 Task: Explore a new Jira app from the Atlassian Marketplace.
Action: Mouse moved to (58, 73)
Screenshot: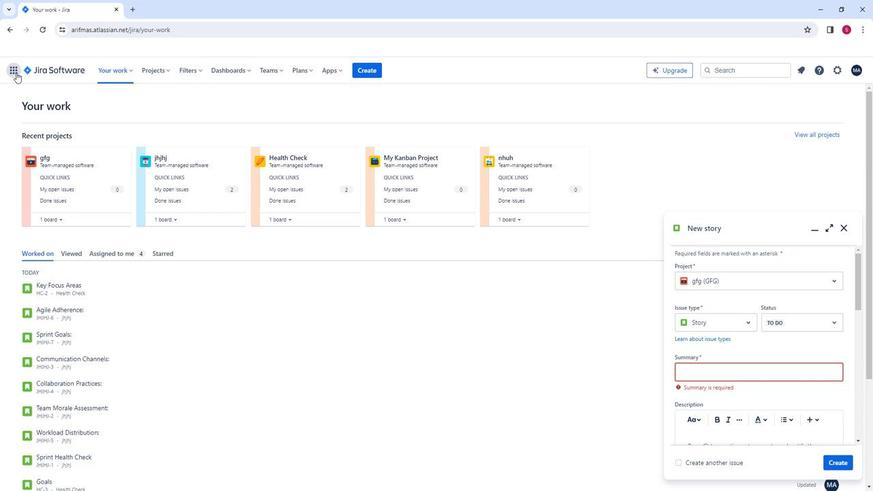 
Action: Mouse pressed left at (58, 73)
Screenshot: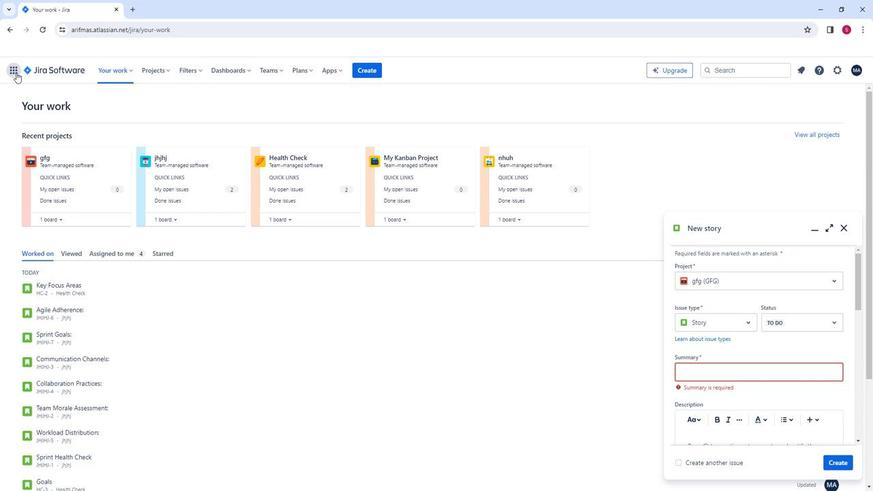 
Action: Mouse moved to (165, 97)
Screenshot: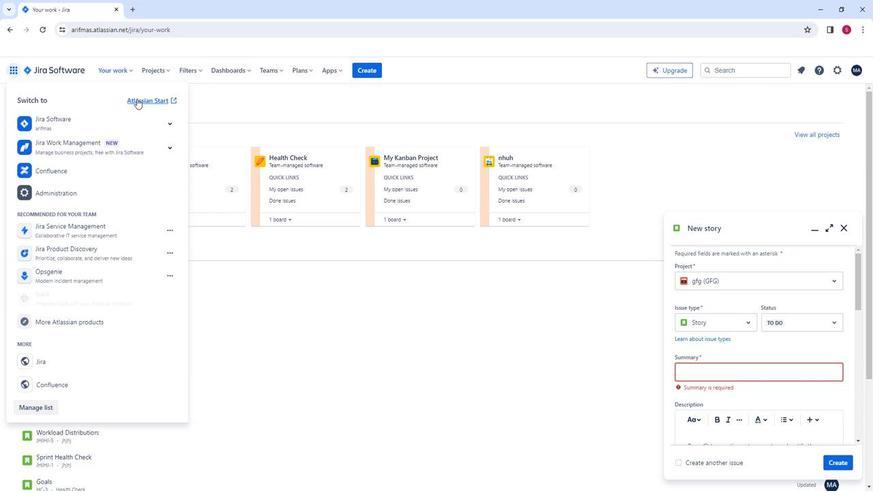 
Action: Mouse pressed left at (165, 97)
Screenshot: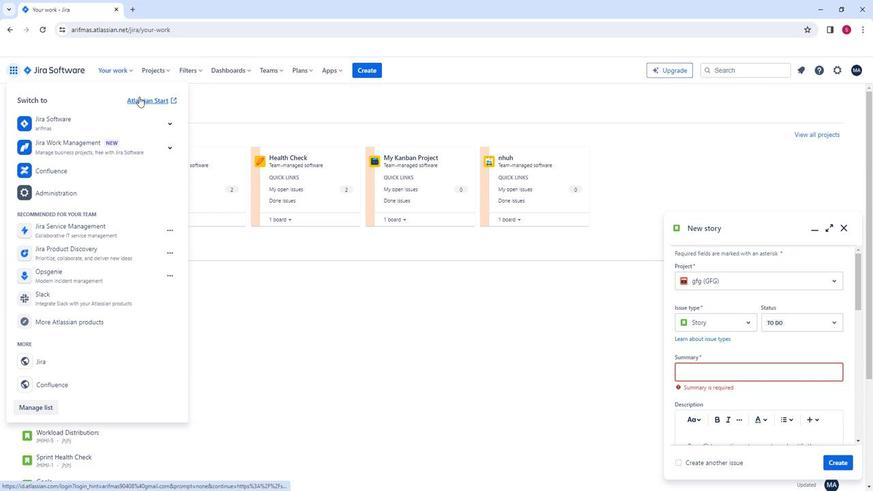 
Action: Mouse moved to (636, 117)
Screenshot: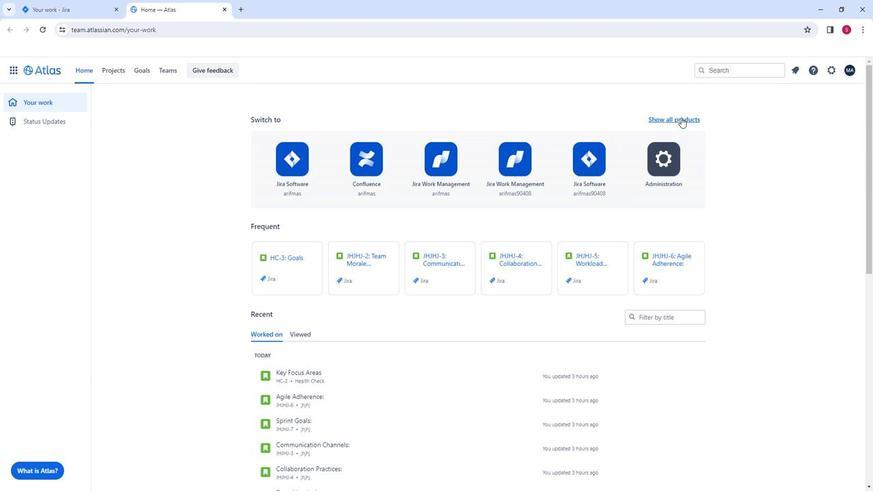 
Action: Mouse pressed left at (636, 117)
Screenshot: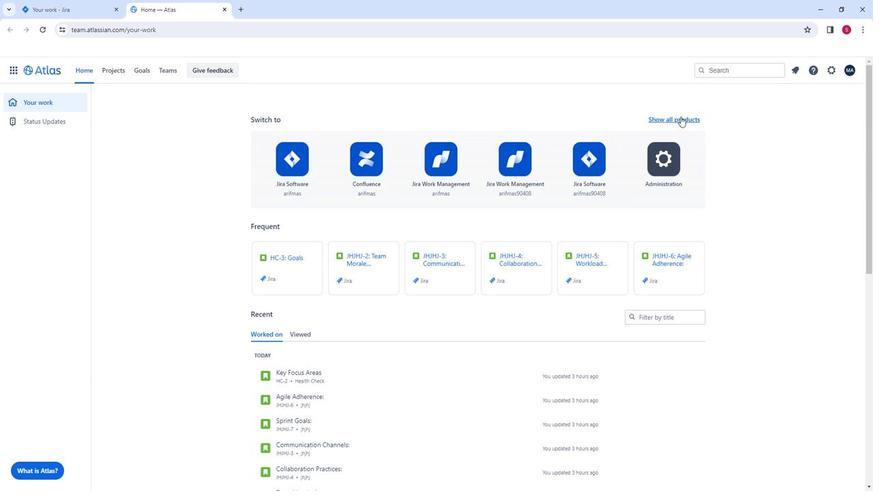 
Action: Mouse moved to (337, 229)
Screenshot: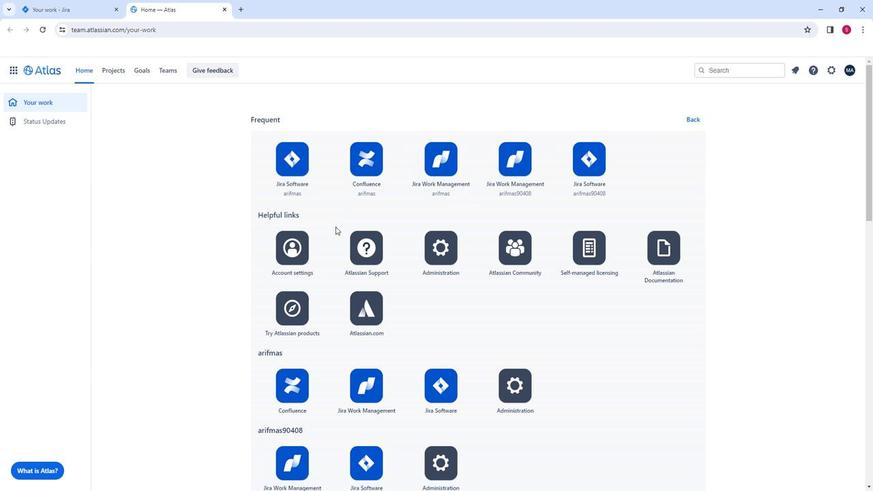 
Action: Mouse scrolled (337, 228) with delta (0, 0)
Screenshot: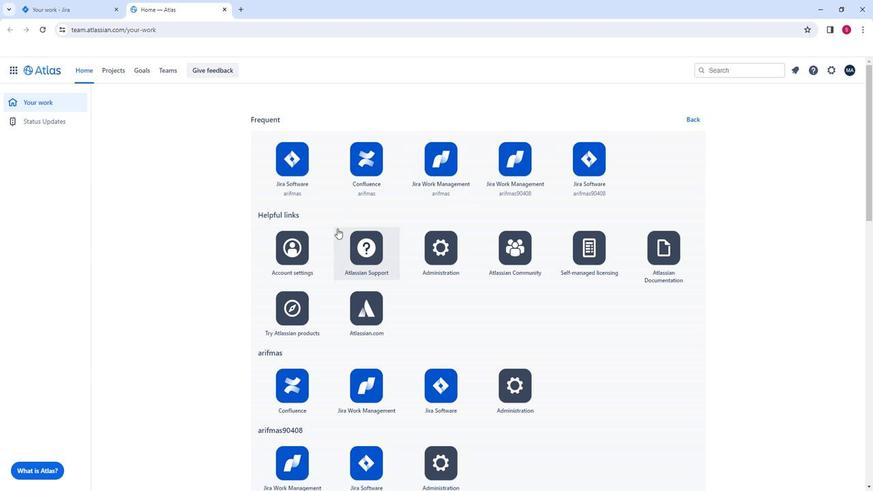 
Action: Mouse moved to (295, 272)
Screenshot: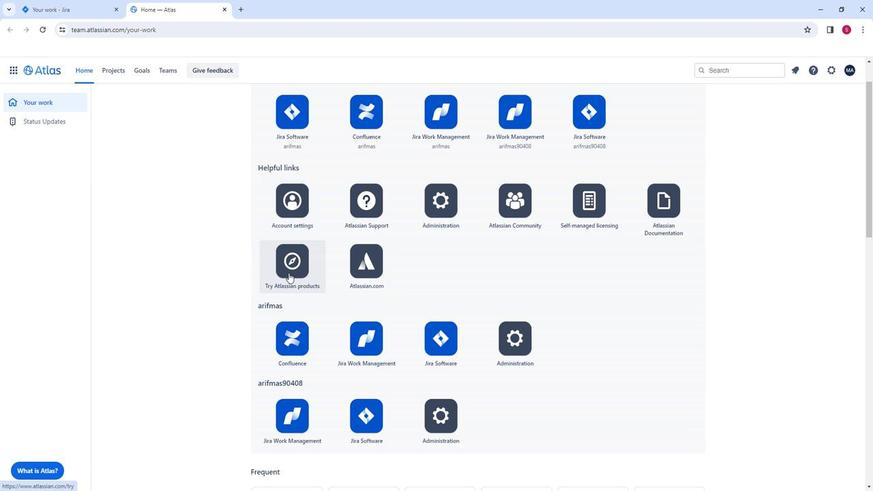 
Action: Mouse pressed left at (295, 272)
Screenshot: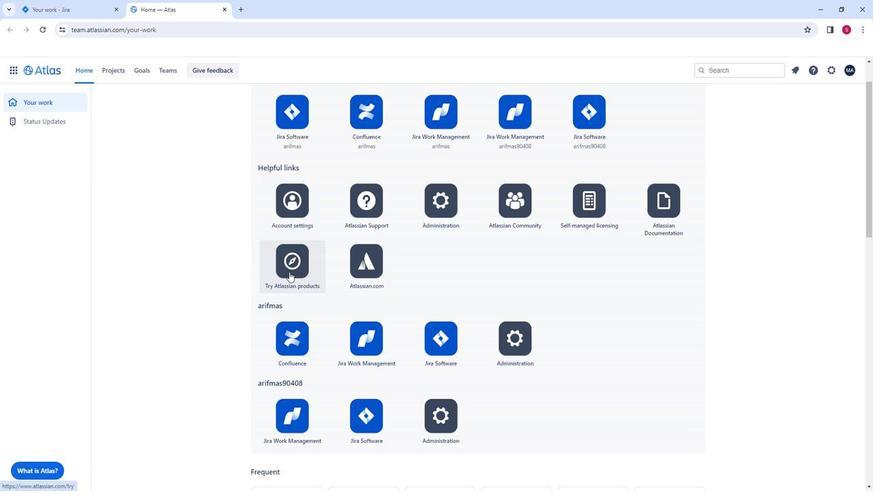 
Action: Mouse moved to (354, 261)
Screenshot: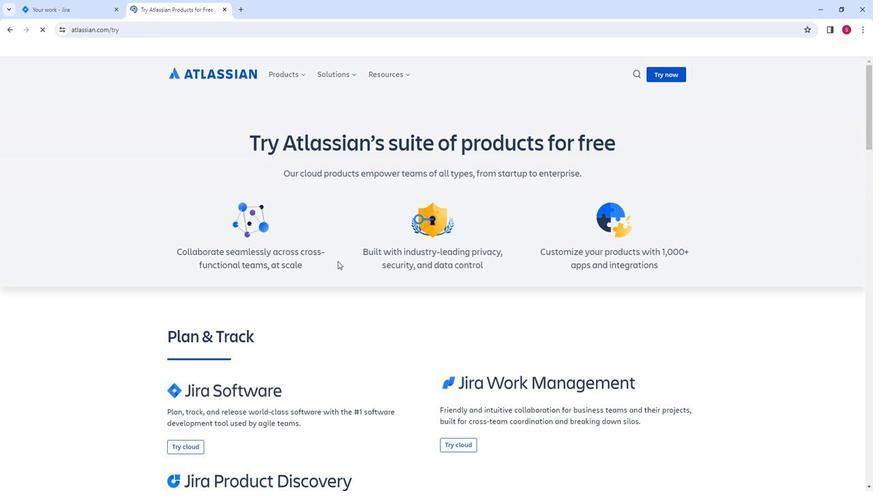 
Action: Mouse scrolled (354, 260) with delta (0, 0)
Screenshot: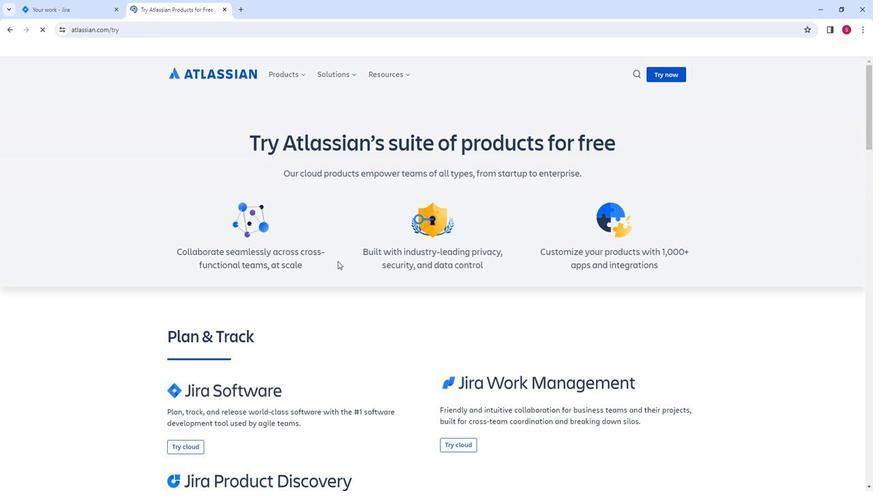 
Action: Mouse moved to (386, 264)
Screenshot: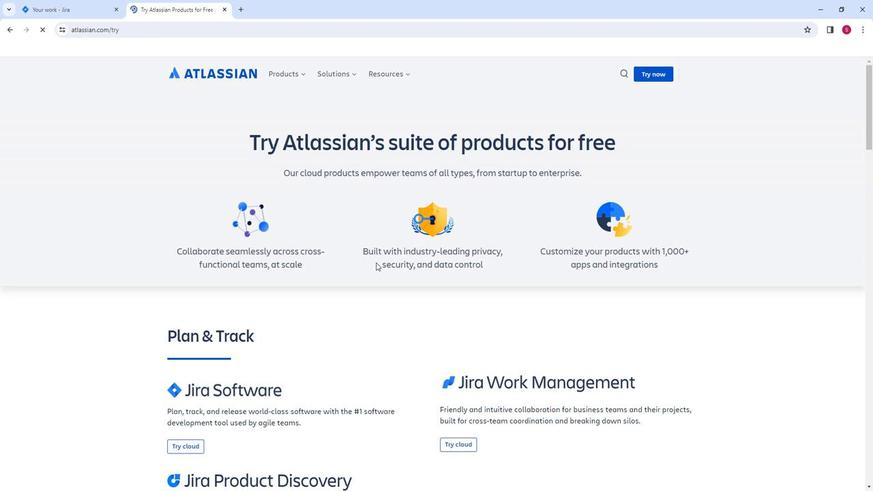 
Action: Mouse scrolled (386, 263) with delta (0, 0)
Screenshot: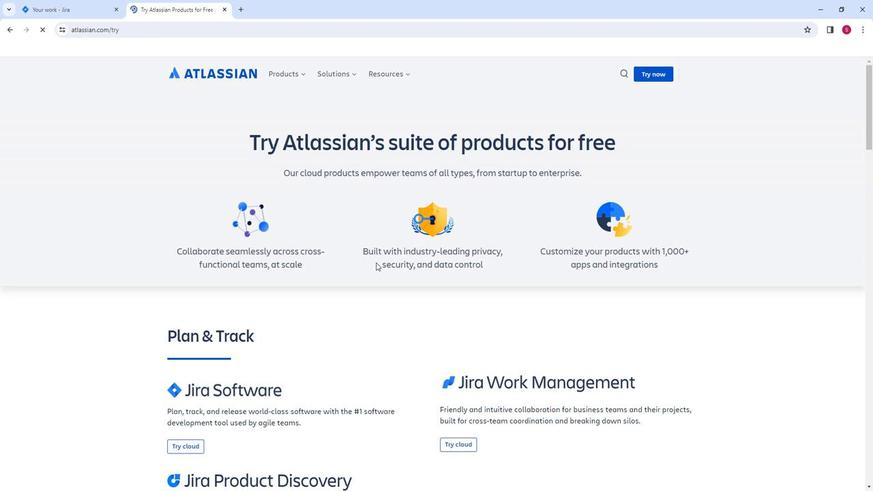 
Action: Mouse moved to (404, 266)
Screenshot: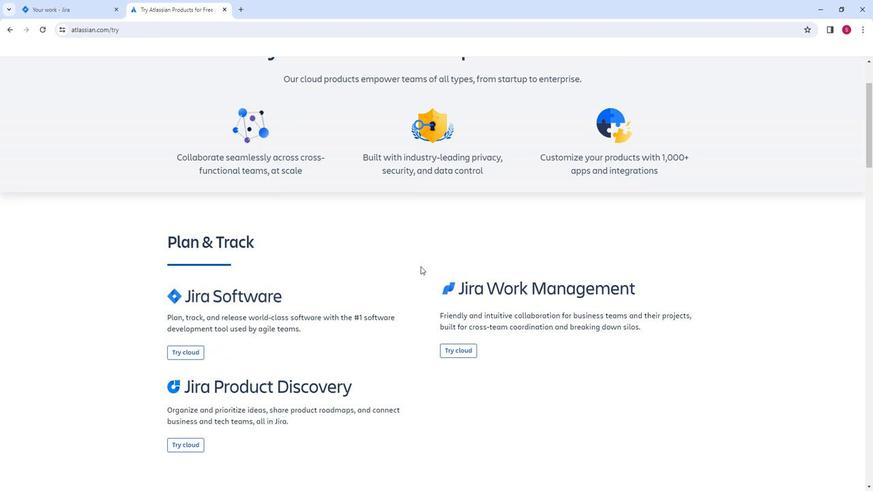 
Action: Mouse scrolled (404, 266) with delta (0, 0)
Screenshot: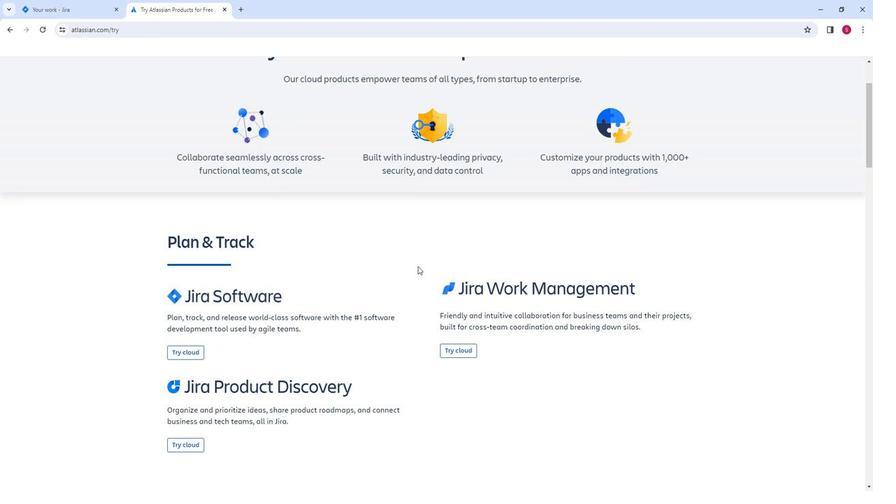 
Action: Mouse moved to (395, 266)
Screenshot: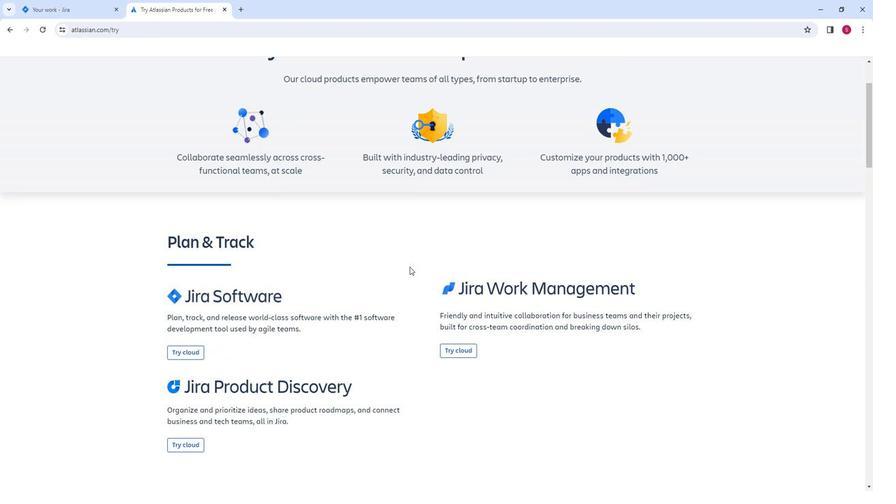 
Action: Mouse scrolled (395, 265) with delta (0, 0)
Screenshot: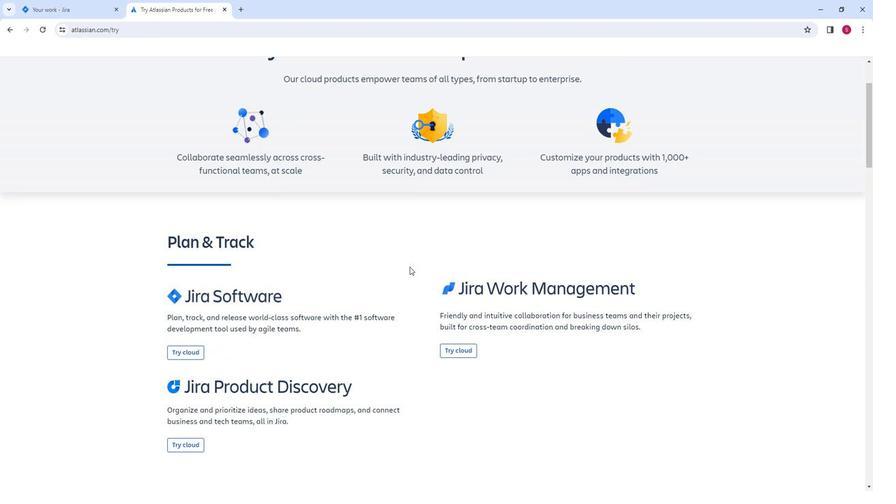 
Action: Mouse moved to (378, 257)
Screenshot: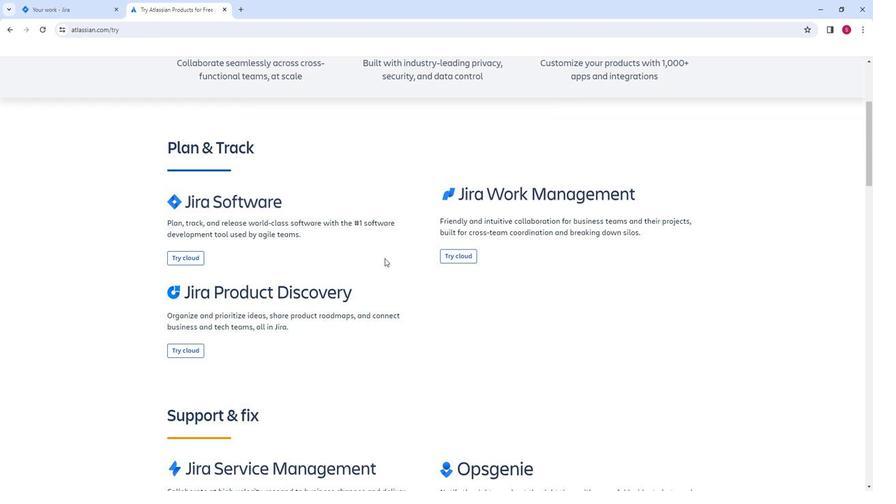 
Action: Mouse scrolled (378, 257) with delta (0, 0)
Screenshot: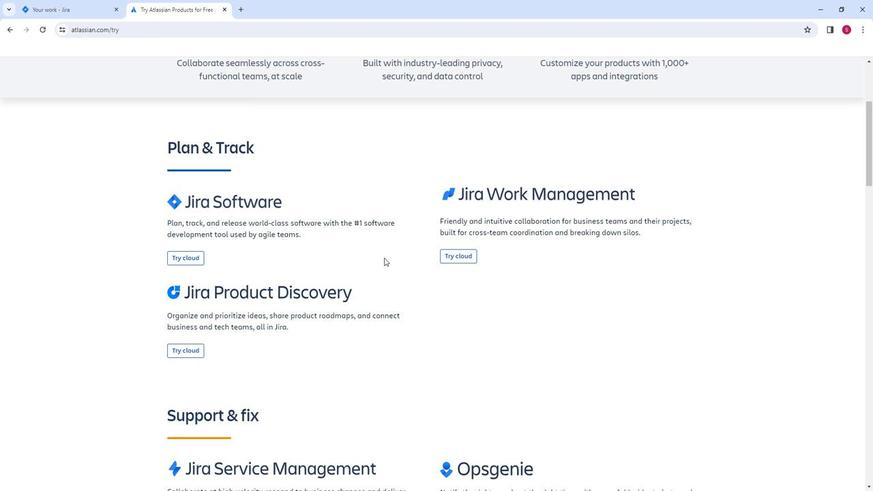 
Action: Mouse moved to (377, 259)
Screenshot: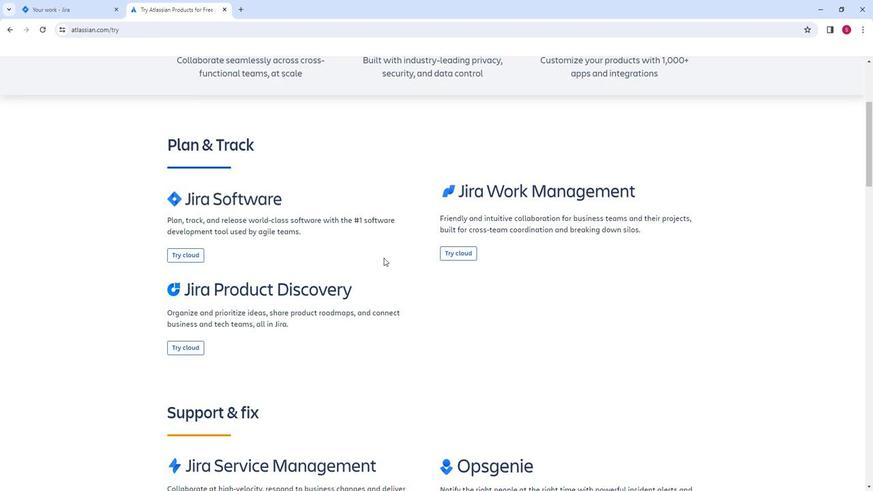 
Action: Mouse scrolled (377, 258) with delta (0, 0)
Screenshot: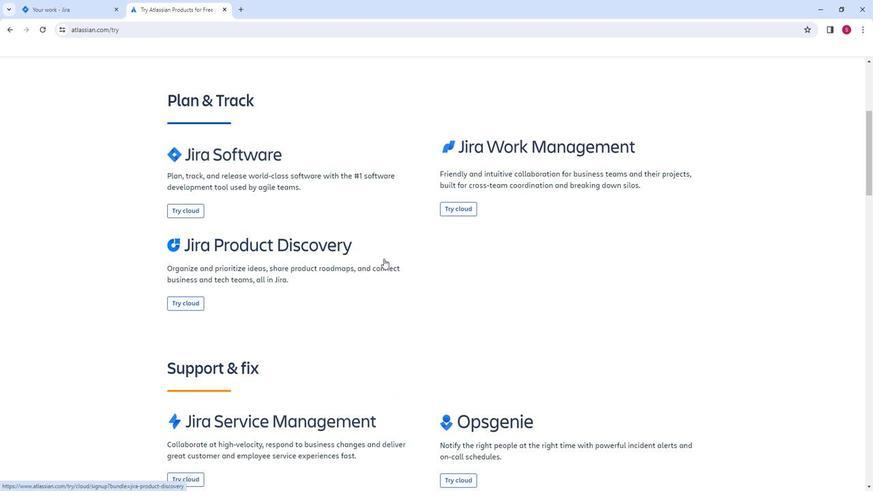 
Action: Mouse moved to (236, 186)
Screenshot: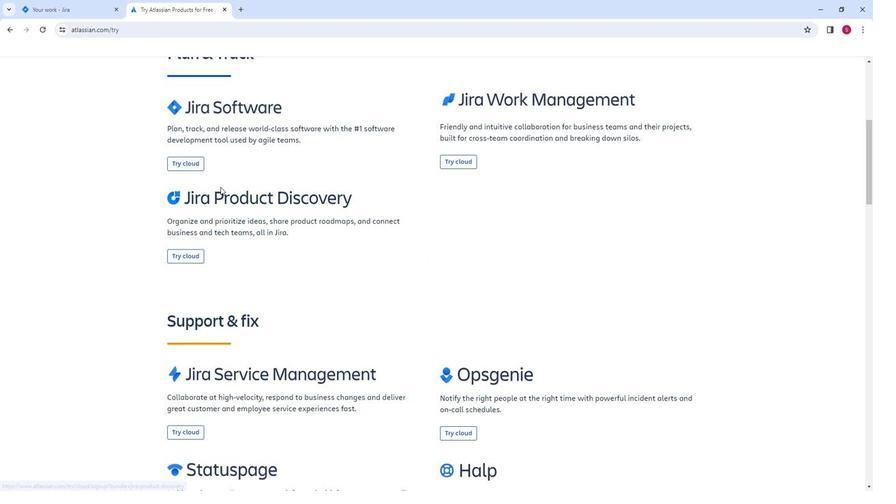 
Action: Mouse scrolled (236, 186) with delta (0, 0)
Screenshot: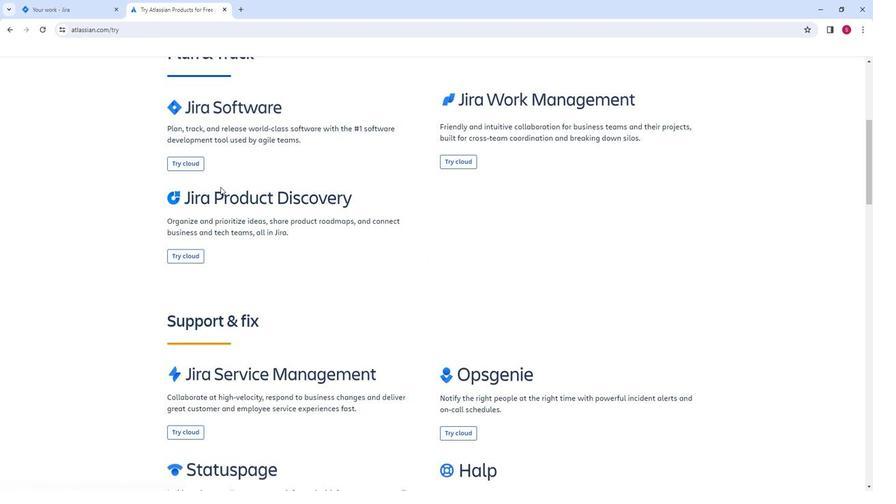 
Action: Mouse moved to (240, 185)
Screenshot: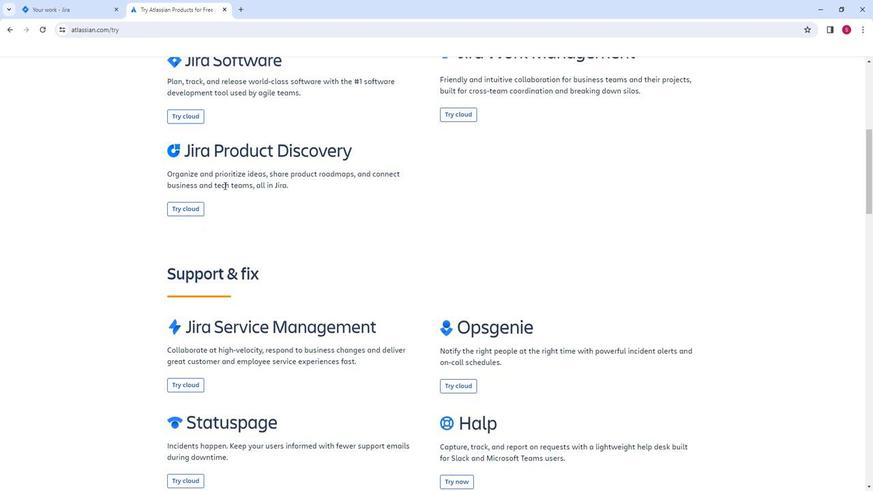 
Action: Mouse scrolled (240, 185) with delta (0, 0)
Screenshot: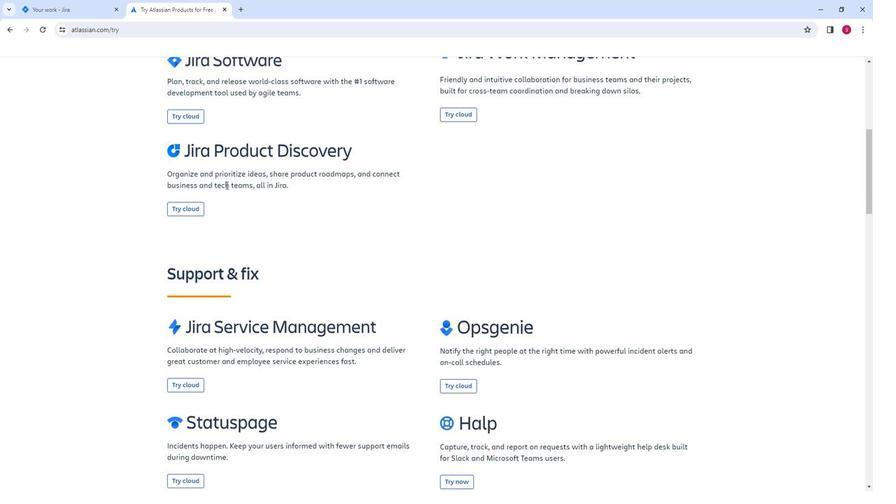 
Action: Mouse scrolled (240, 185) with delta (0, 0)
Screenshot: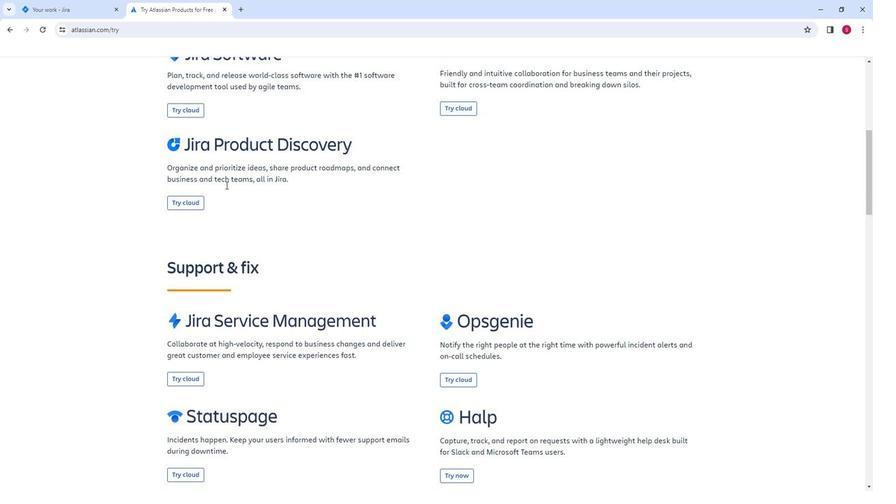 
Action: Mouse moved to (248, 199)
Screenshot: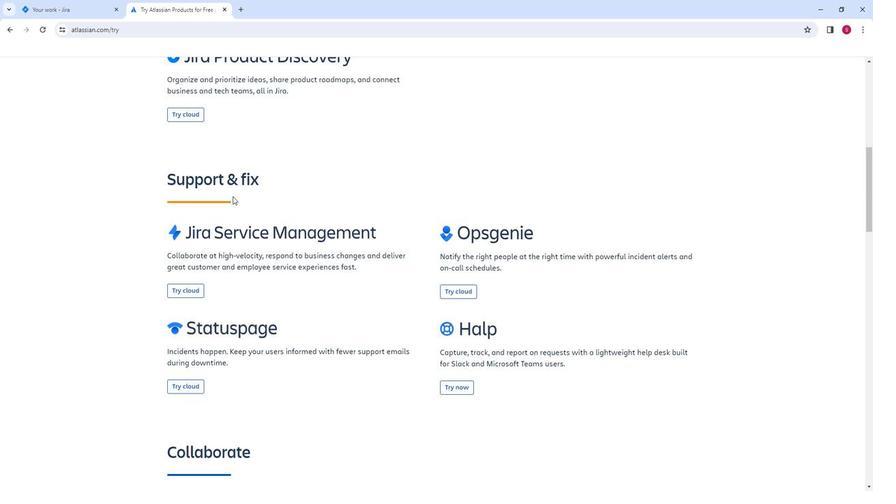 
Action: Mouse scrolled (248, 199) with delta (0, 0)
Screenshot: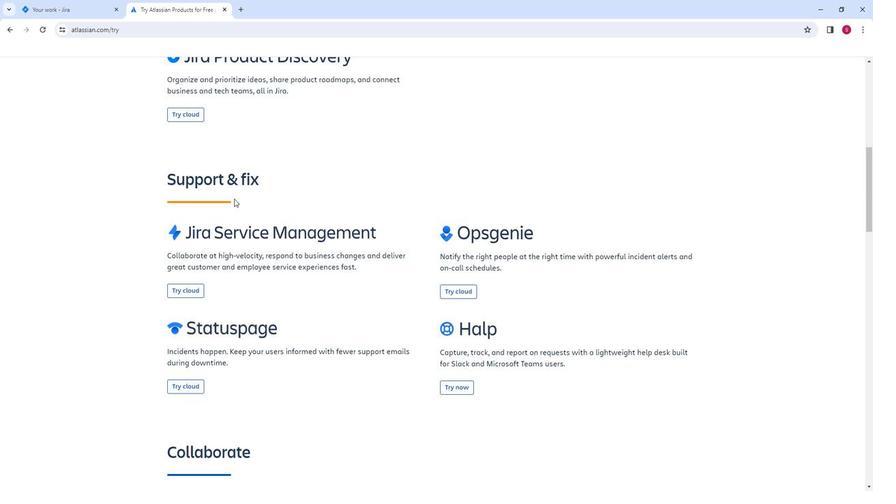 
Action: Mouse moved to (280, 281)
Screenshot: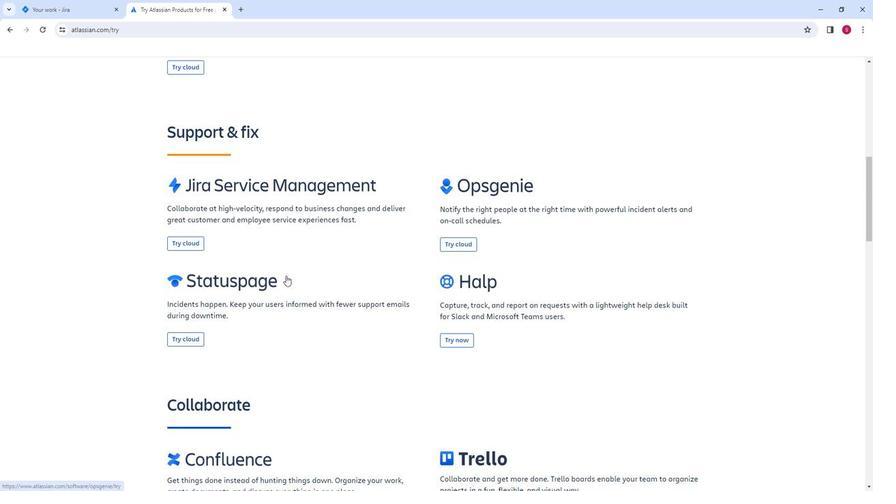 
Action: Mouse scrolled (280, 280) with delta (0, 0)
Screenshot: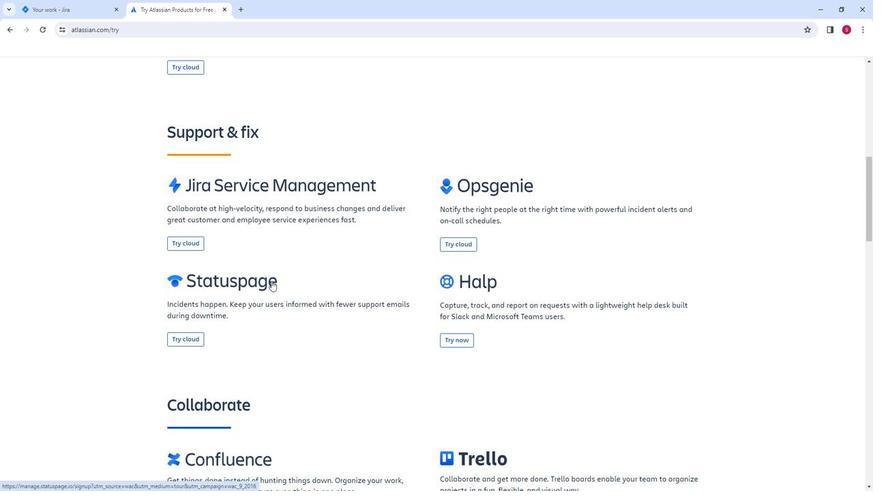 
Action: Mouse moved to (285, 268)
Screenshot: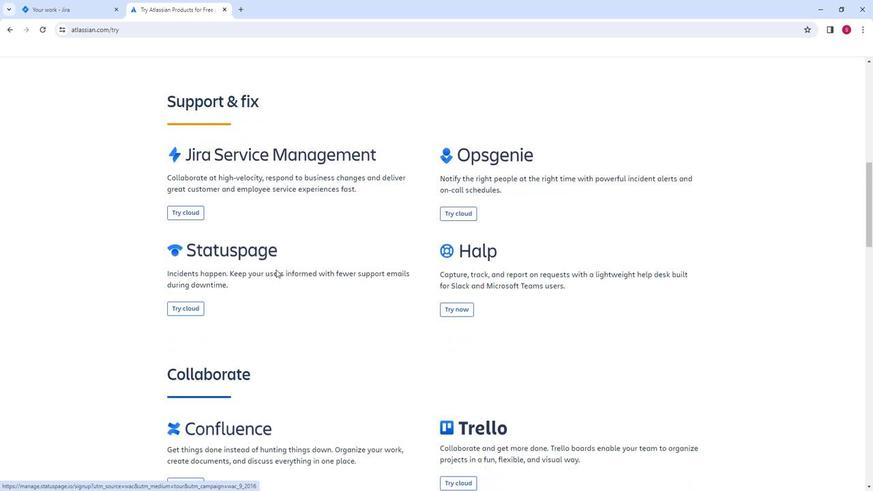 
Action: Mouse scrolled (285, 268) with delta (0, 0)
Screenshot: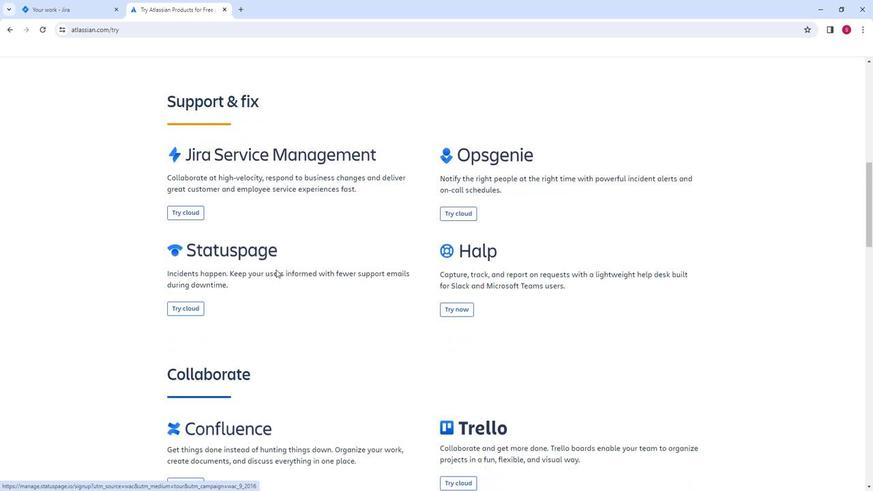 
Action: Mouse moved to (292, 264)
Screenshot: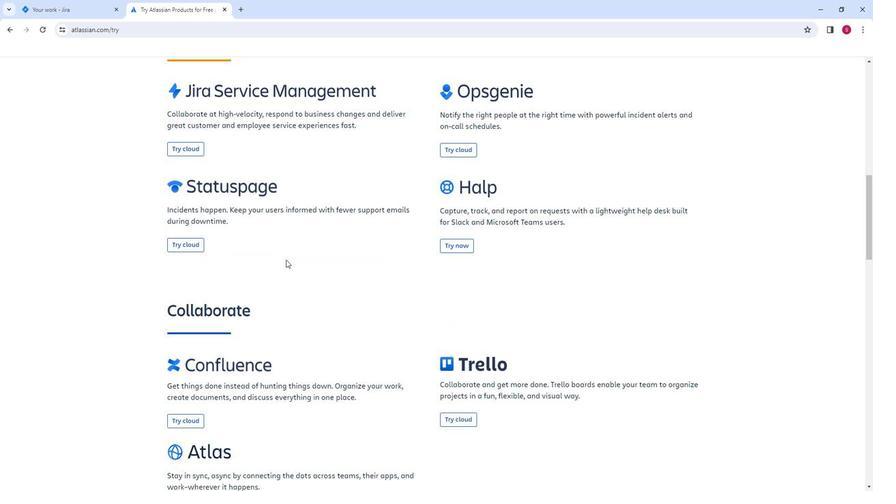 
Action: Mouse scrolled (292, 264) with delta (0, 0)
Screenshot: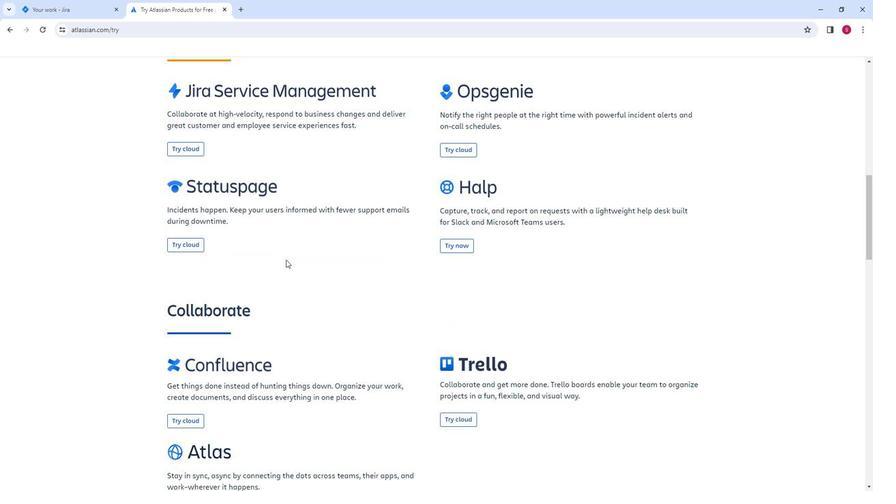 
Action: Mouse moved to (294, 266)
Screenshot: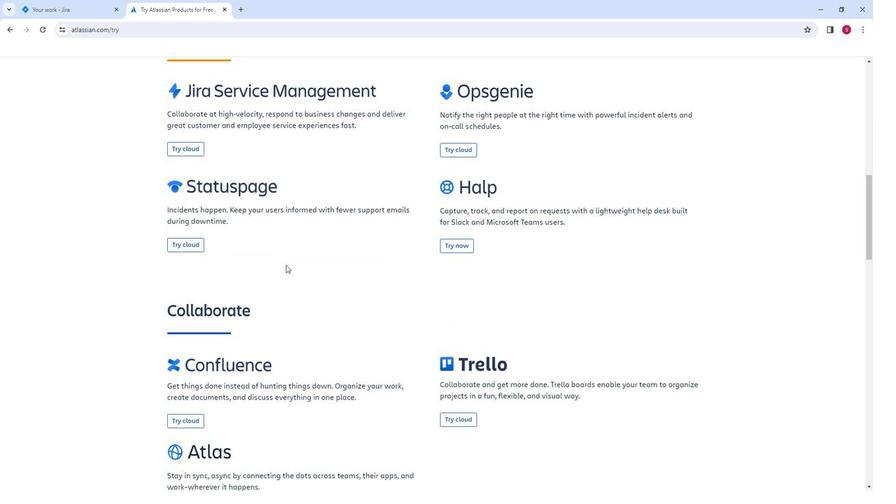 
Action: Mouse scrolled (294, 266) with delta (0, 0)
Screenshot: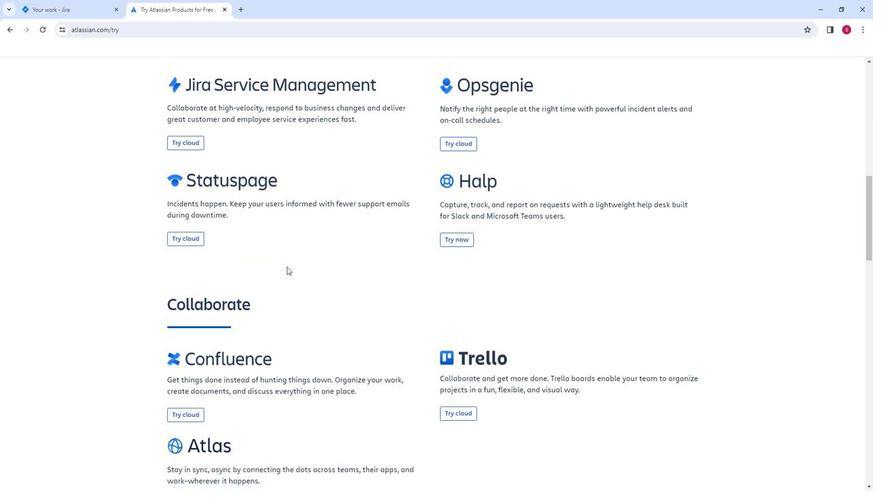 
Action: Mouse scrolled (294, 266) with delta (0, 0)
Screenshot: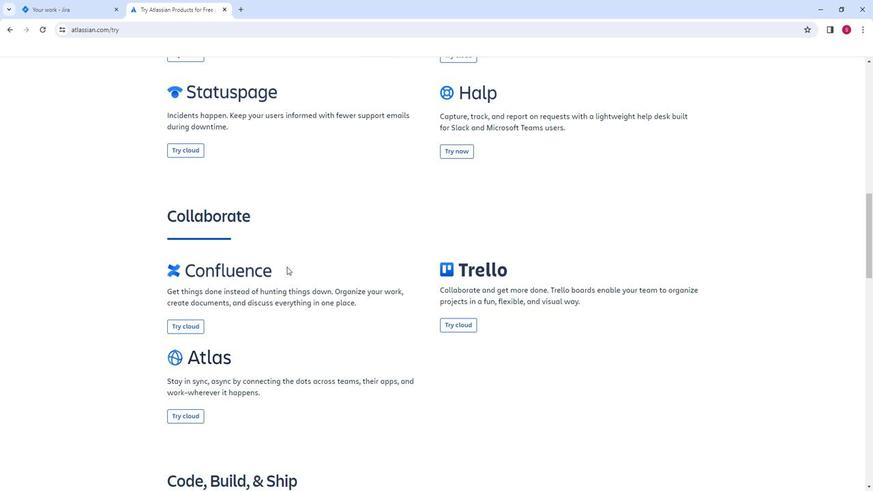 
Action: Mouse moved to (300, 271)
Screenshot: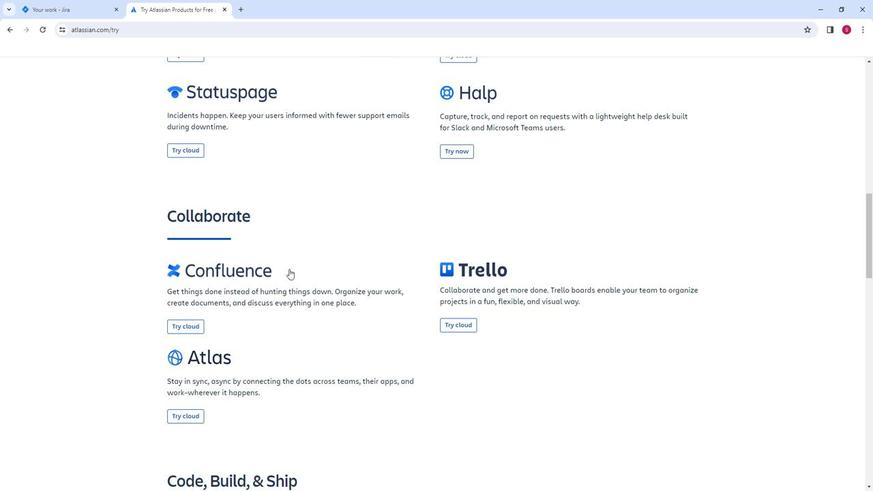 
Action: Mouse scrolled (300, 271) with delta (0, 0)
Screenshot: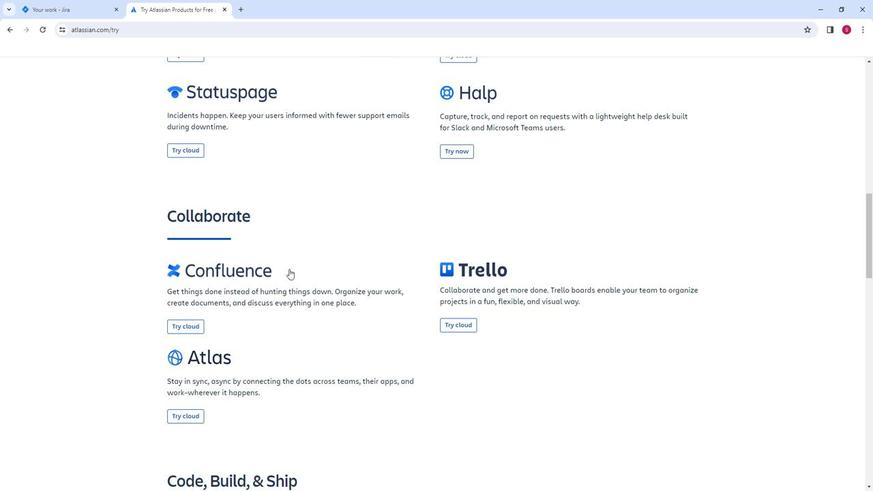 
Action: Mouse moved to (266, 281)
Screenshot: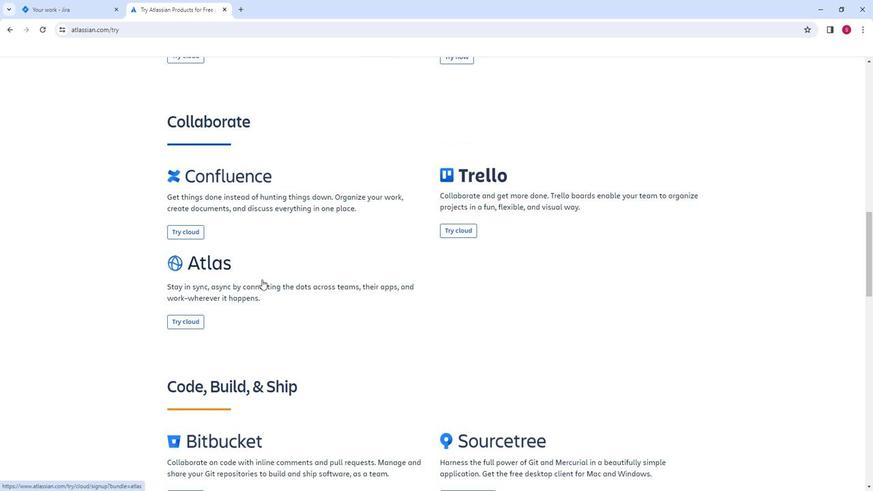 
Action: Mouse scrolled (266, 281) with delta (0, 0)
Screenshot: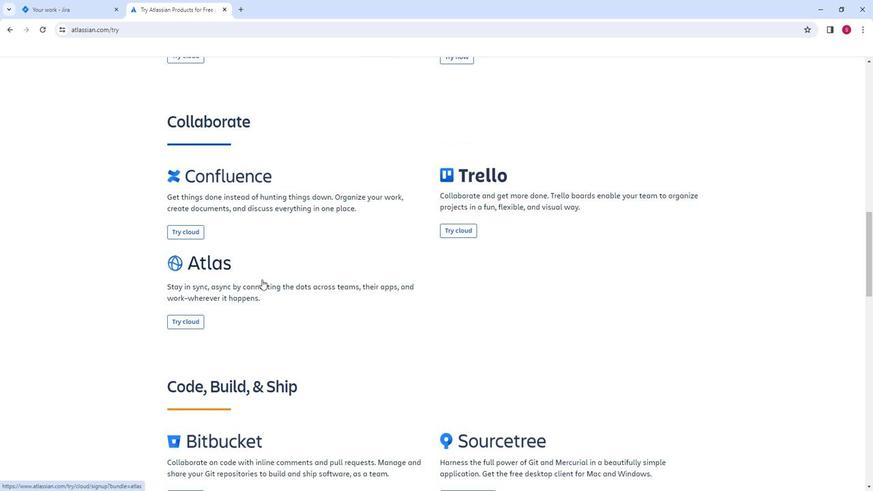 
Action: Mouse moved to (235, 227)
Screenshot: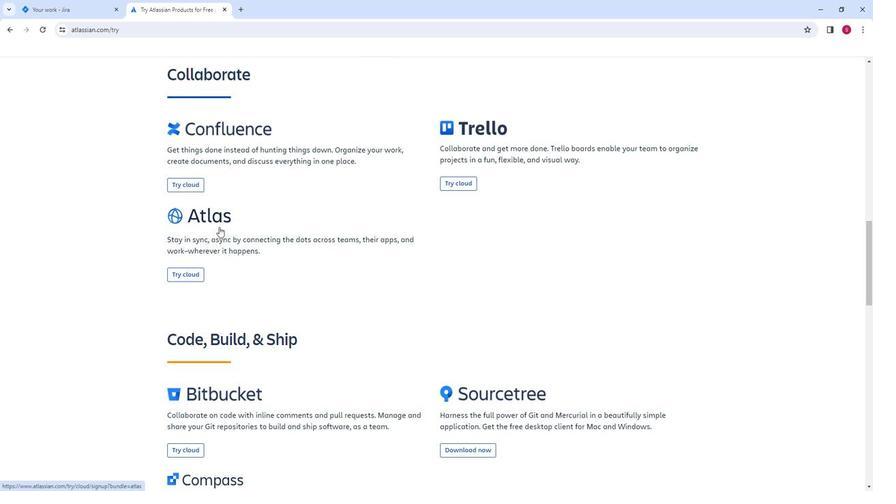 
Action: Mouse scrolled (235, 227) with delta (0, 0)
Screenshot: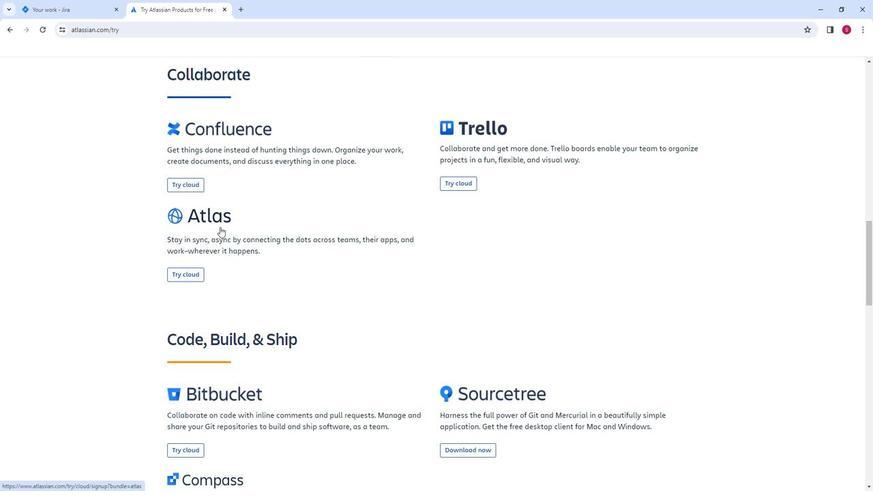 
Action: Mouse moved to (236, 228)
Screenshot: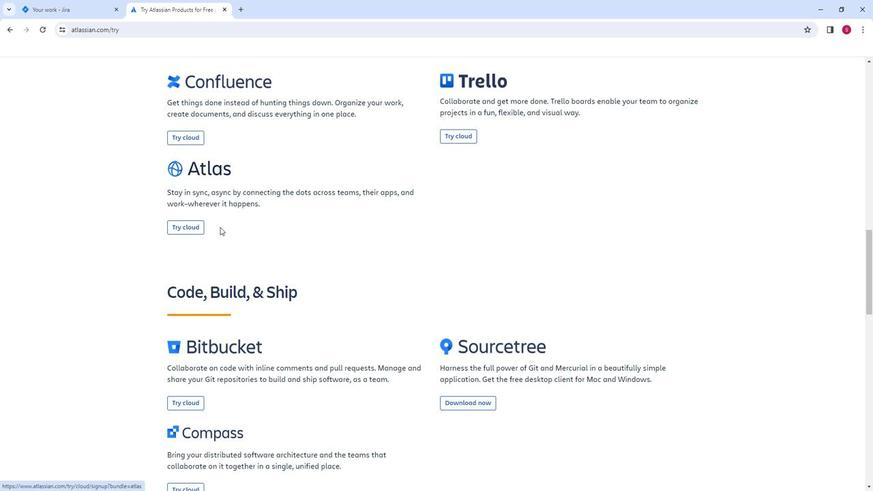 
Action: Mouse scrolled (236, 227) with delta (0, 0)
Screenshot: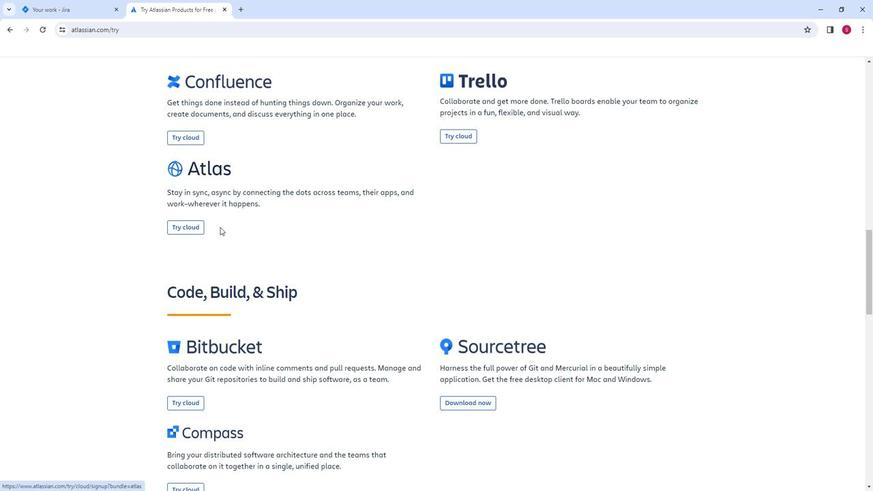
Action: Mouse moved to (238, 231)
Screenshot: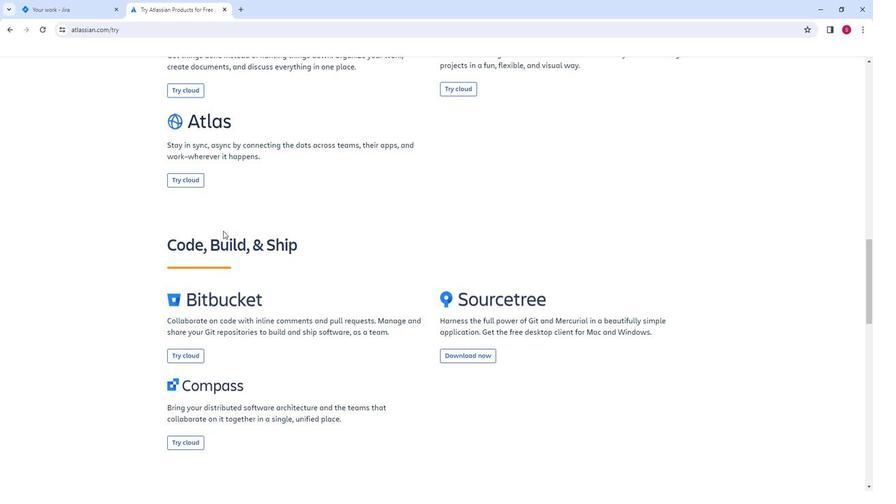 
Action: Mouse scrolled (238, 231) with delta (0, 0)
Screenshot: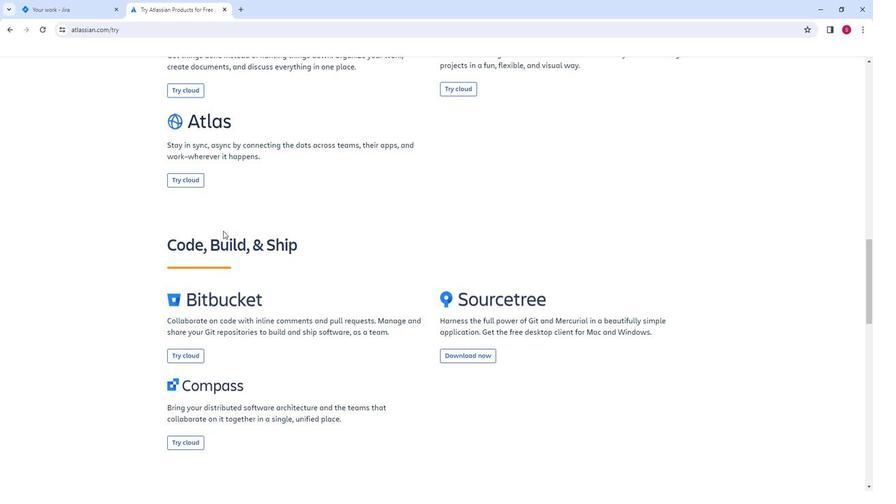 
Action: Mouse moved to (242, 234)
Screenshot: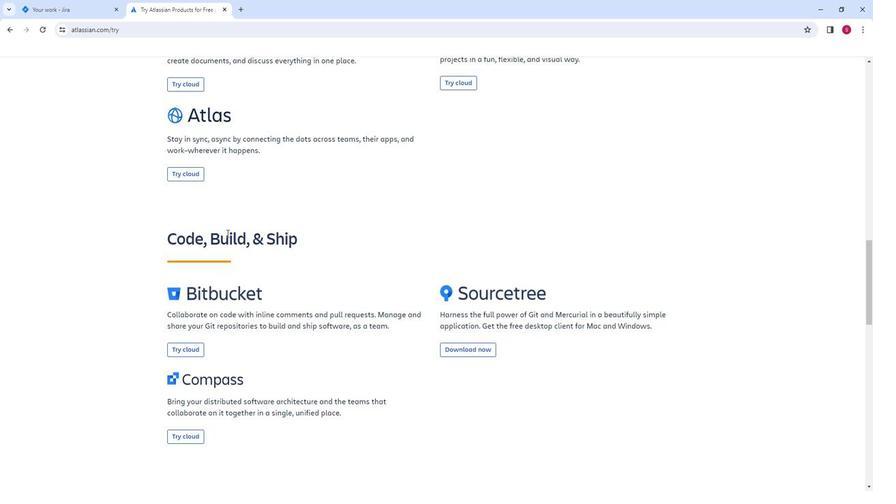 
Action: Mouse scrolled (242, 234) with delta (0, 0)
Screenshot: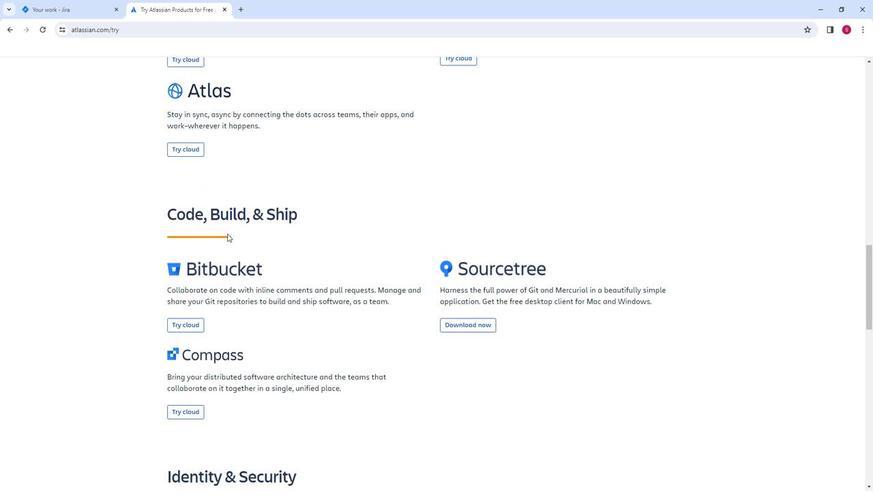 
Action: Mouse moved to (244, 236)
Screenshot: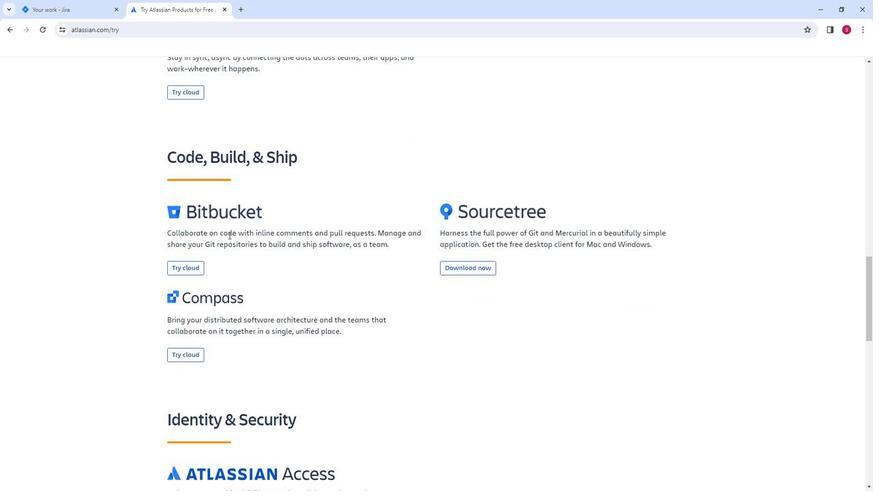 
Action: Mouse scrolled (244, 236) with delta (0, 0)
Screenshot: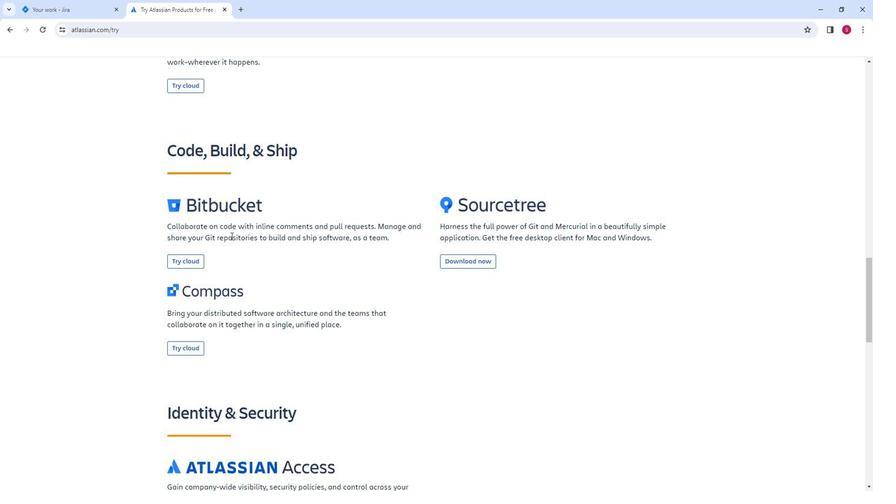 
Action: Mouse moved to (246, 238)
Screenshot: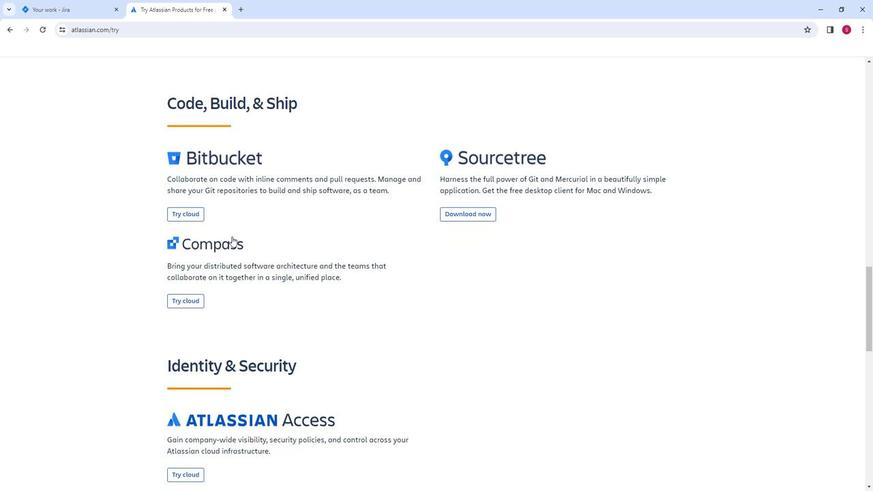 
Action: Mouse scrolled (246, 237) with delta (0, 0)
Screenshot: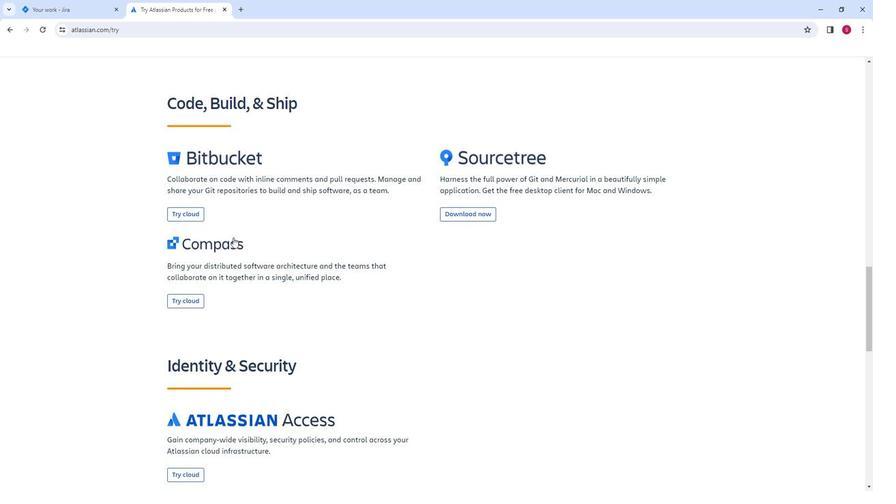 
Action: Mouse moved to (247, 241)
Screenshot: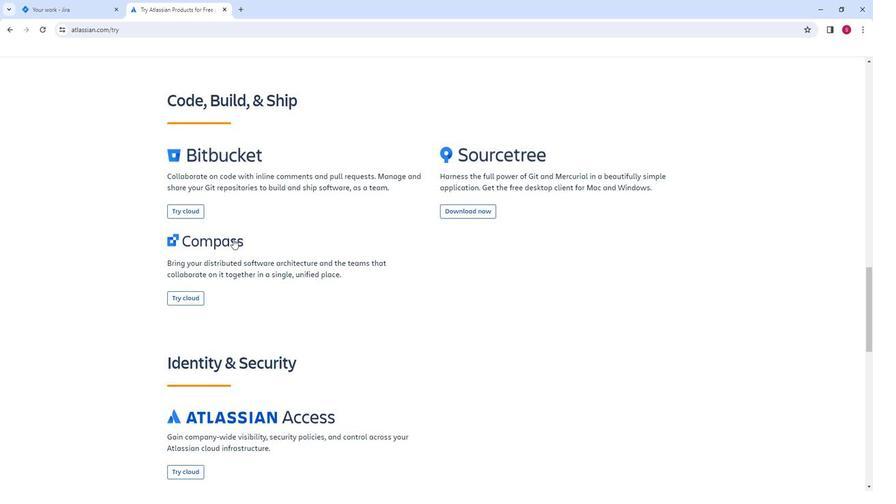 
Action: Mouse scrolled (247, 240) with delta (0, 0)
Screenshot: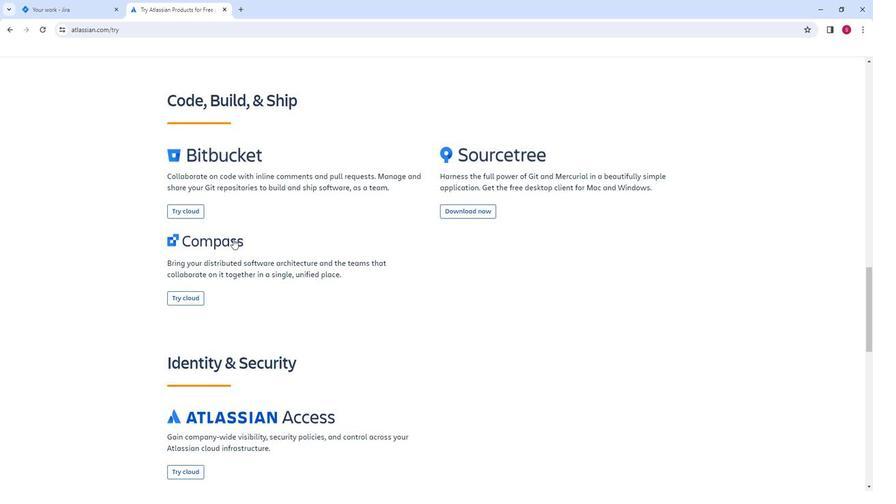 
Action: Mouse moved to (248, 241)
Screenshot: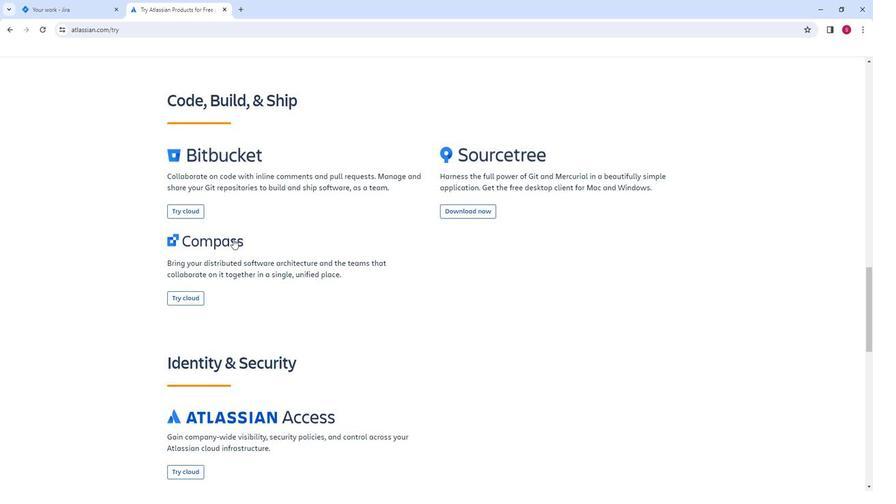 
Action: Mouse scrolled (248, 241) with delta (0, 0)
Screenshot: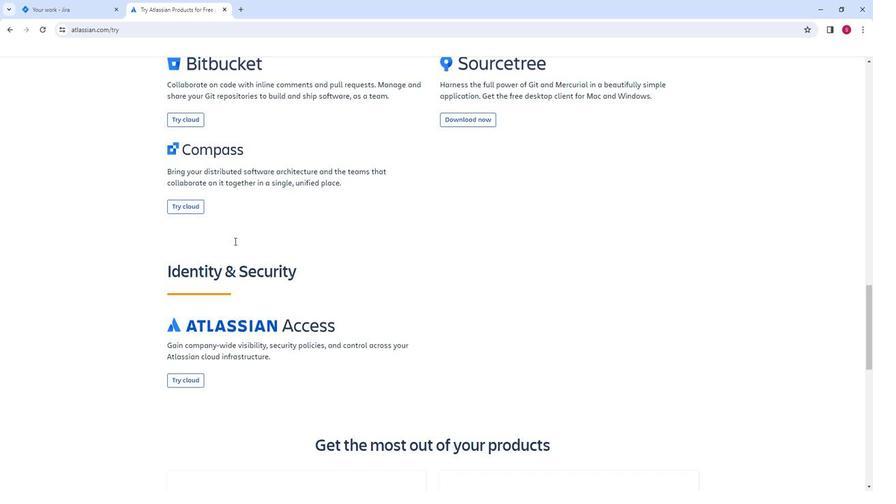 
Action: Mouse moved to (248, 242)
Screenshot: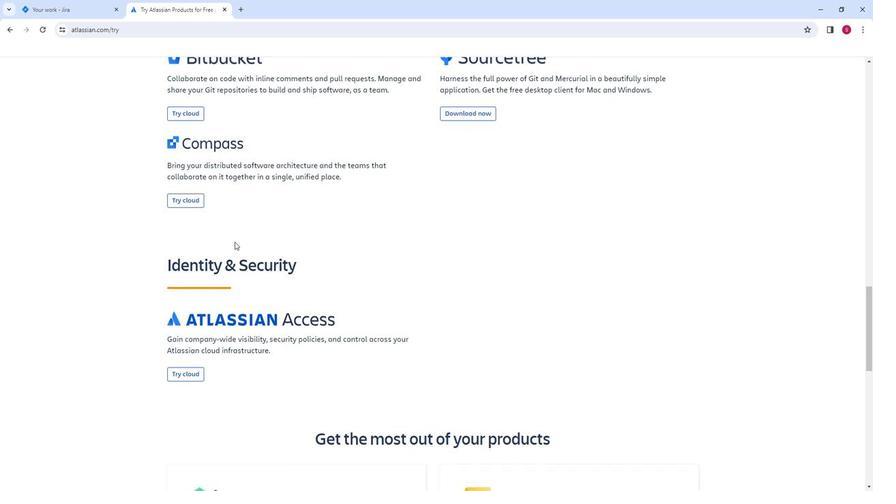 
Action: Mouse scrolled (248, 242) with delta (0, 0)
Screenshot: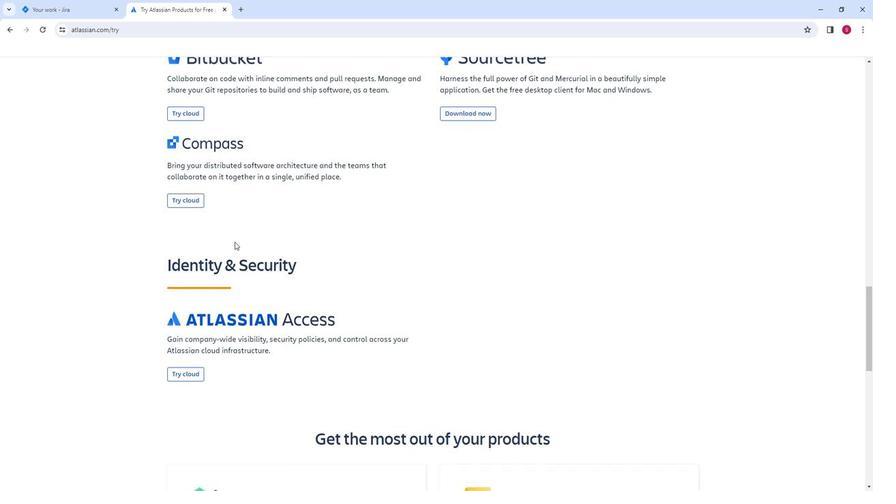 
Action: Mouse moved to (249, 244)
Screenshot: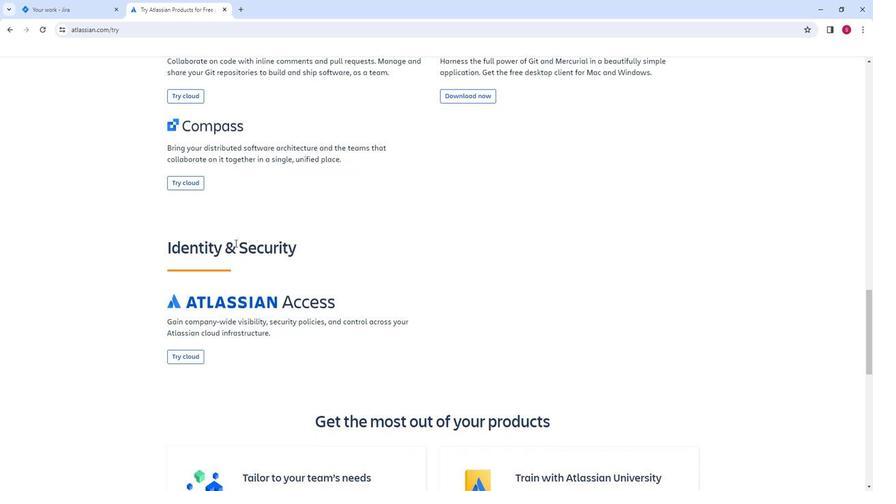 
Action: Mouse scrolled (249, 244) with delta (0, 0)
Screenshot: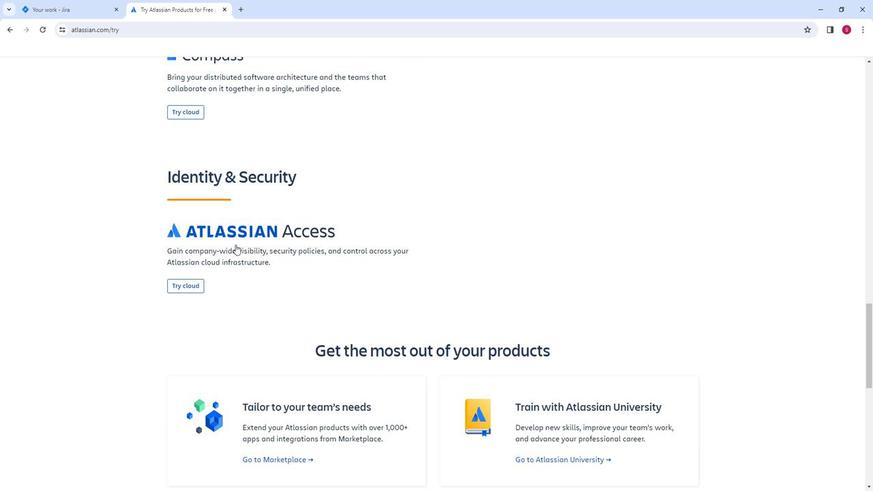 
Action: Mouse moved to (239, 260)
Screenshot: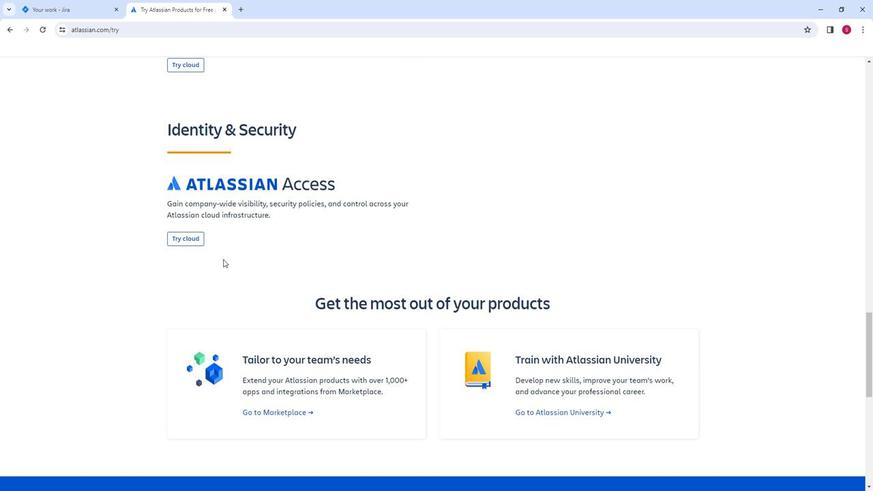 
Action: Mouse scrolled (239, 259) with delta (0, 0)
Screenshot: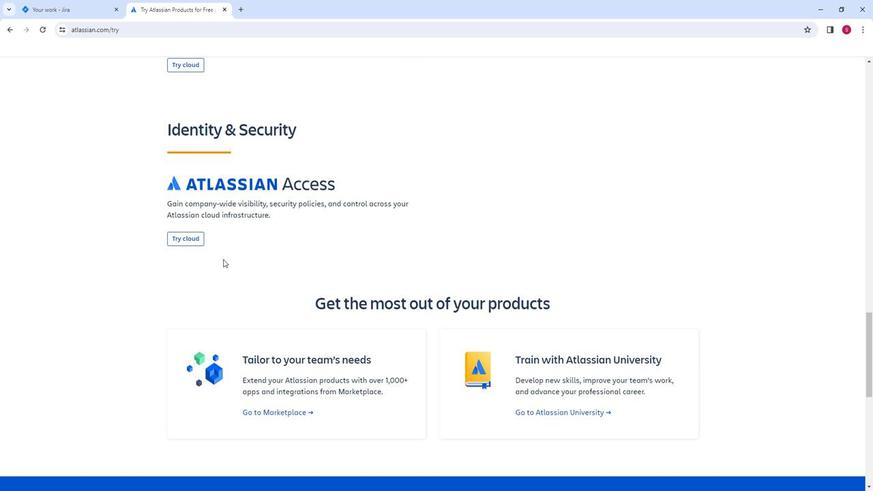 
Action: Mouse moved to (242, 262)
Screenshot: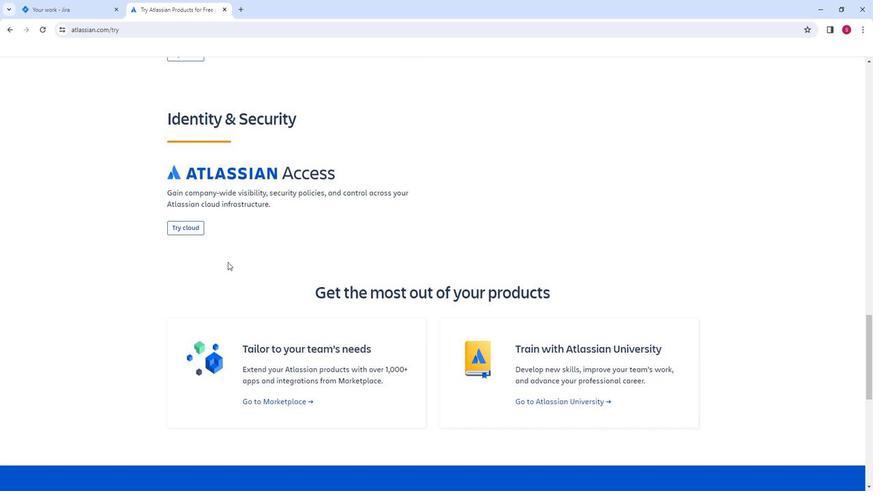 
Action: Mouse scrolled (242, 261) with delta (0, 0)
Screenshot: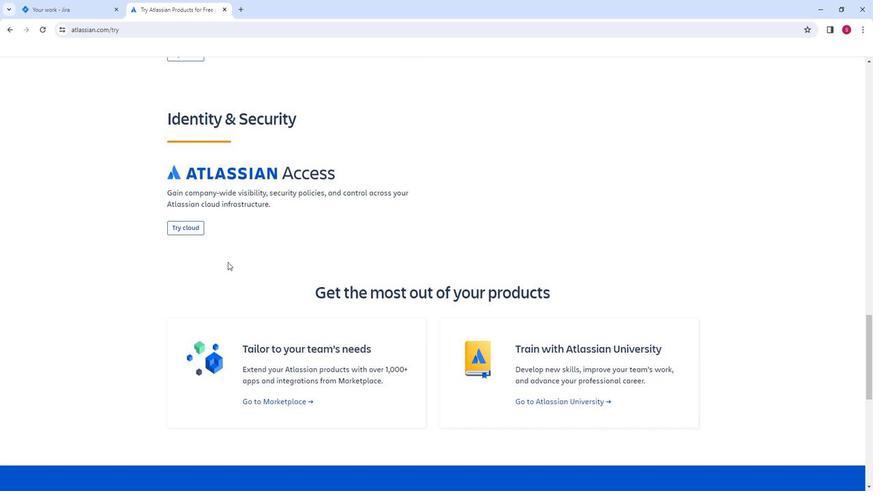 
Action: Mouse moved to (346, 357)
Screenshot: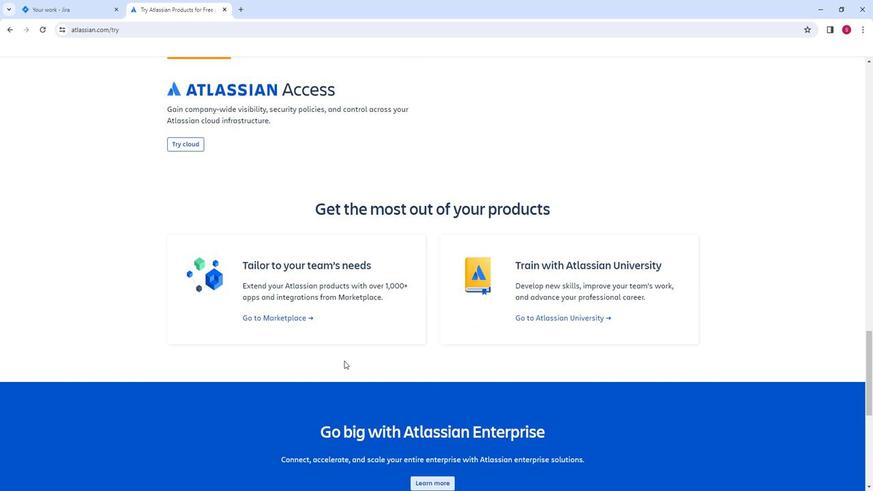 
Action: Mouse scrolled (346, 357) with delta (0, 0)
Screenshot: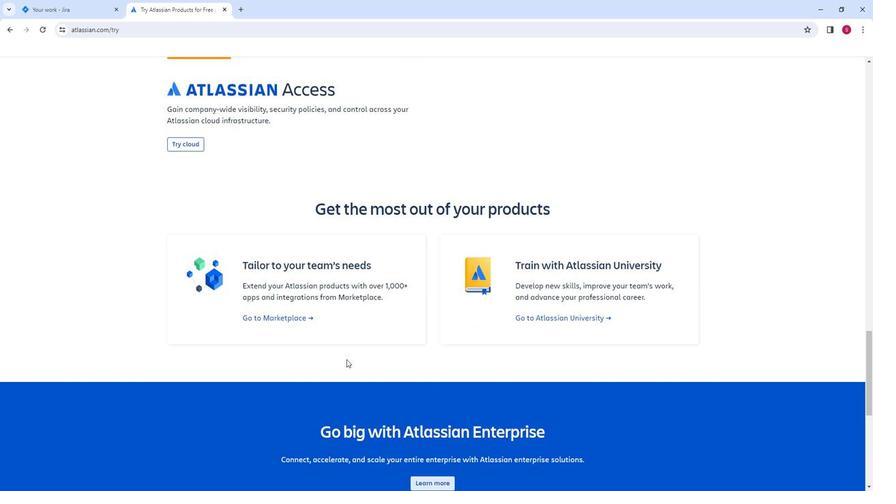 
Action: Mouse moved to (298, 270)
Screenshot: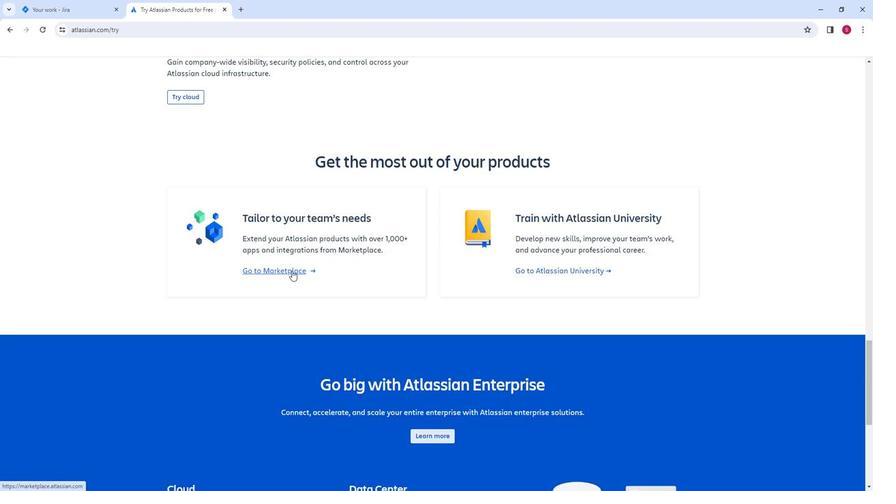 
Action: Mouse pressed left at (298, 270)
Screenshot: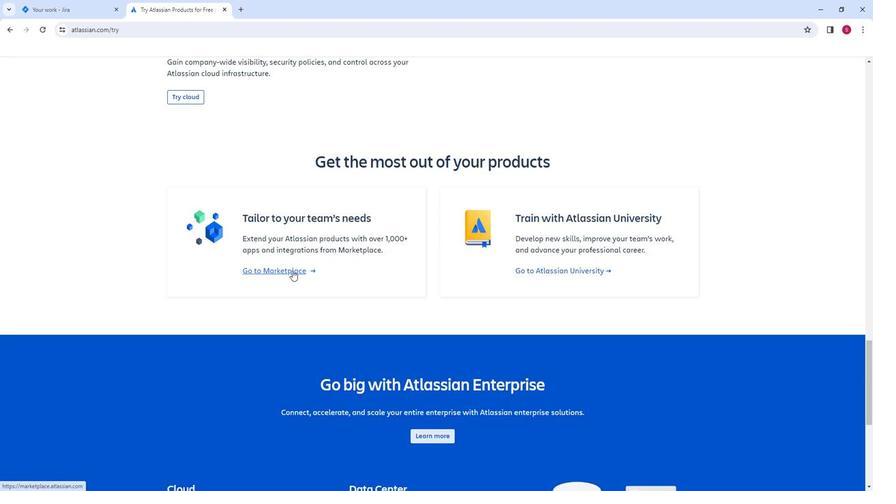 
Action: Mouse moved to (251, 338)
Screenshot: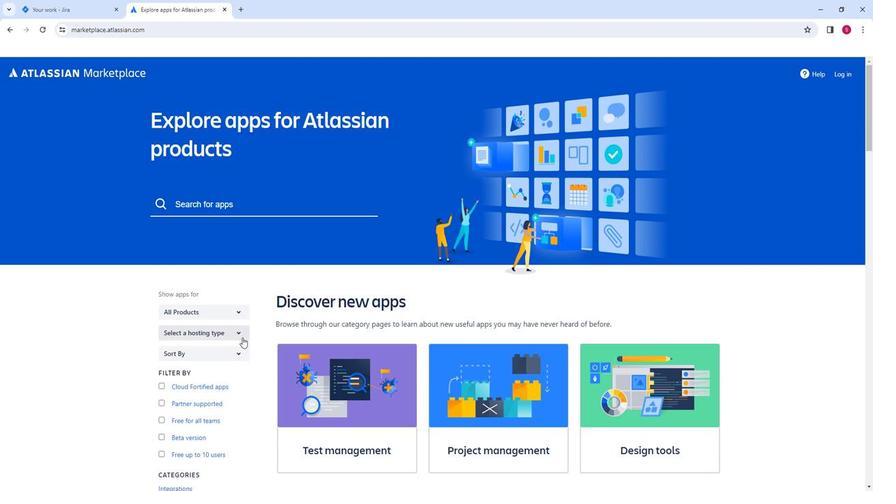 
Action: Mouse scrolled (251, 337) with delta (0, 0)
Screenshot: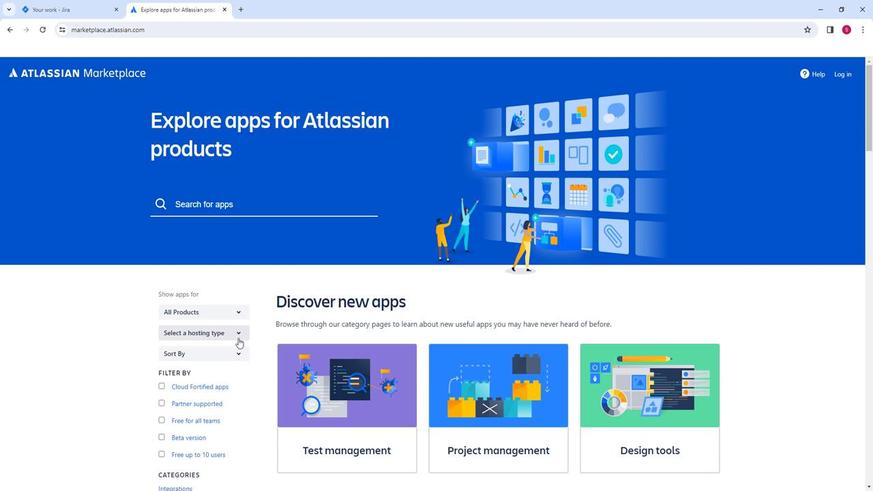 
Action: Mouse moved to (380, 375)
Screenshot: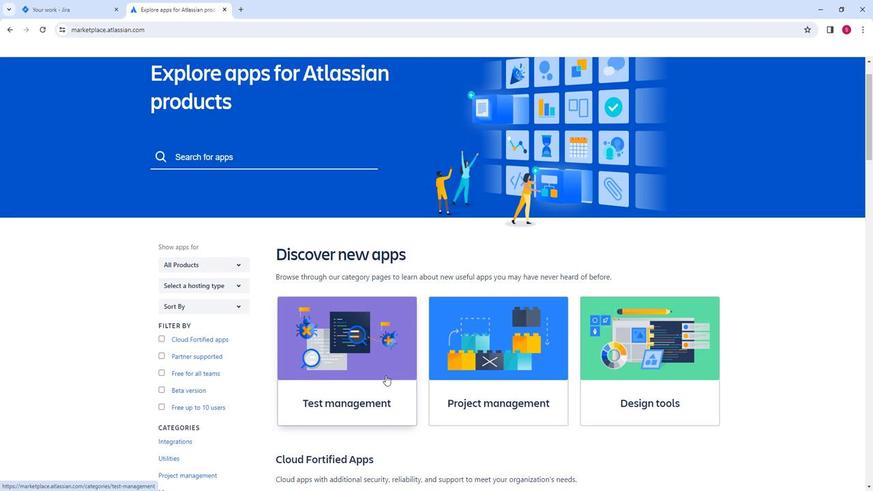 
Action: Mouse scrolled (380, 374) with delta (0, 0)
Screenshot: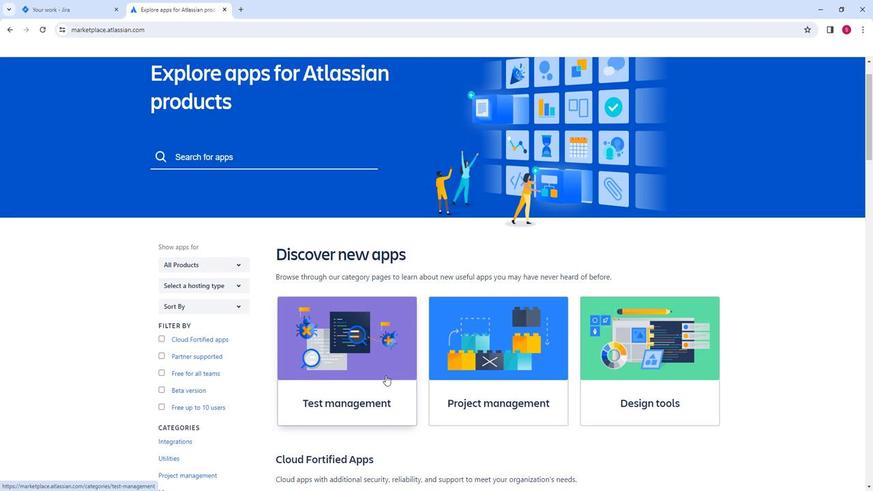 
Action: Mouse moved to (464, 365)
Screenshot: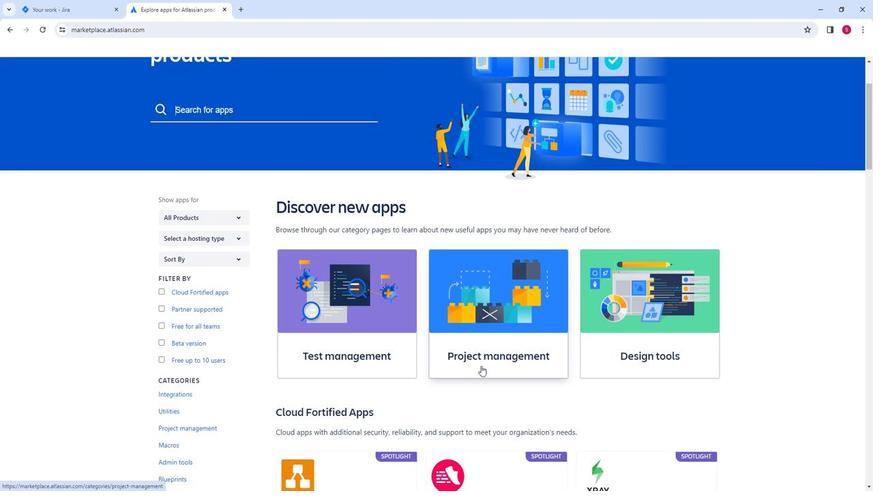 
Action: Mouse scrolled (464, 365) with delta (0, 0)
Screenshot: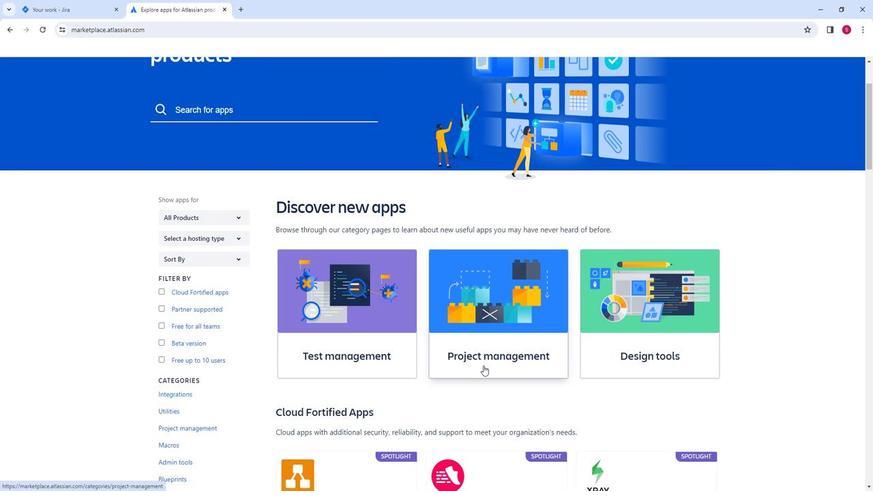 
Action: Mouse moved to (492, 324)
Screenshot: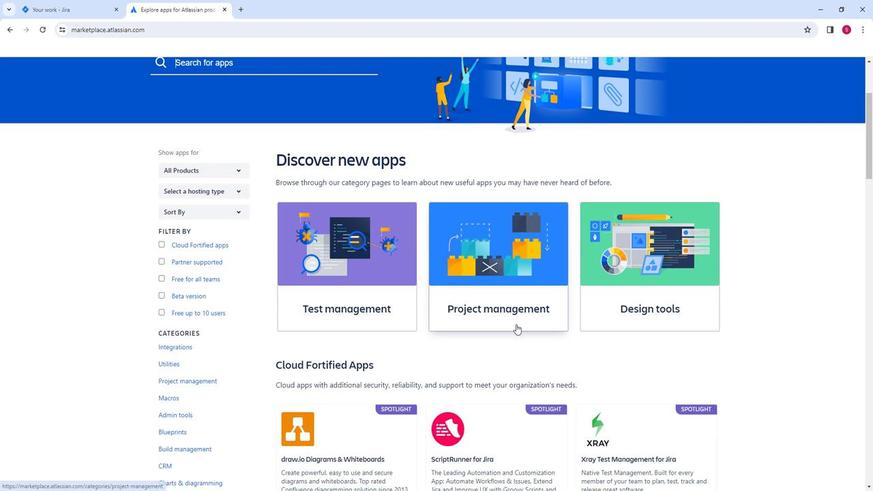 
Action: Mouse scrolled (492, 324) with delta (0, 0)
Screenshot: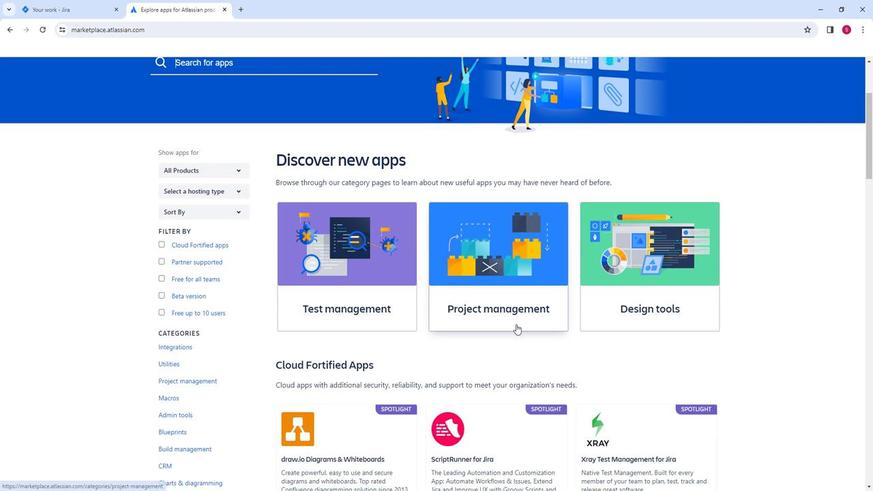 
Action: Mouse moved to (486, 290)
Screenshot: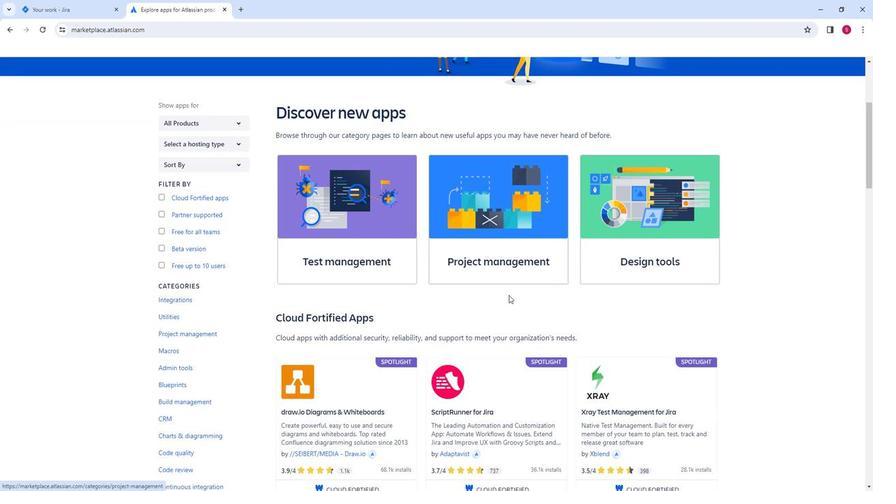
Action: Mouse scrolled (486, 289) with delta (0, 0)
Screenshot: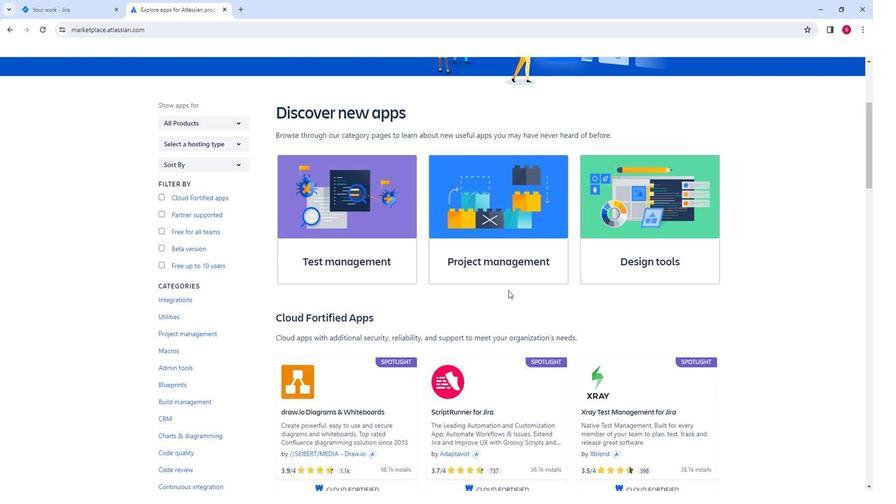
Action: Mouse moved to (330, 240)
Screenshot: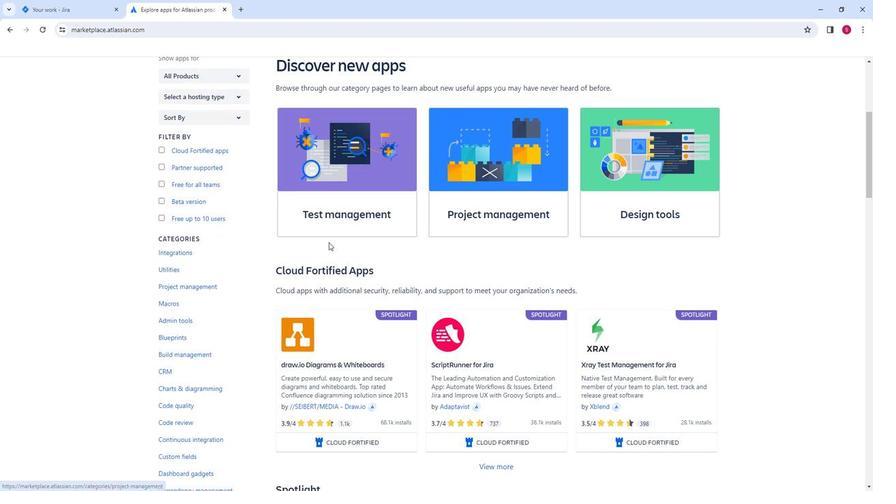 
Action: Mouse scrolled (330, 241) with delta (0, 0)
Screenshot: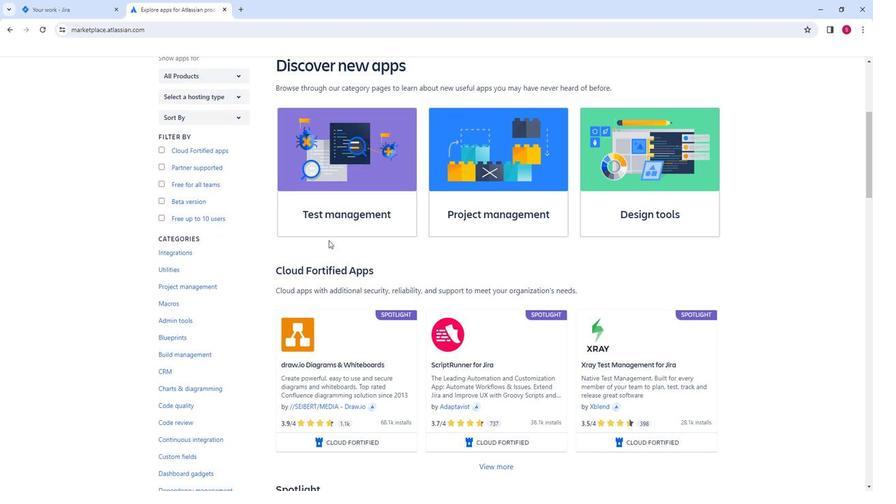 
Action: Mouse scrolled (330, 241) with delta (0, 0)
Screenshot: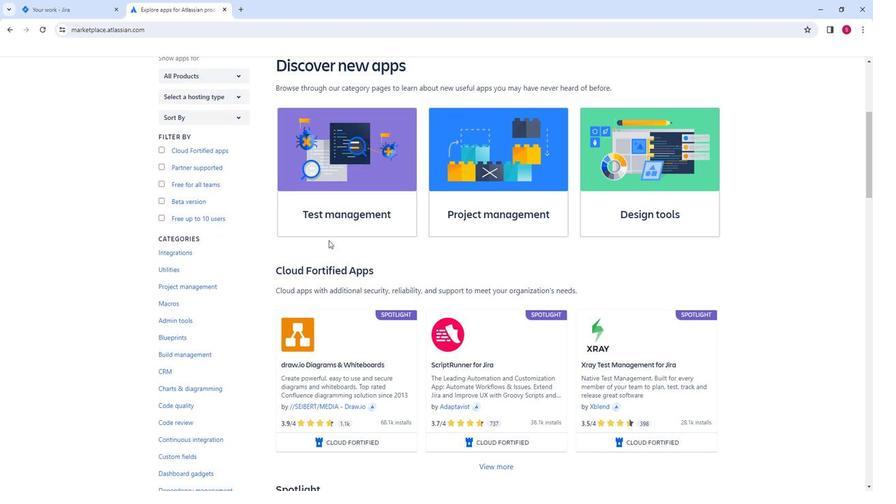 
Action: Mouse scrolled (330, 241) with delta (0, 0)
Screenshot: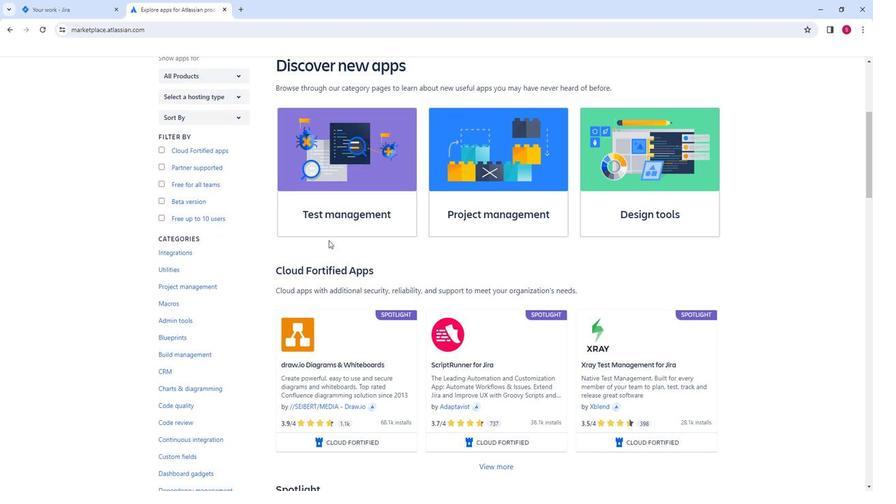 
Action: Mouse moved to (349, 247)
Screenshot: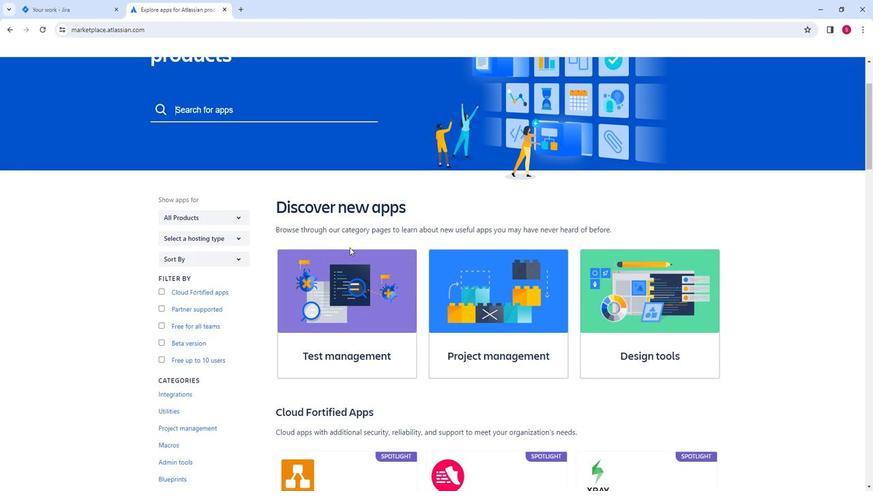 
Action: Mouse scrolled (349, 248) with delta (0, 0)
Screenshot: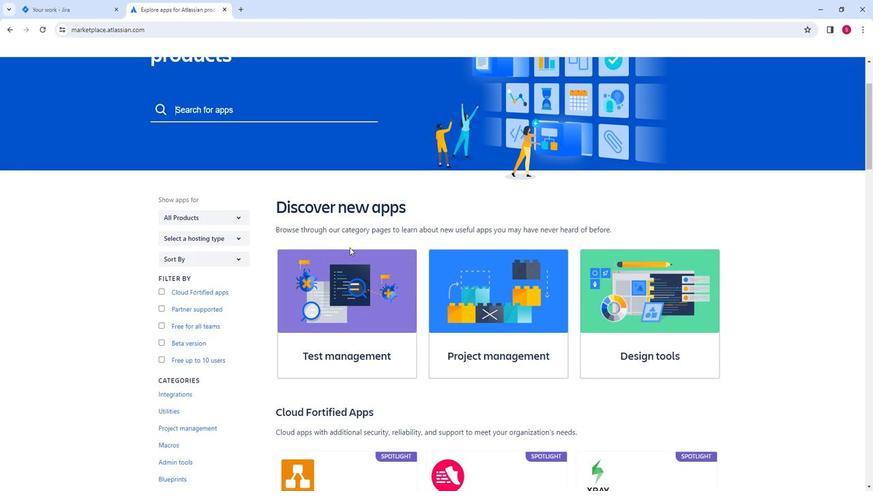 
Action: Mouse moved to (352, 249)
Screenshot: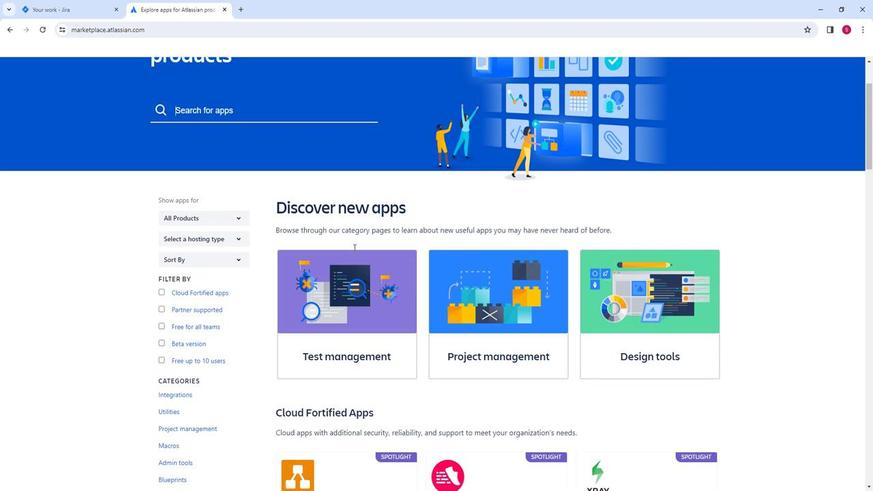 
Action: Mouse scrolled (352, 249) with delta (0, 0)
Screenshot: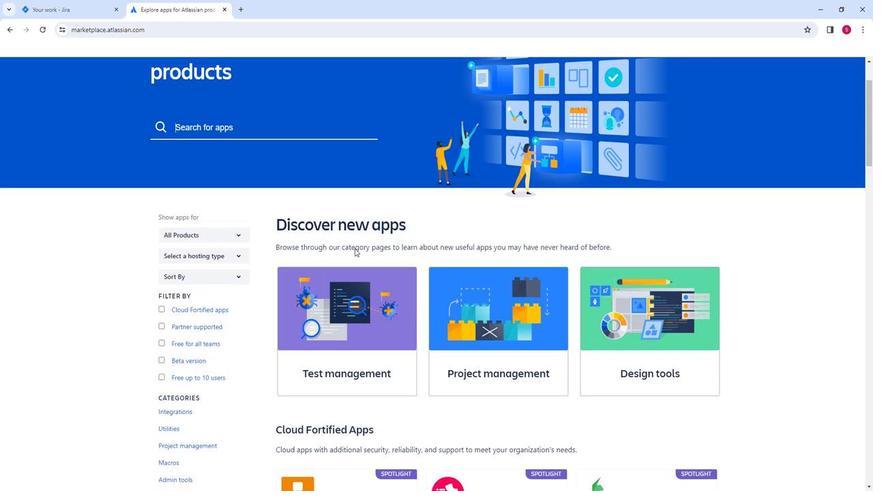 
Action: Mouse moved to (353, 249)
Screenshot: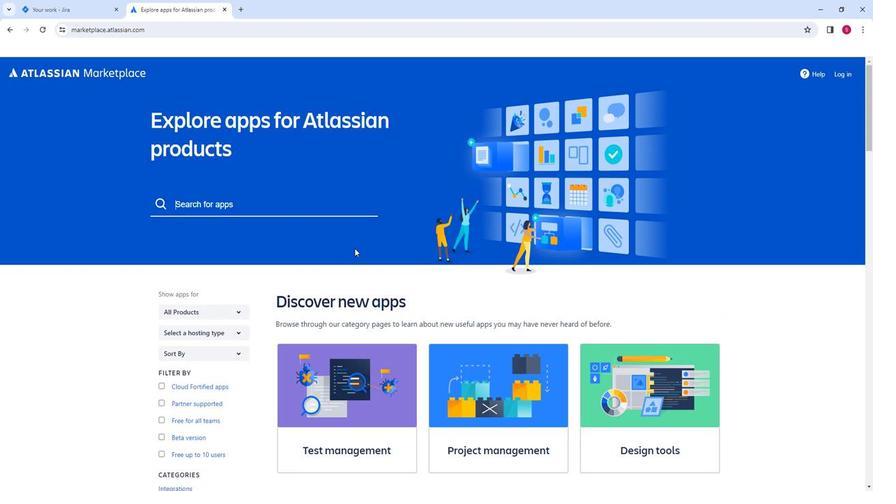 
Action: Mouse scrolled (353, 248) with delta (0, 0)
Screenshot: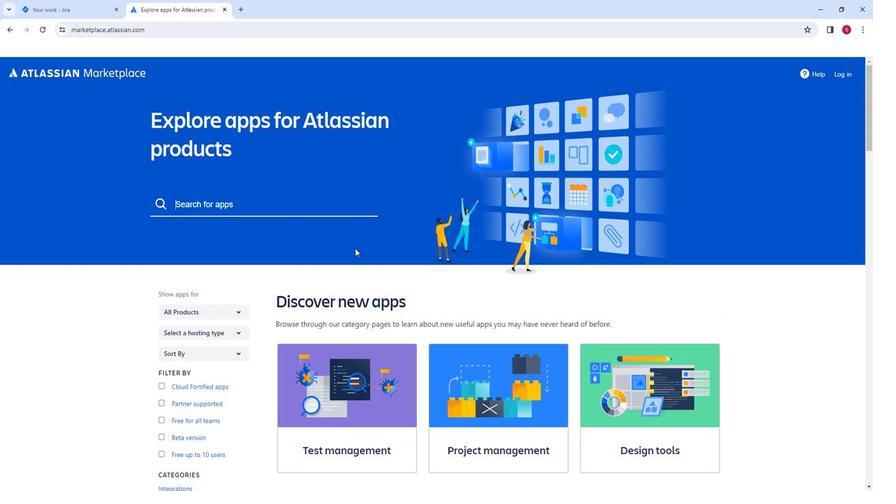 
Action: Mouse moved to (353, 250)
Screenshot: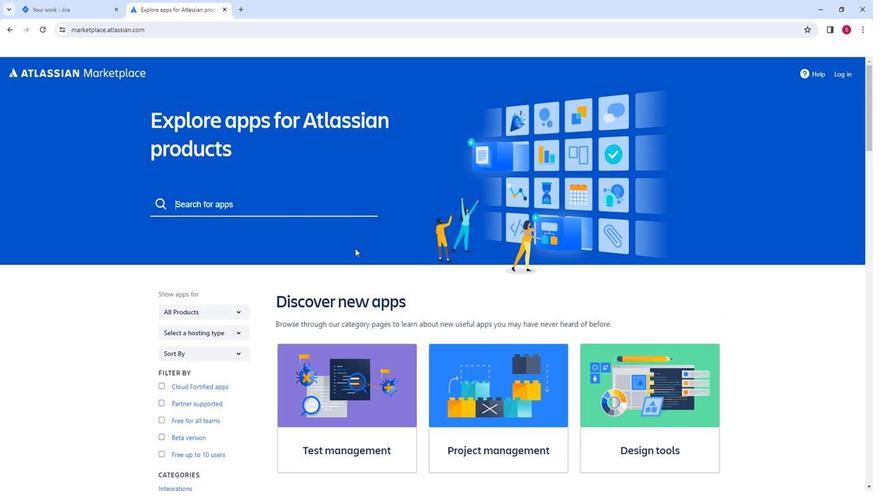 
Action: Mouse scrolled (353, 249) with delta (0, 0)
Screenshot: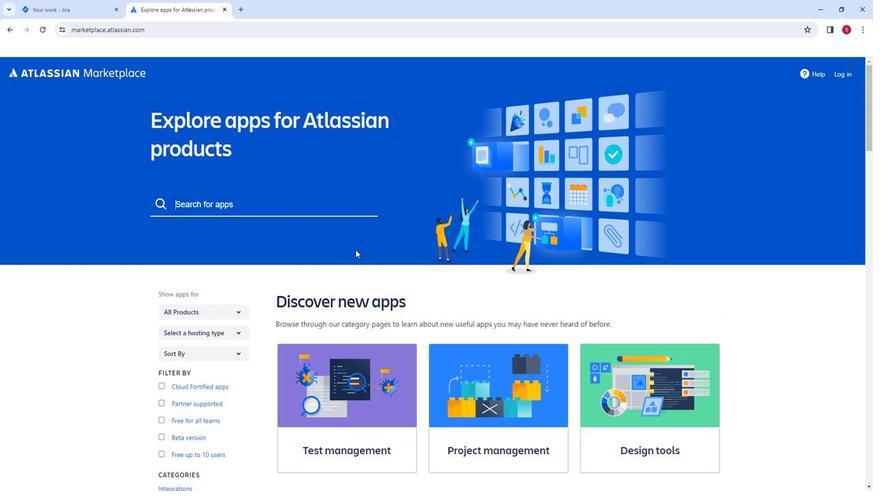 
Action: Mouse moved to (353, 250)
Screenshot: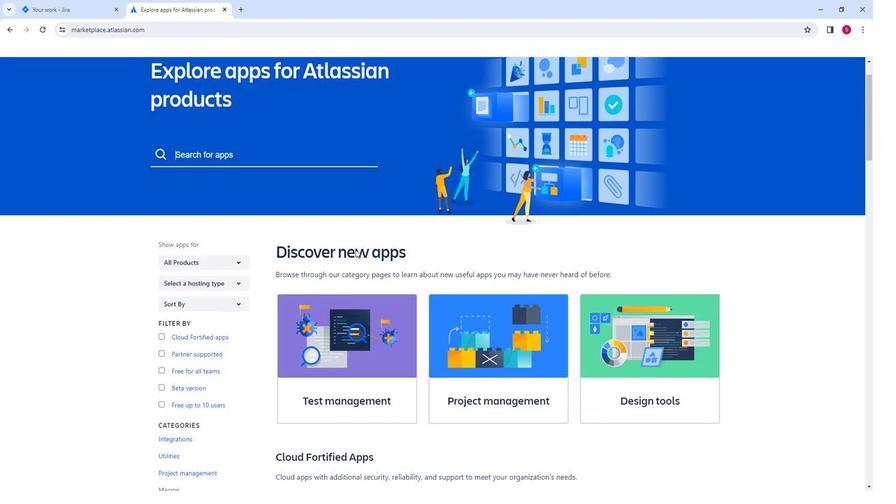 
Action: Mouse scrolled (353, 249) with delta (0, 0)
Screenshot: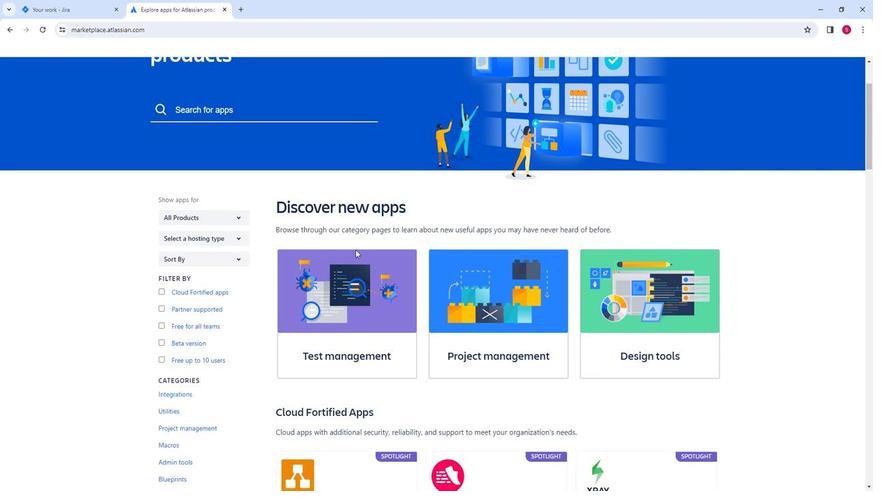 
Action: Mouse moved to (352, 271)
Screenshot: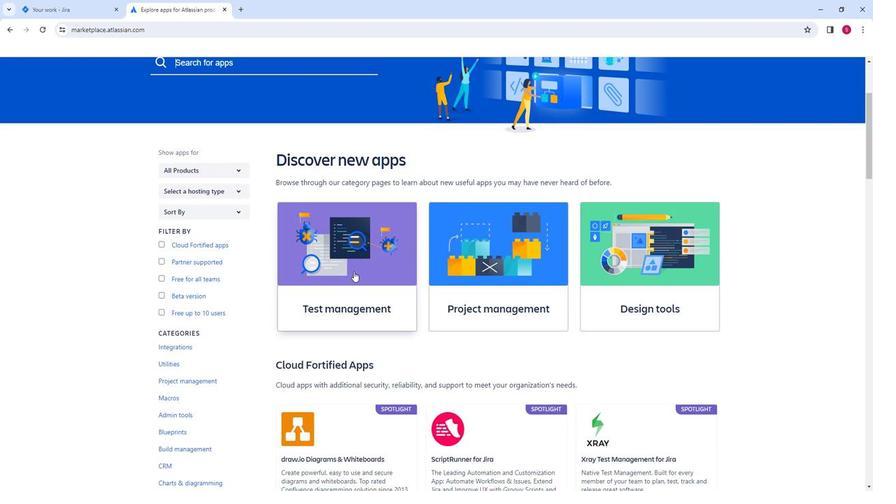 
Action: Mouse pressed left at (352, 271)
Screenshot: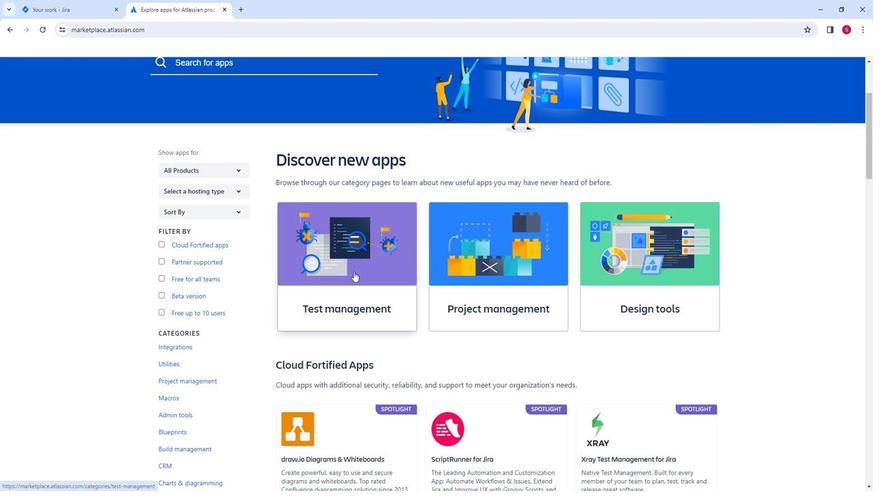 
Action: Mouse moved to (410, 299)
Screenshot: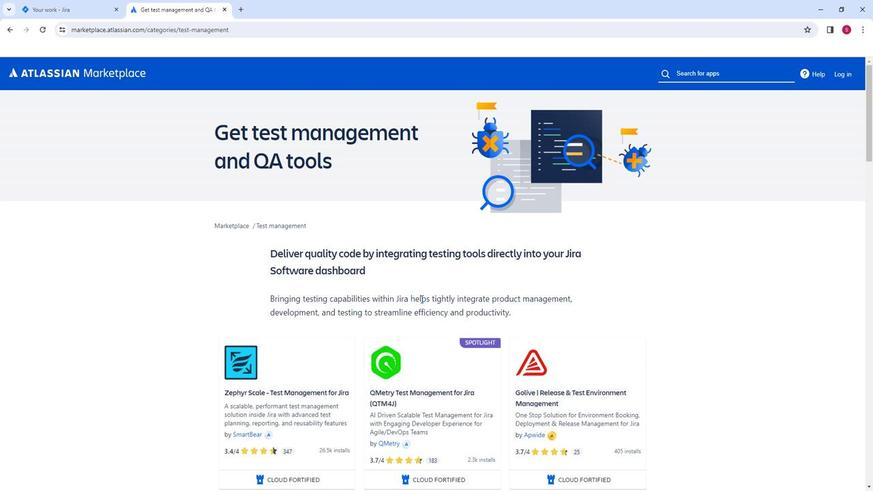 
Action: Mouse scrolled (410, 298) with delta (0, 0)
Screenshot: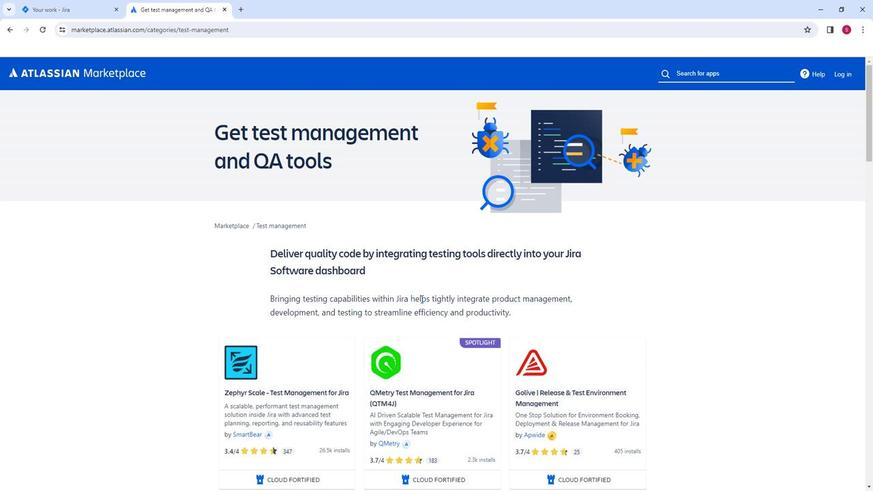 
Action: Mouse moved to (410, 300)
Screenshot: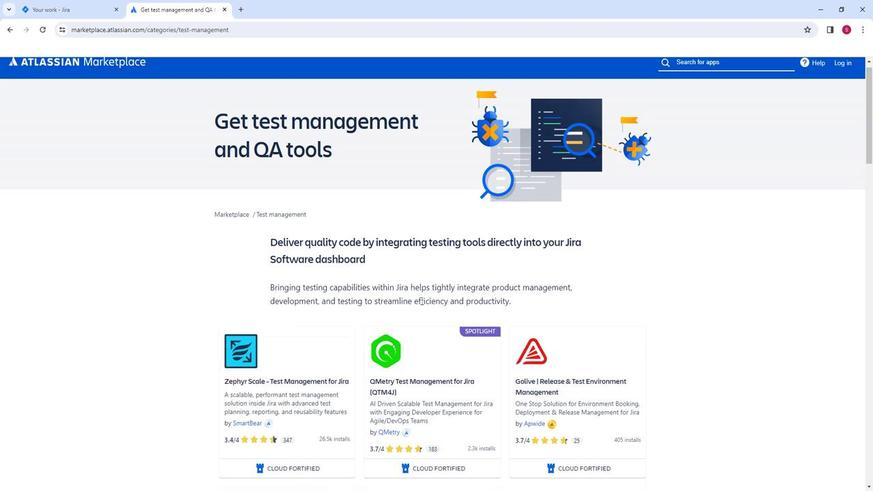 
Action: Mouse scrolled (410, 300) with delta (0, 0)
Screenshot: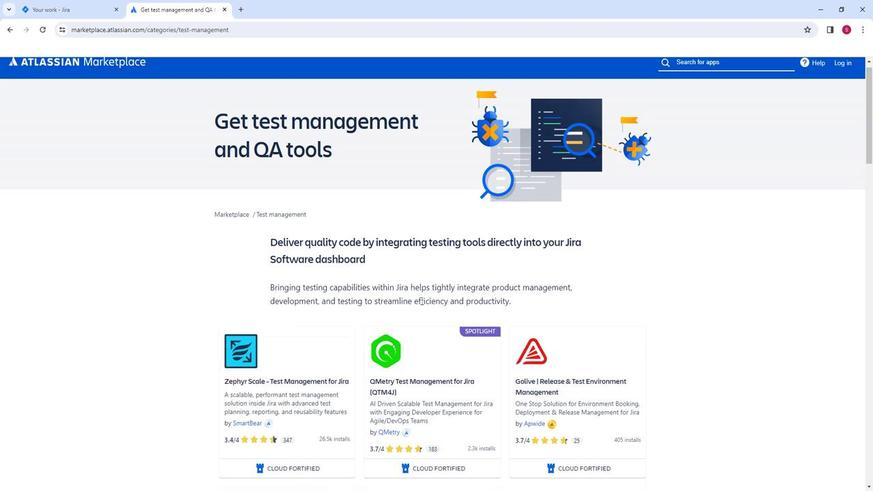 
Action: Mouse moved to (393, 301)
Screenshot: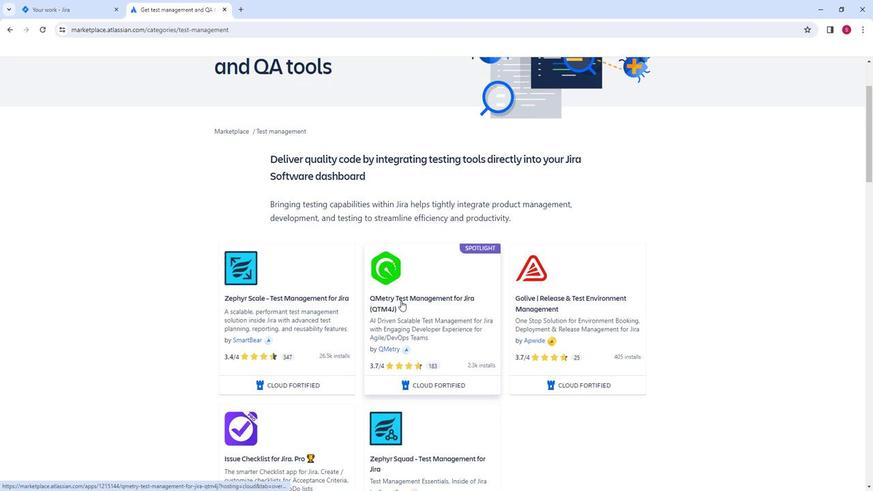 
Action: Mouse scrolled (393, 300) with delta (0, 0)
Screenshot: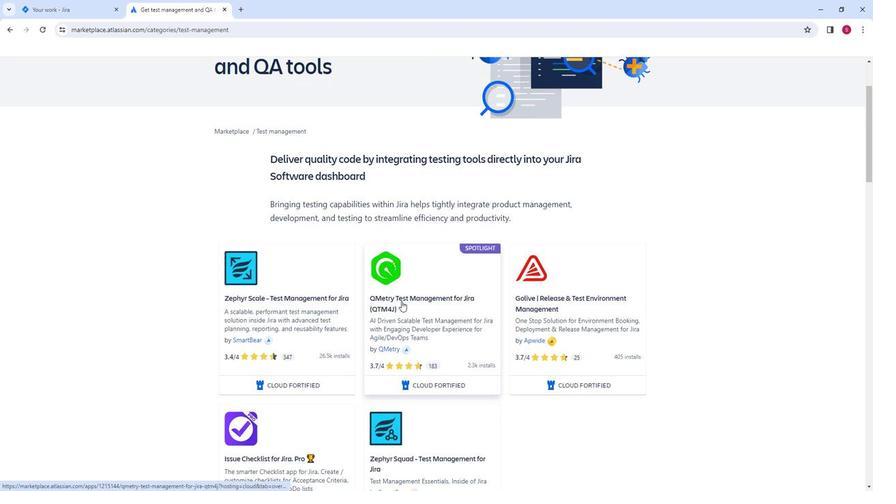 
Action: Mouse moved to (289, 221)
Screenshot: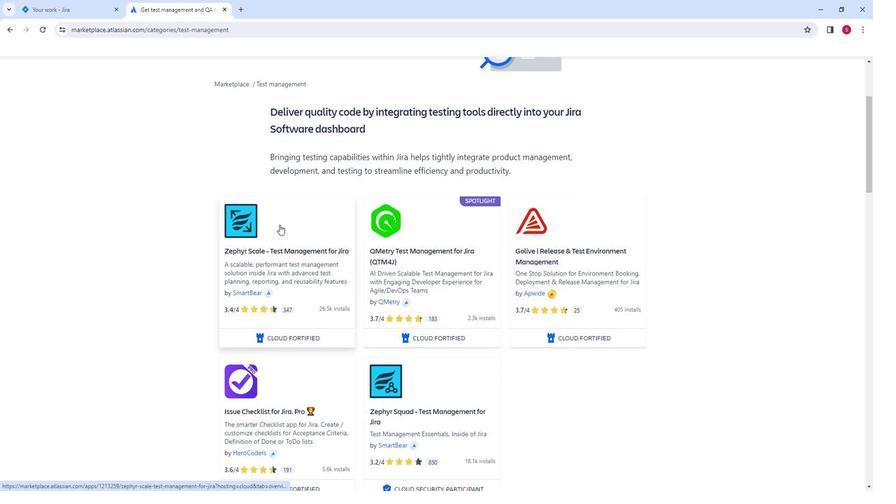 
Action: Mouse pressed left at (289, 221)
Screenshot: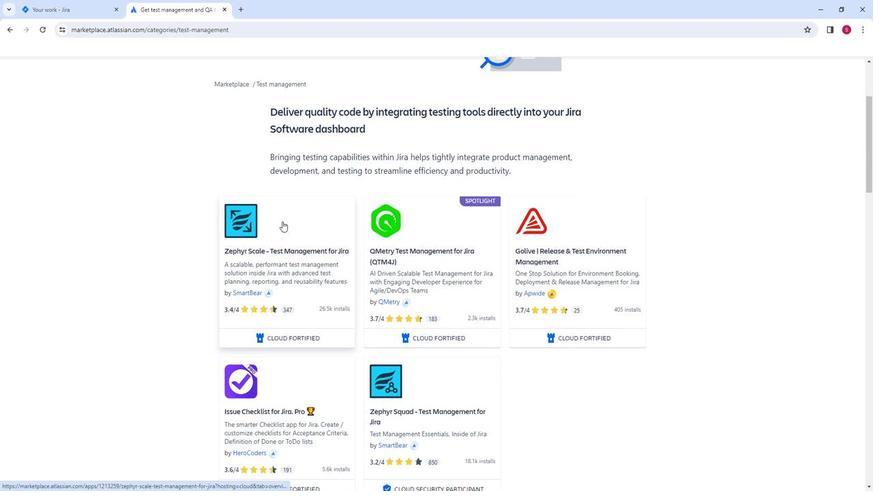 
Action: Mouse moved to (384, 291)
Screenshot: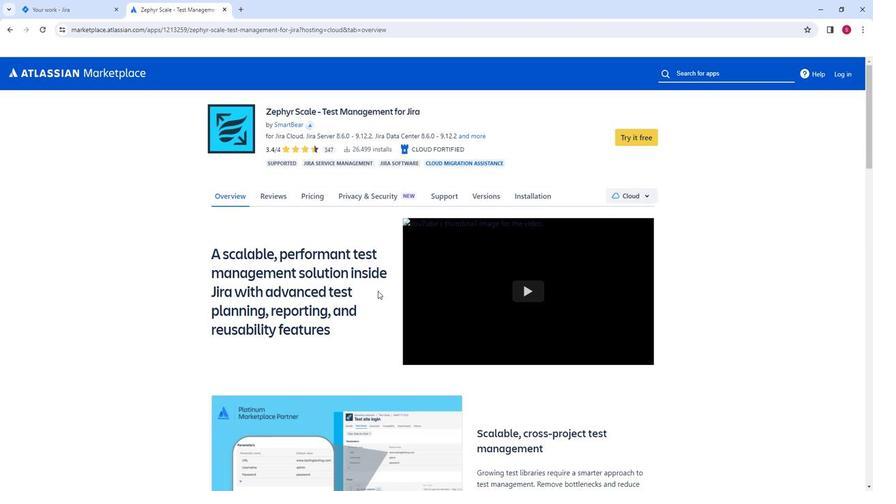 
Action: Mouse scrolled (384, 290) with delta (0, 0)
Screenshot: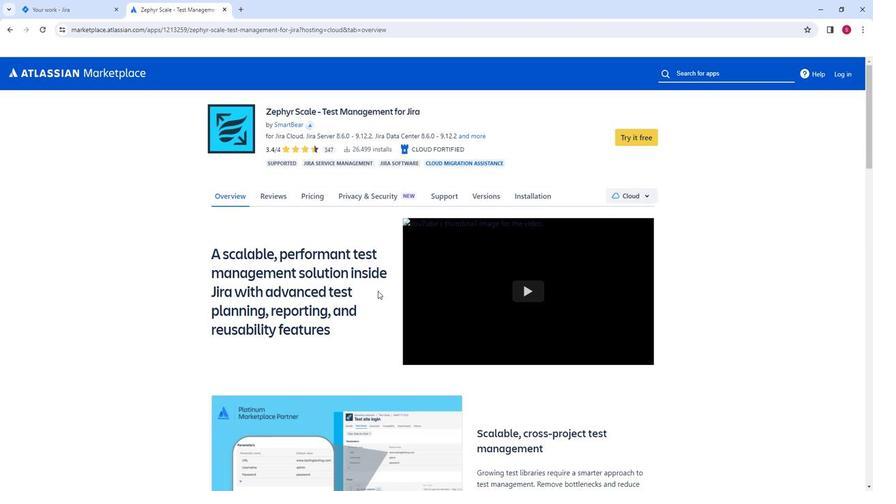 
Action: Mouse moved to (408, 291)
Screenshot: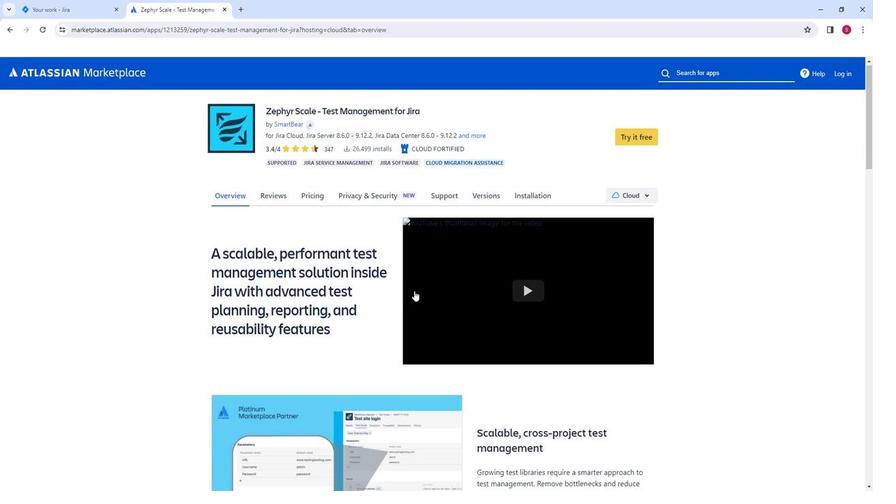 
Action: Mouse scrolled (408, 290) with delta (0, 0)
Screenshot: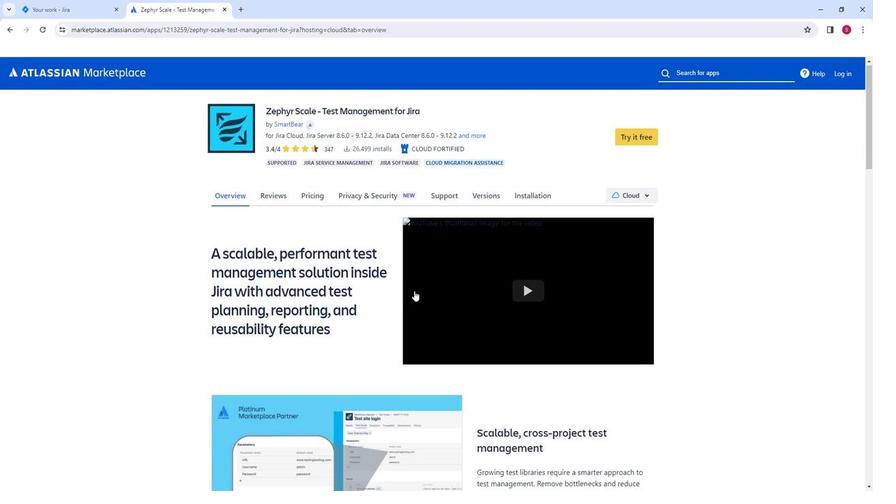 
Action: Mouse moved to (457, 282)
Screenshot: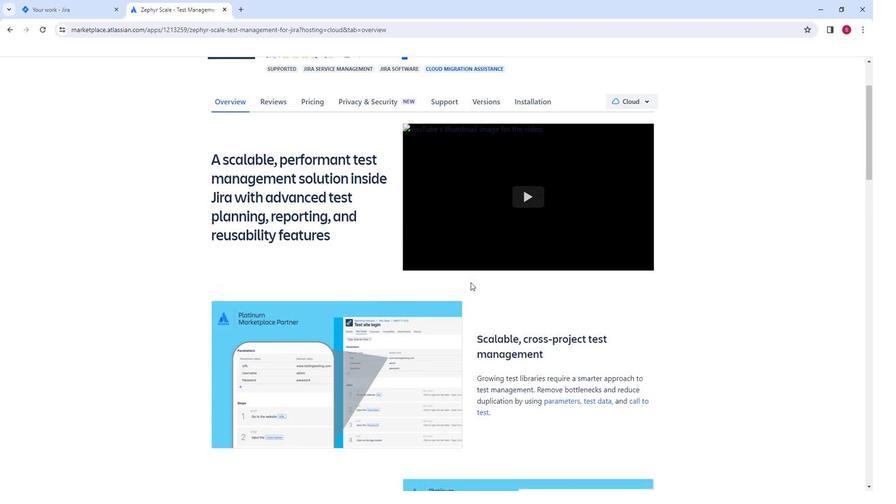 
Action: Mouse scrolled (457, 282) with delta (0, 0)
Screenshot: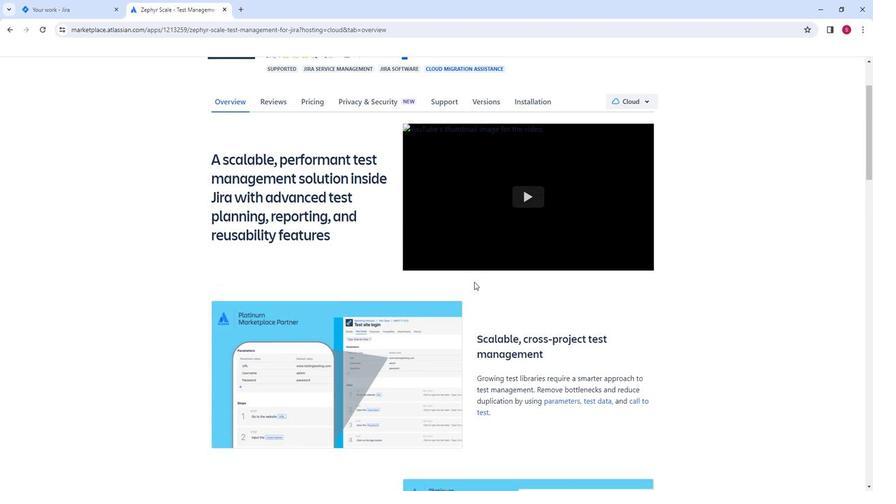 
Action: Mouse scrolled (457, 282) with delta (0, 0)
Screenshot: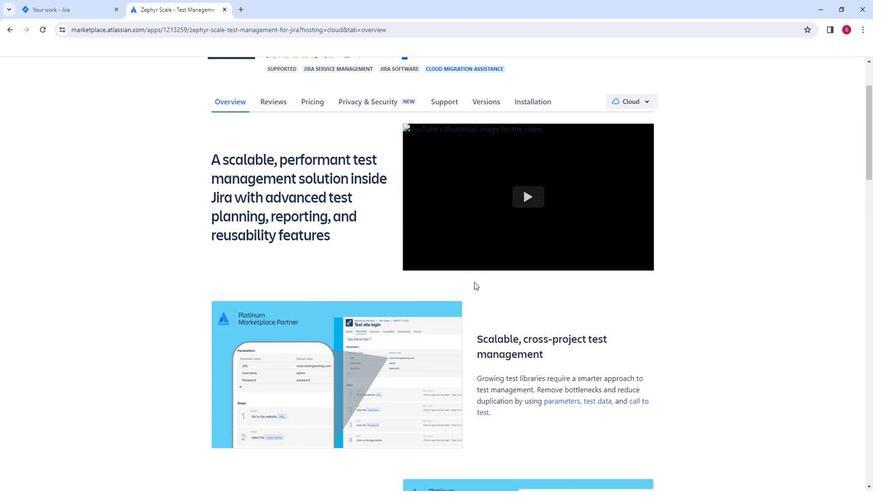 
Action: Mouse scrolled (457, 282) with delta (0, 0)
Screenshot: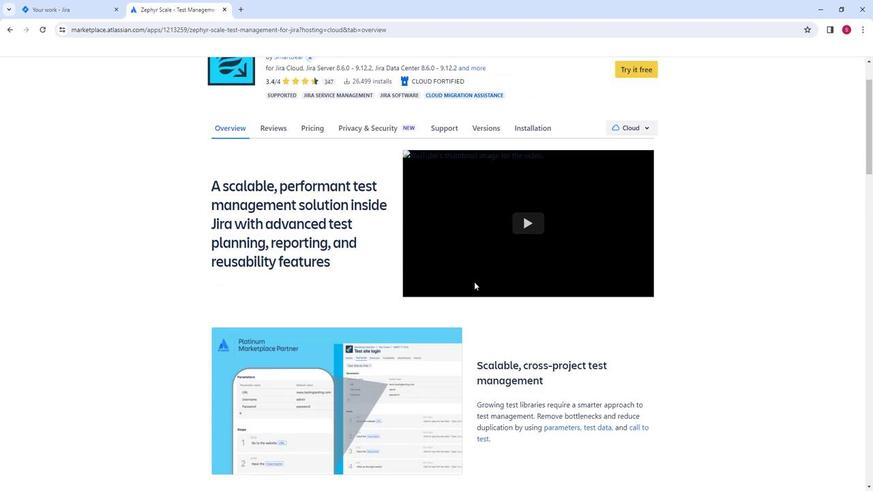 
Action: Mouse moved to (369, 271)
Screenshot: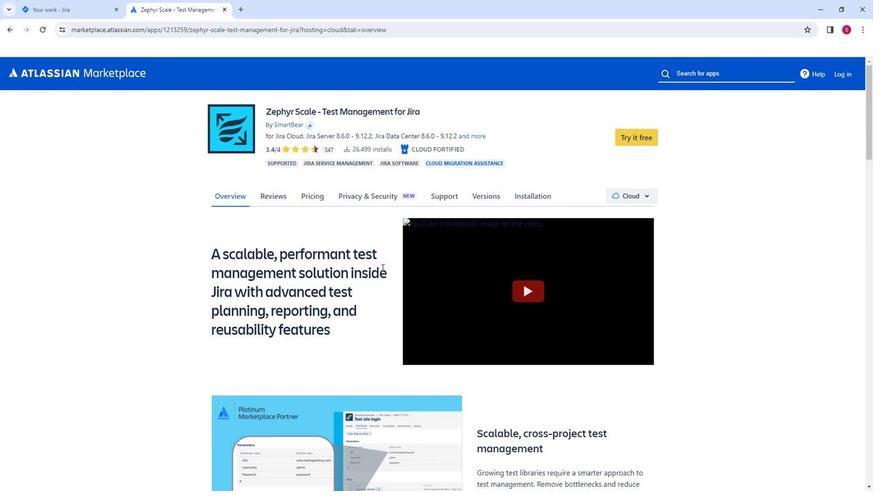 
Action: Mouse scrolled (369, 270) with delta (0, 0)
Screenshot: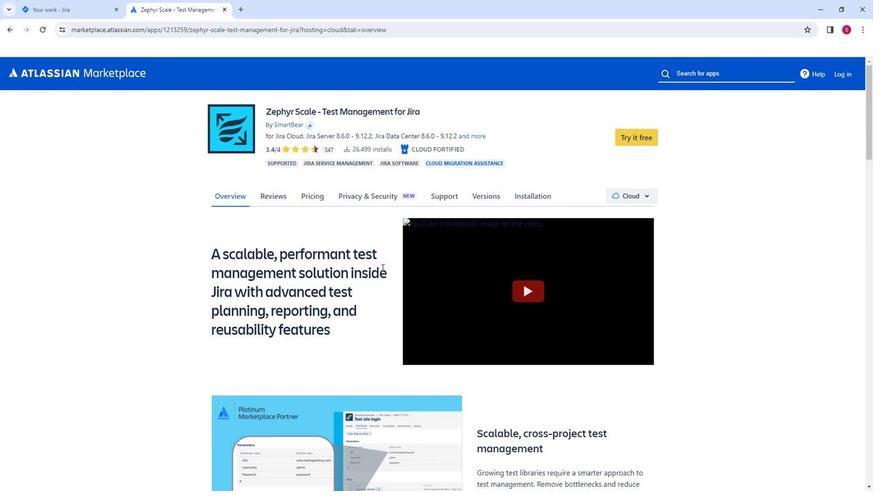 
Action: Mouse moved to (364, 273)
Screenshot: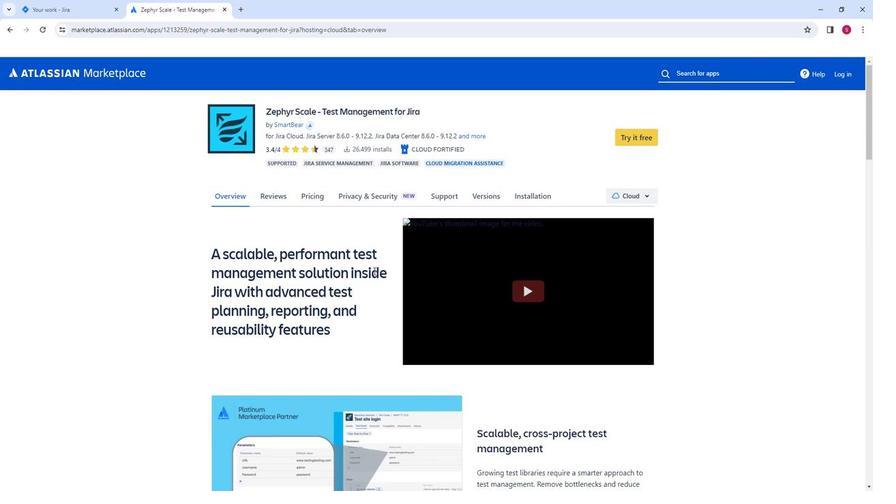 
Action: Mouse scrolled (364, 272) with delta (0, 0)
Screenshot: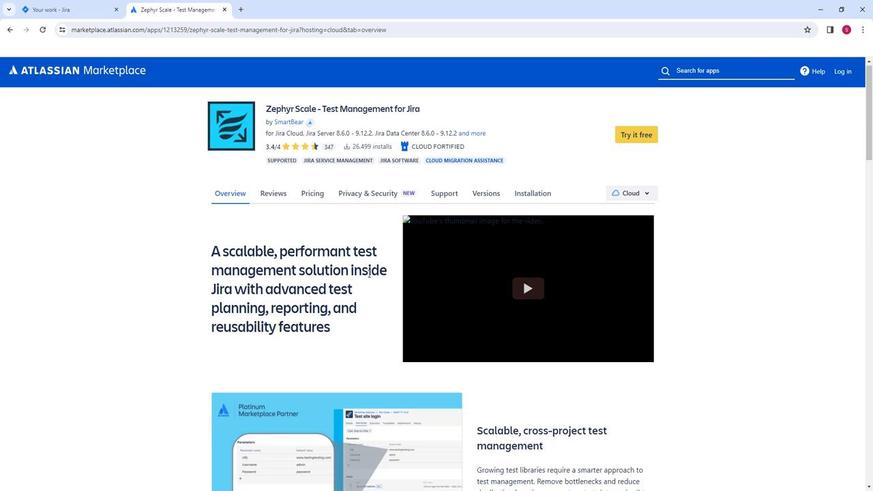 
Action: Mouse moved to (357, 283)
Screenshot: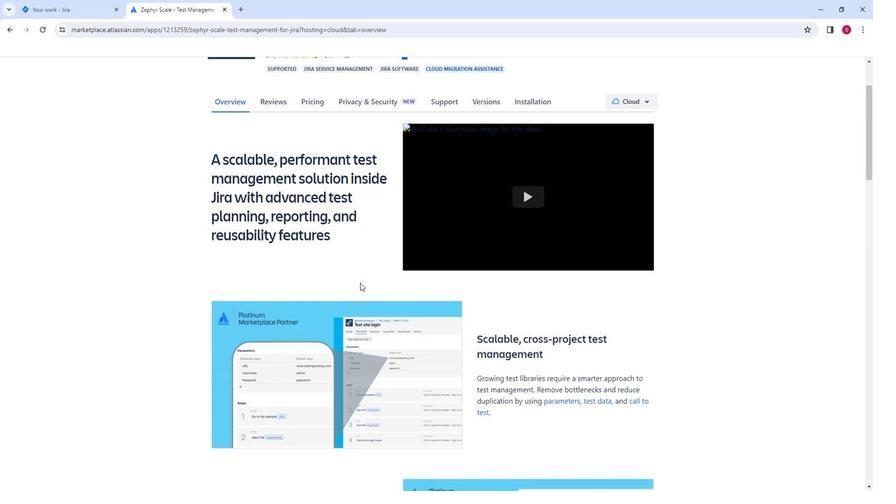 
Action: Mouse scrolled (357, 283) with delta (0, 0)
Screenshot: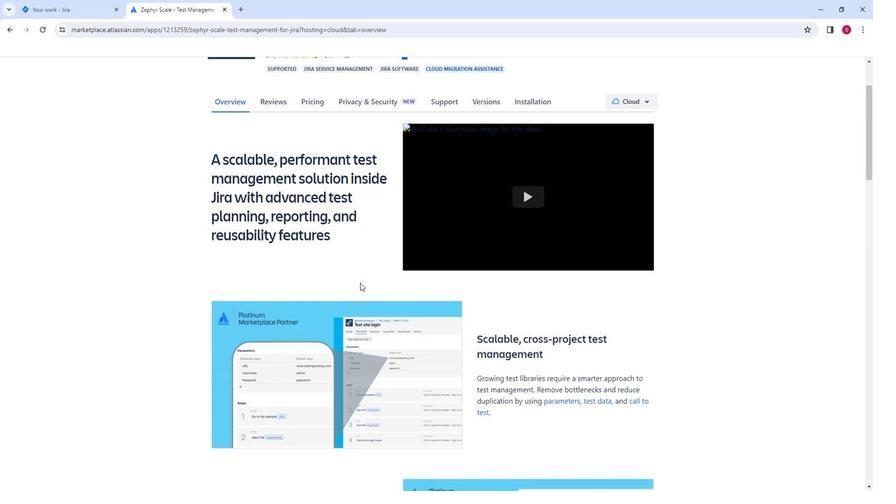 
Action: Mouse moved to (356, 284)
Screenshot: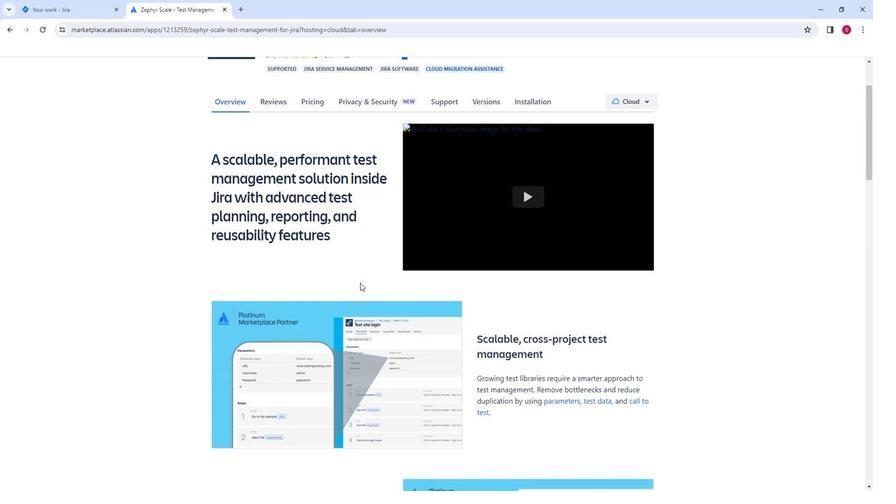 
Action: Mouse scrolled (356, 283) with delta (0, 0)
Screenshot: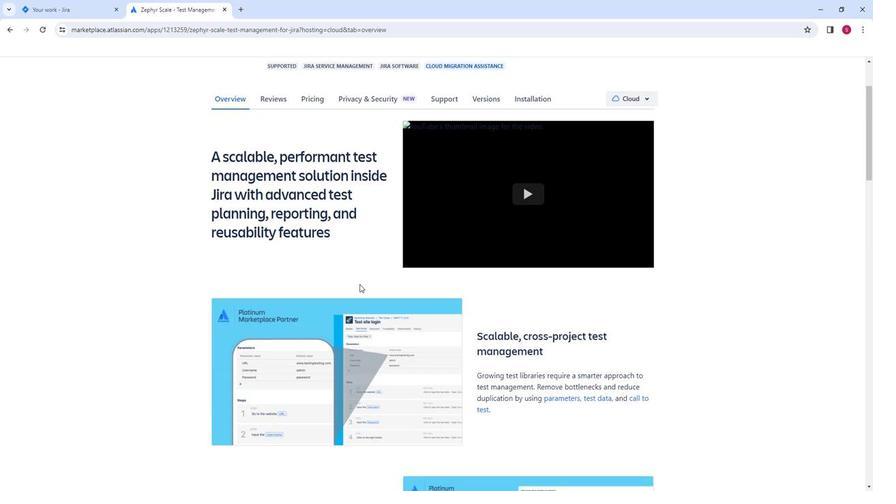 
Action: Mouse scrolled (356, 283) with delta (0, 0)
Screenshot: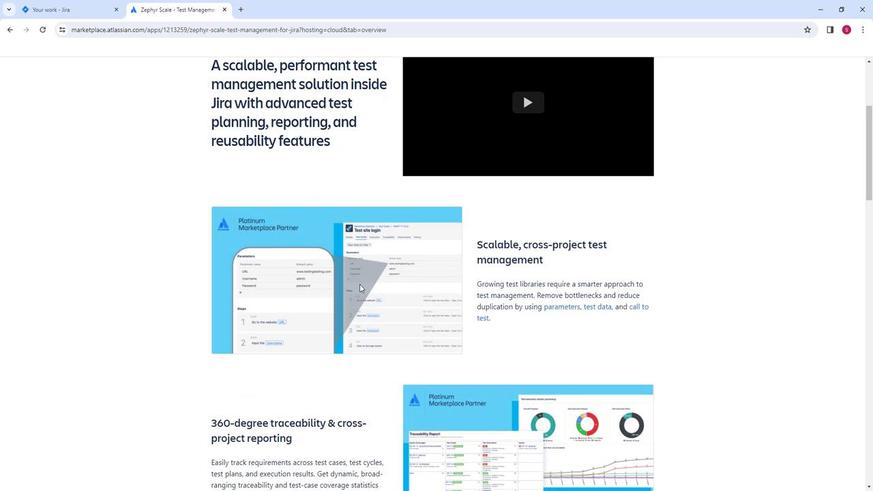 
Action: Mouse scrolled (356, 283) with delta (0, 0)
Screenshot: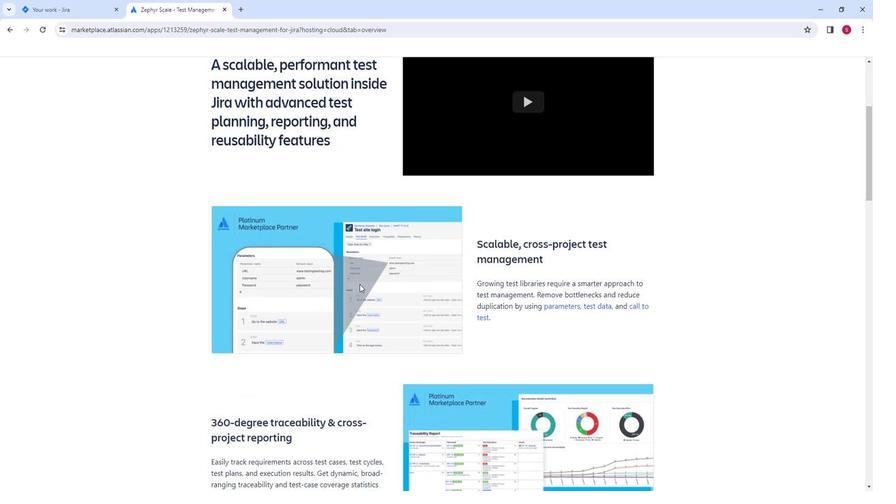 
Action: Mouse moved to (356, 287)
Screenshot: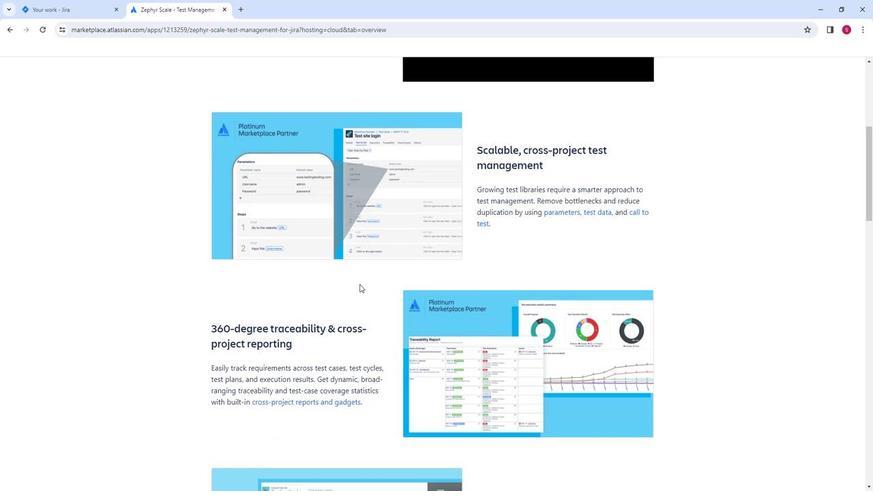 
Action: Mouse scrolled (356, 287) with delta (0, 0)
Screenshot: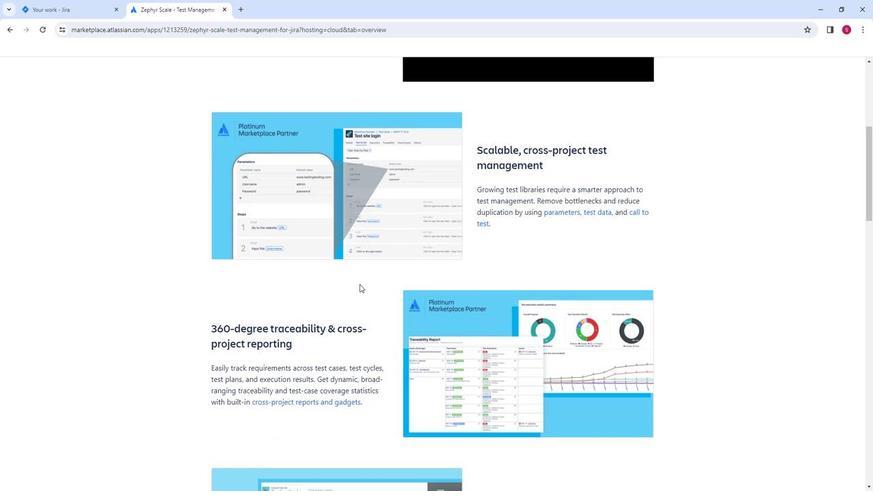 
Action: Mouse moved to (356, 289)
Screenshot: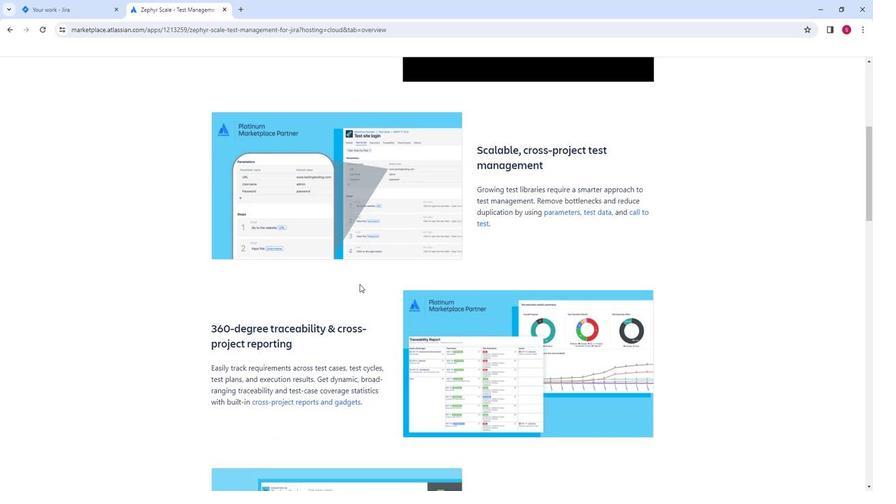 
Action: Mouse scrolled (356, 288) with delta (0, 0)
Screenshot: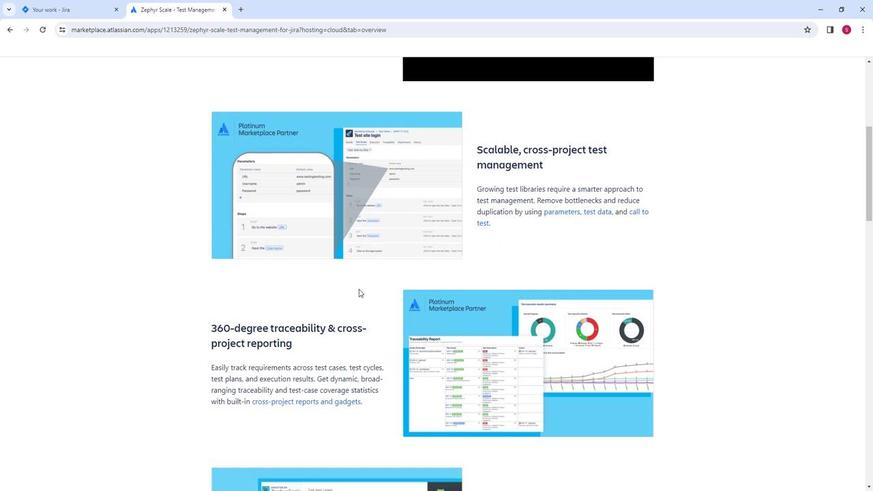 
Action: Mouse scrolled (356, 288) with delta (0, 0)
Screenshot: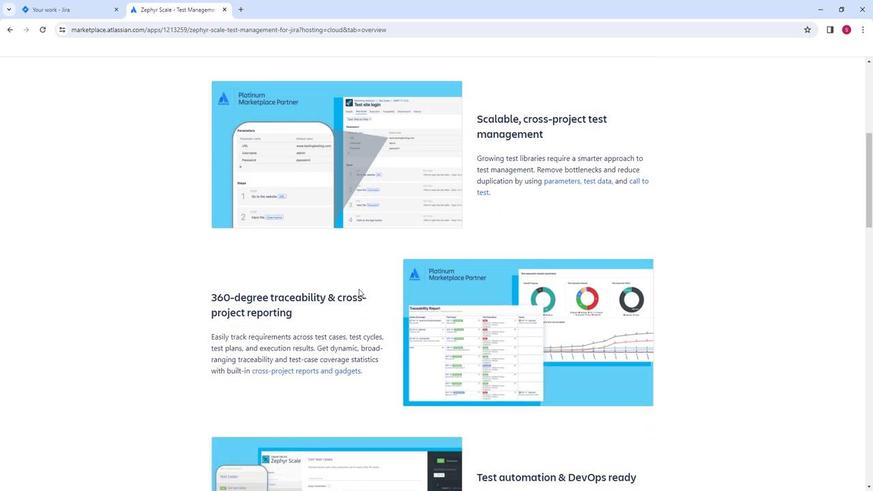 
Action: Mouse moved to (356, 292)
Screenshot: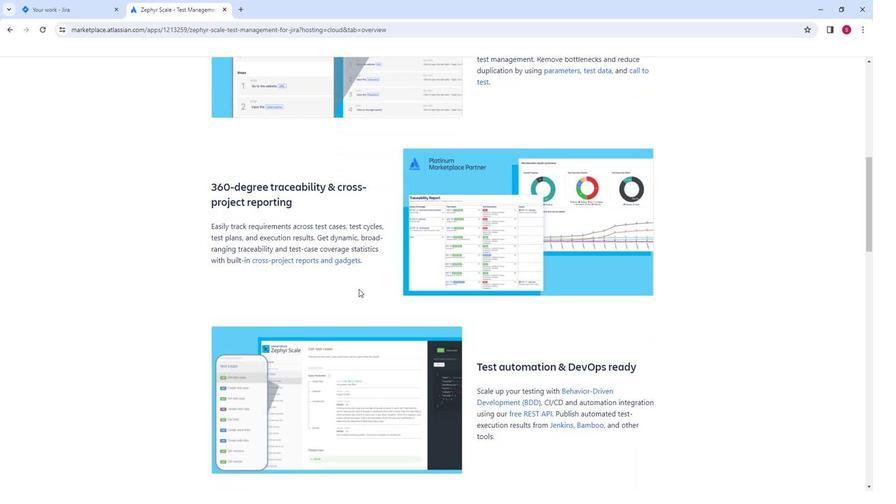 
Action: Mouse scrolled (356, 291) with delta (0, 0)
Screenshot: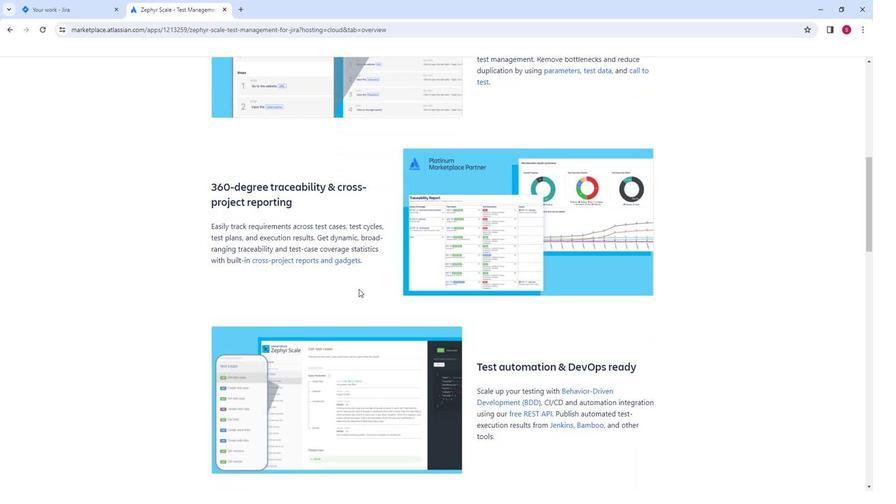 
Action: Mouse moved to (356, 296)
Screenshot: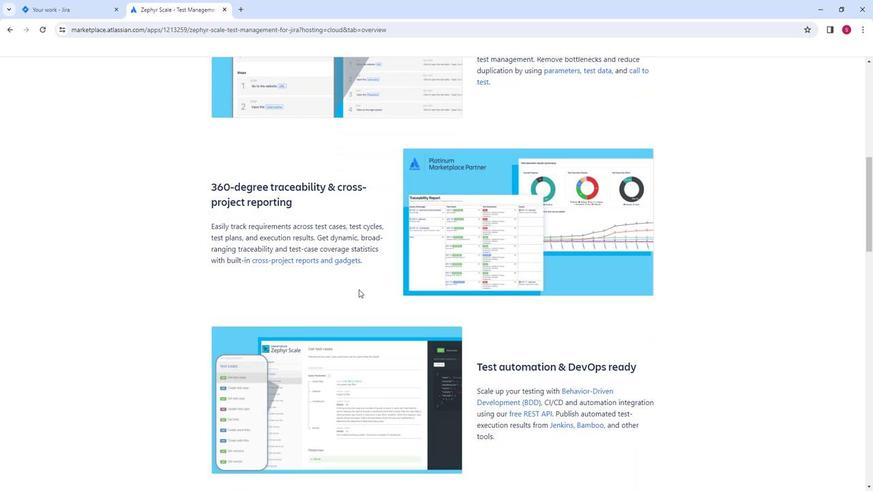 
Action: Mouse scrolled (356, 295) with delta (0, 0)
Screenshot: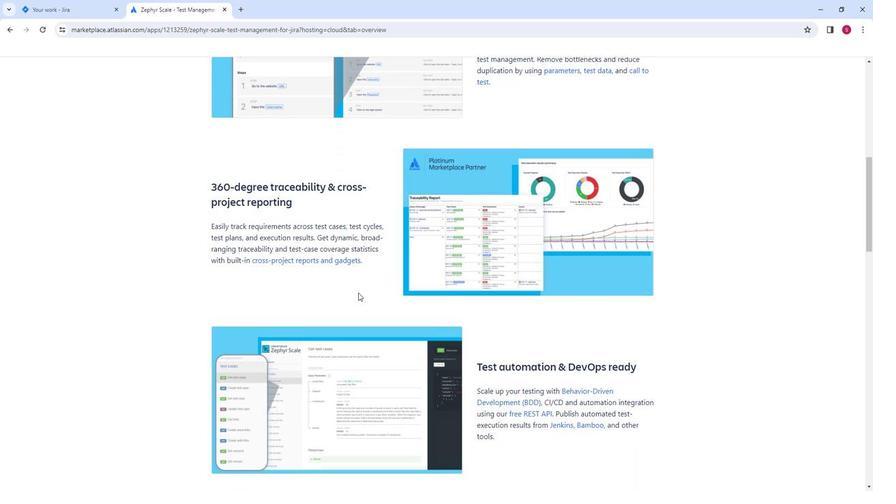 
Action: Mouse scrolled (356, 295) with delta (0, 0)
Screenshot: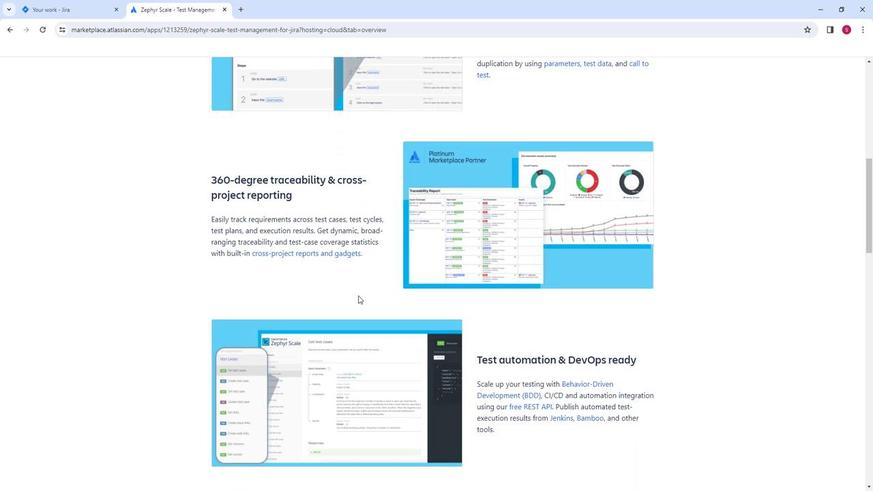 
Action: Mouse moved to (358, 296)
Screenshot: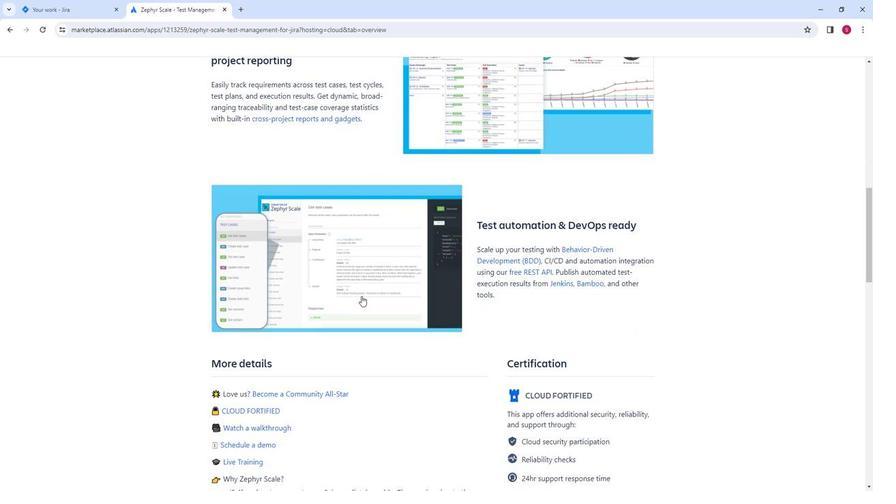 
Action: Mouse scrolled (358, 296) with delta (0, 0)
Screenshot: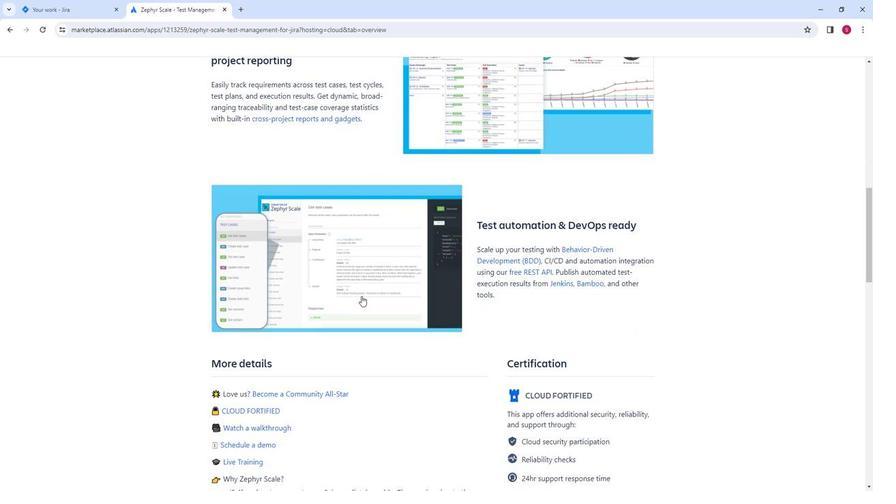 
Action: Mouse moved to (361, 298)
Screenshot: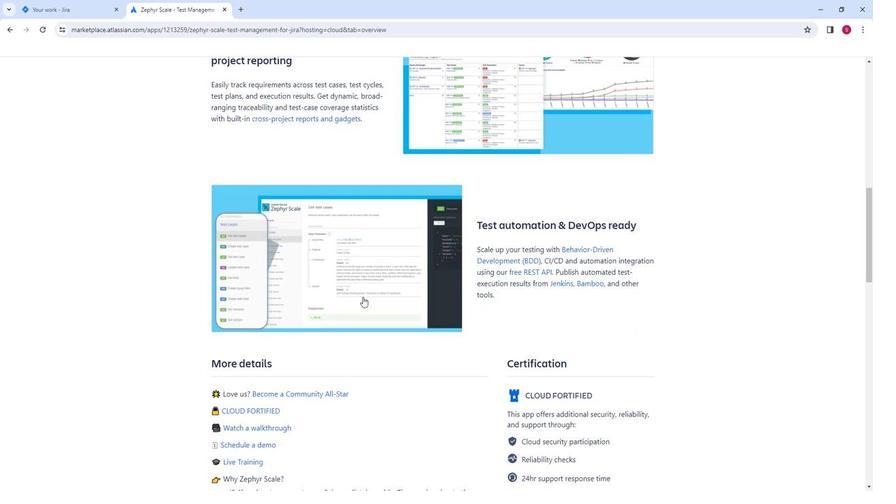 
Action: Mouse scrolled (361, 298) with delta (0, 0)
Screenshot: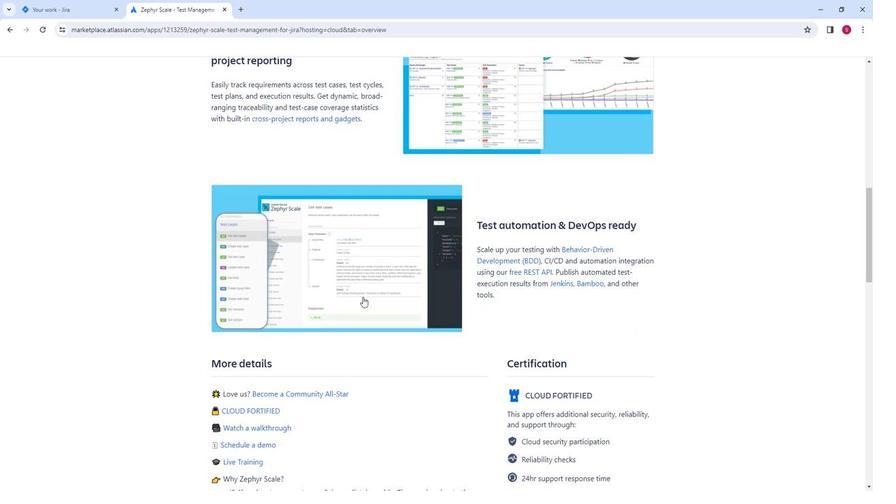 
Action: Mouse moved to (362, 300)
Screenshot: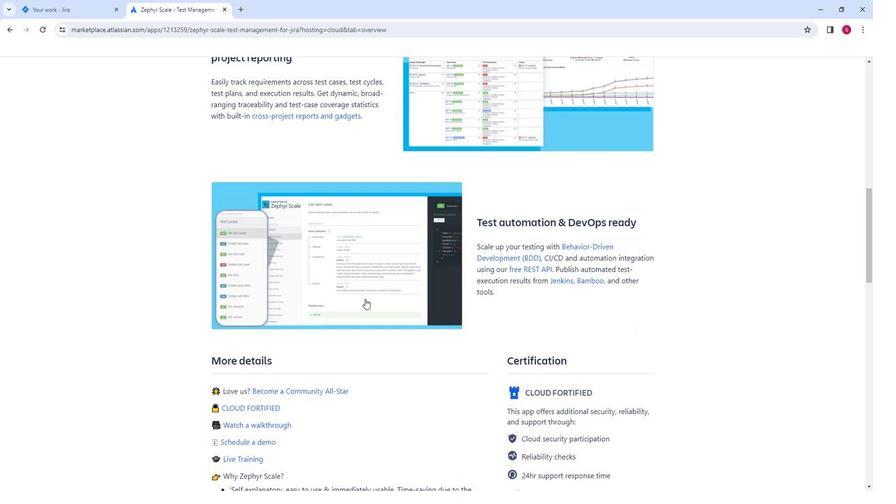
Action: Mouse scrolled (362, 299) with delta (0, 0)
Screenshot: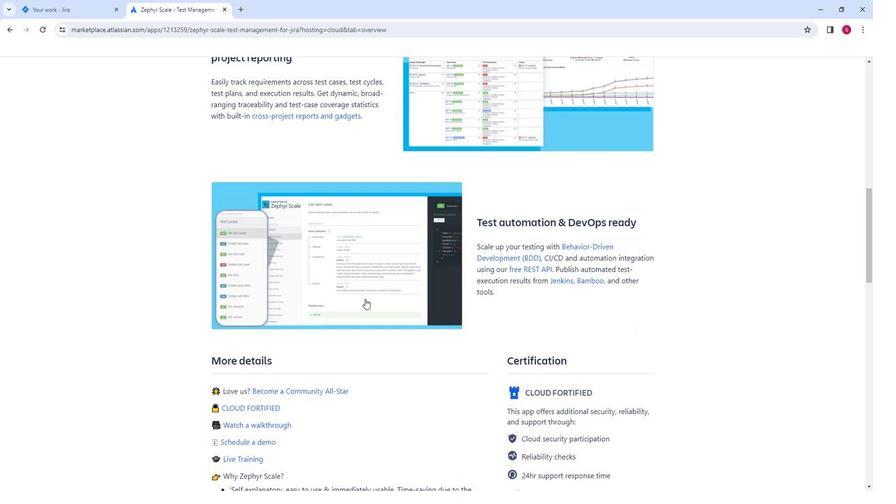 
Action: Mouse moved to (368, 300)
Screenshot: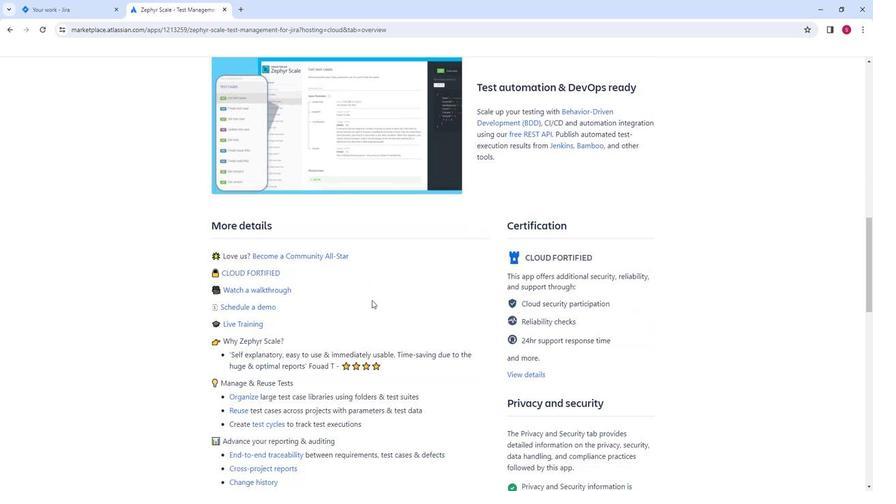 
Action: Mouse scrolled (368, 299) with delta (0, 0)
Screenshot: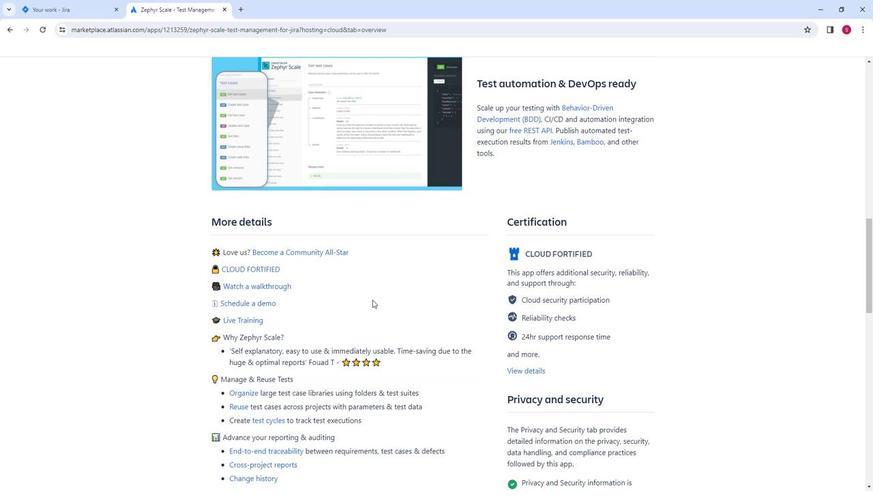 
Action: Mouse moved to (368, 300)
Screenshot: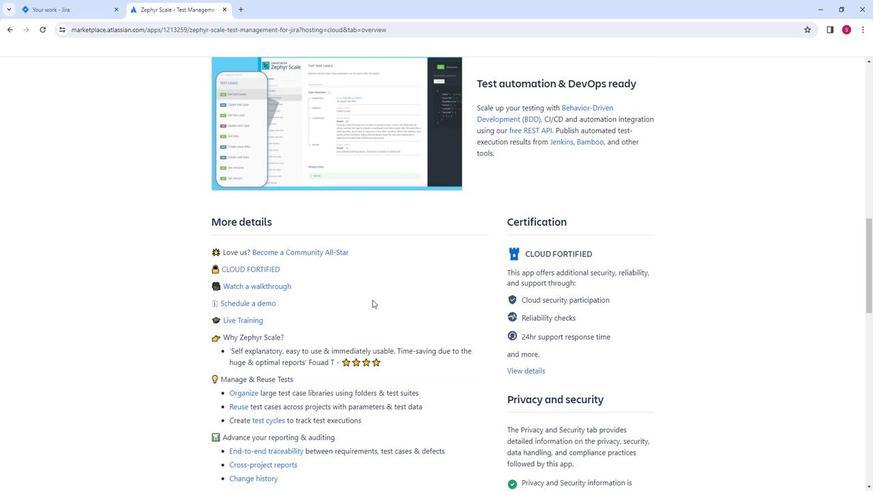 
Action: Mouse scrolled (368, 299) with delta (0, 0)
Screenshot: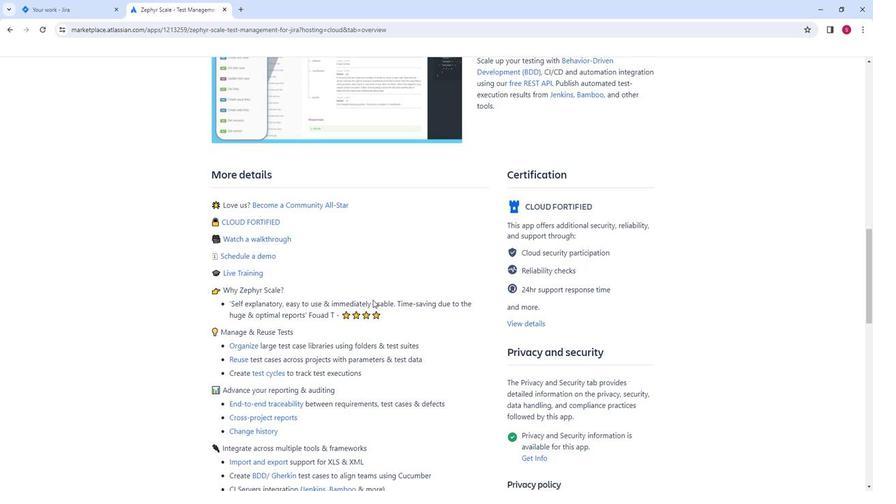 
Action: Mouse scrolled (368, 299) with delta (0, 0)
Screenshot: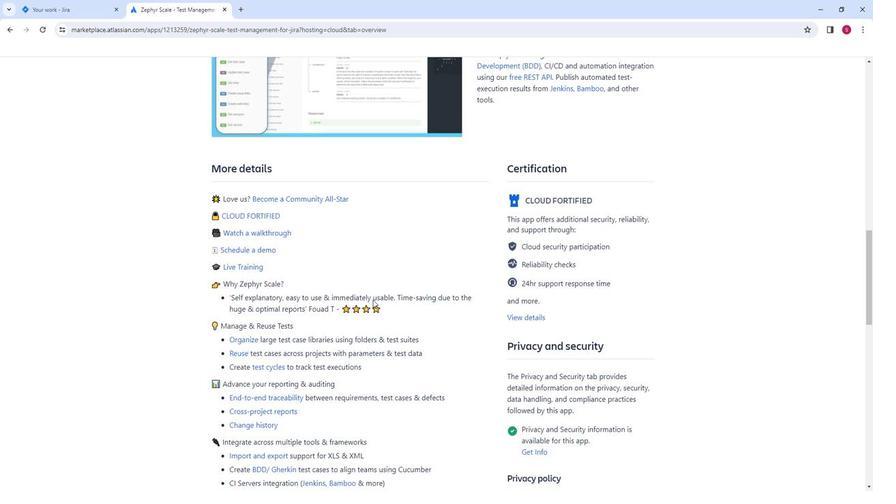
Action: Mouse moved to (368, 297)
Screenshot: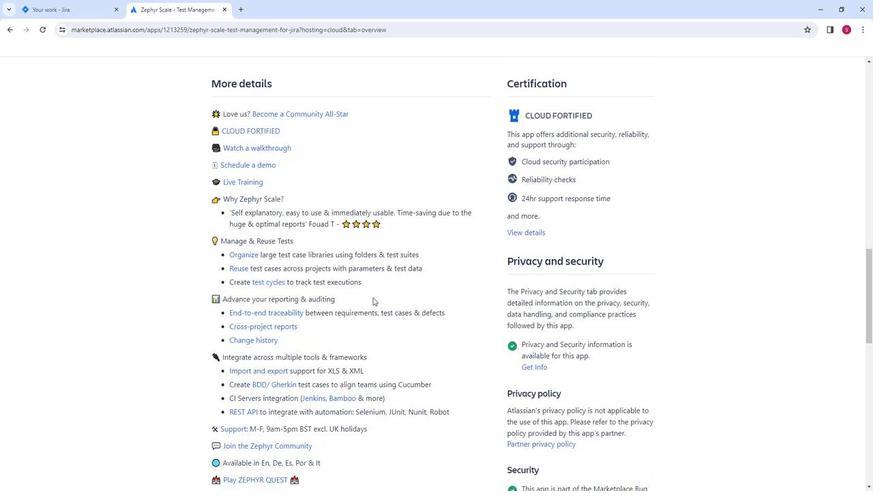 
Action: Mouse scrolled (368, 296) with delta (0, 0)
Screenshot: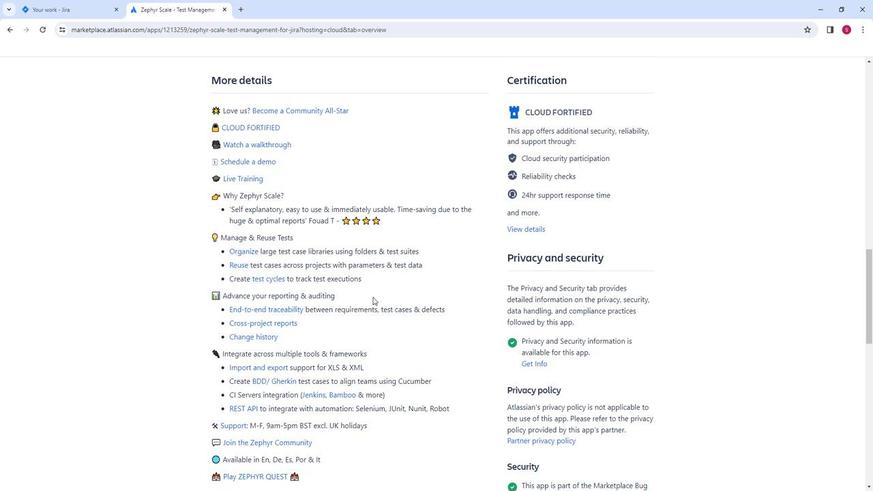 
Action: Mouse scrolled (368, 296) with delta (0, 0)
Screenshot: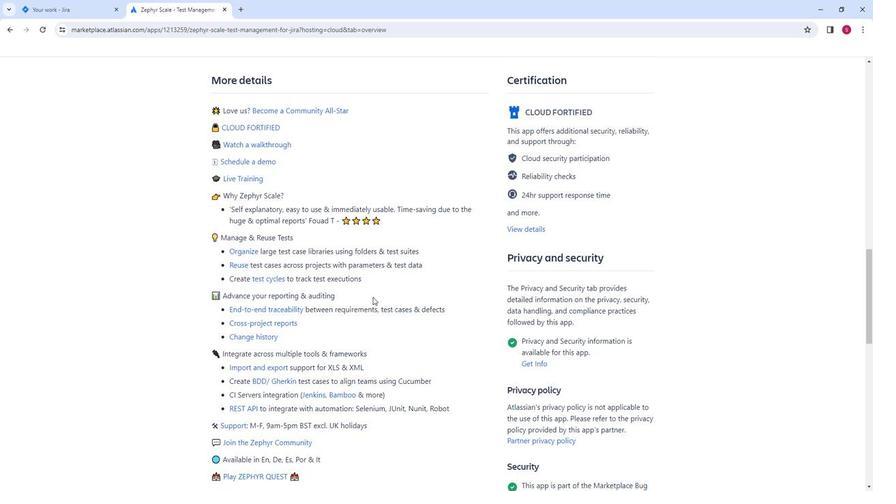 
Action: Mouse scrolled (368, 296) with delta (0, 0)
Screenshot: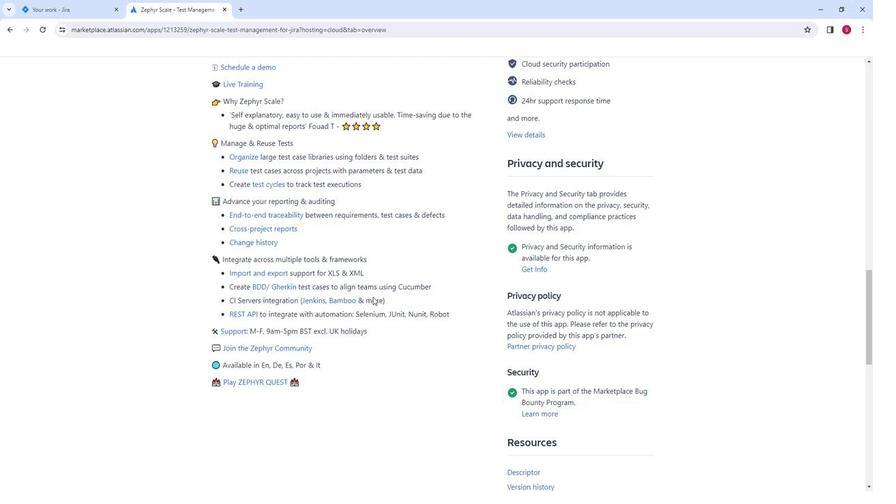 
Action: Mouse moved to (368, 297)
Screenshot: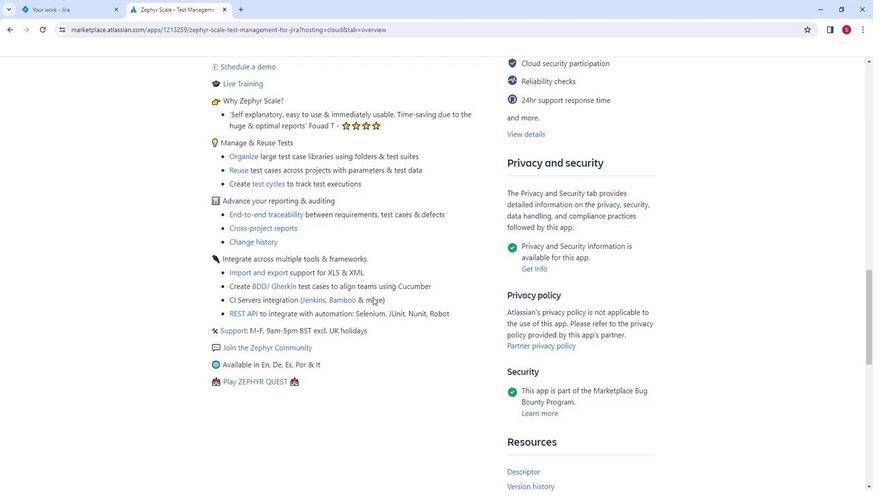 
Action: Mouse scrolled (368, 296) with delta (0, 0)
Screenshot: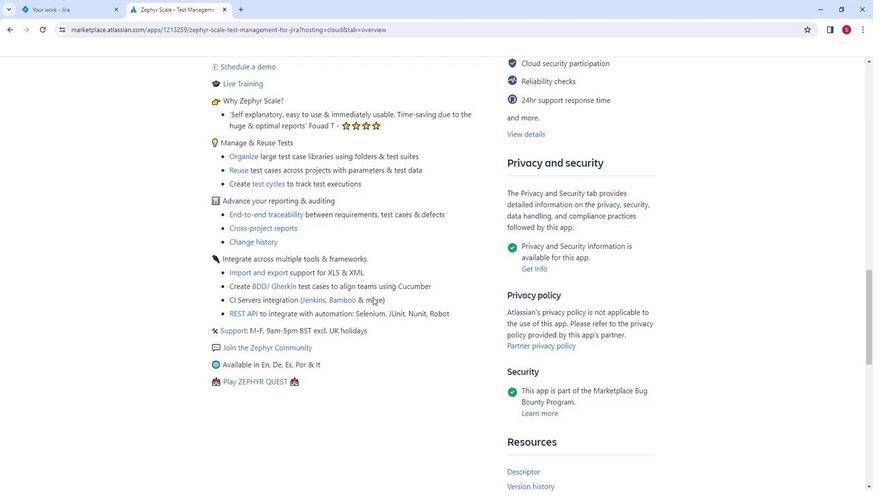 
Action: Mouse scrolled (368, 296) with delta (0, 0)
Screenshot: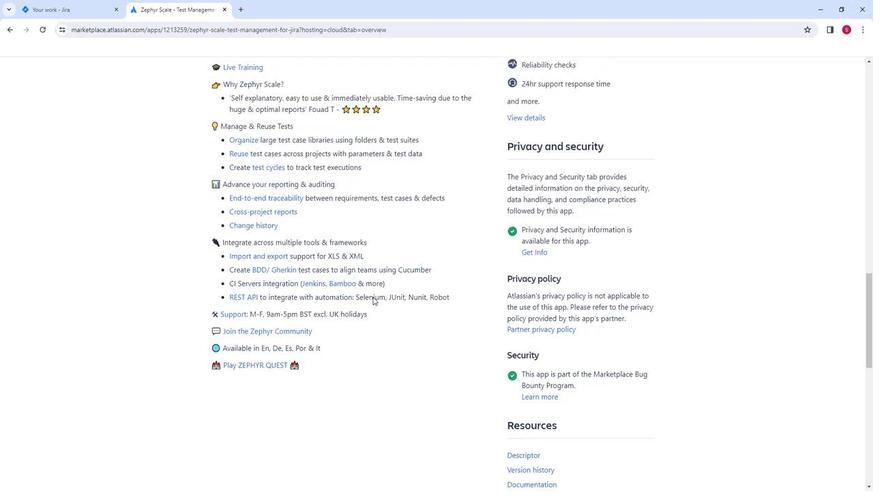 
Action: Mouse scrolled (368, 296) with delta (0, 0)
Screenshot: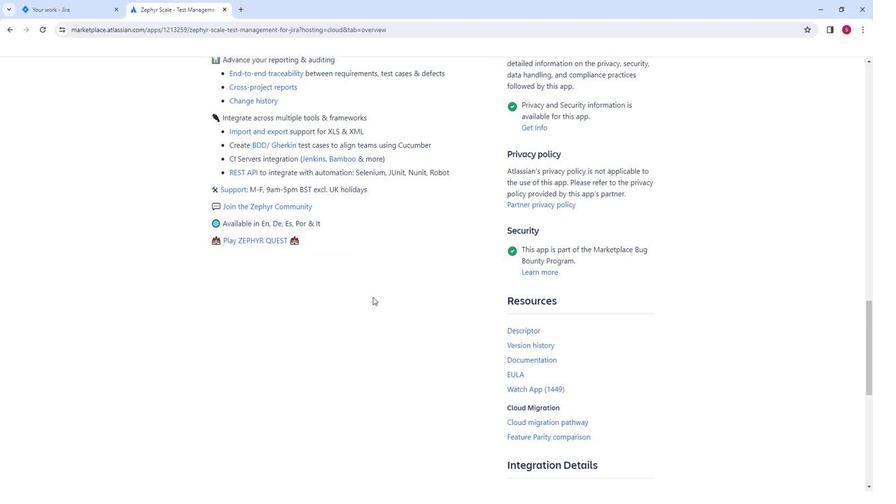 
Action: Mouse scrolled (368, 296) with delta (0, 0)
Screenshot: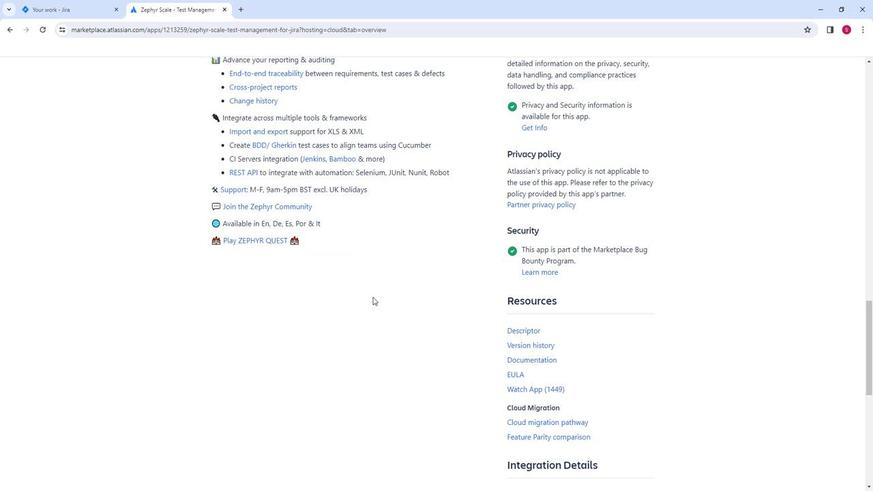
Action: Mouse scrolled (368, 296) with delta (0, 0)
Screenshot: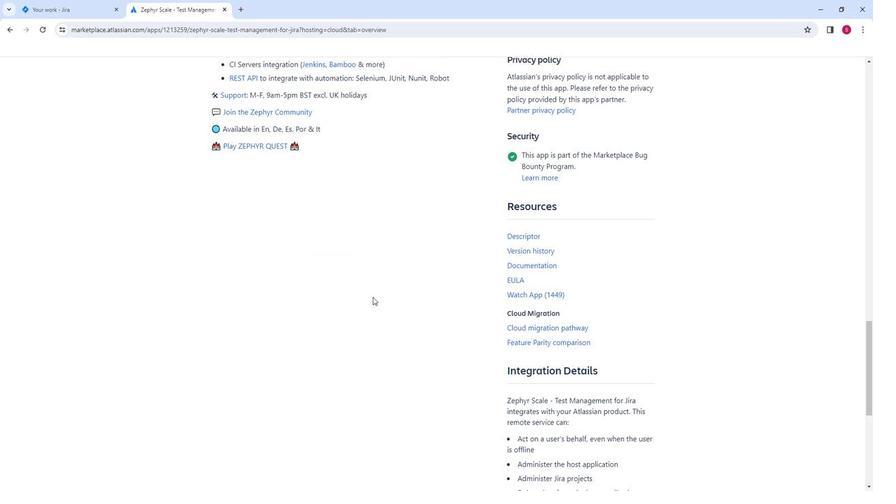 
Action: Mouse moved to (383, 306)
Screenshot: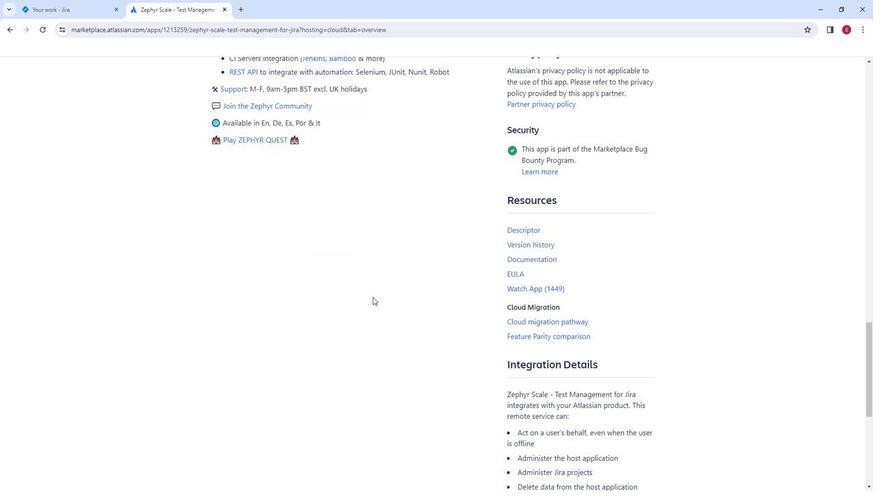 
Action: Mouse scrolled (383, 306) with delta (0, 0)
Screenshot: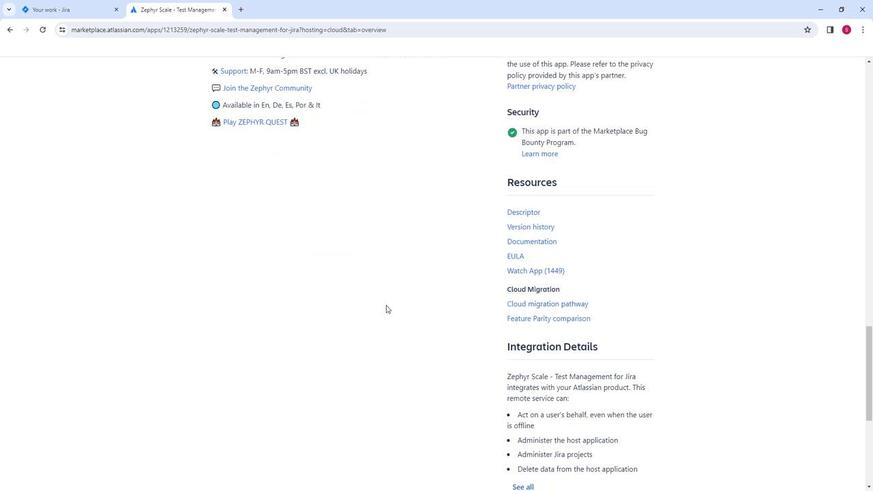 
Action: Mouse moved to (508, 251)
Screenshot: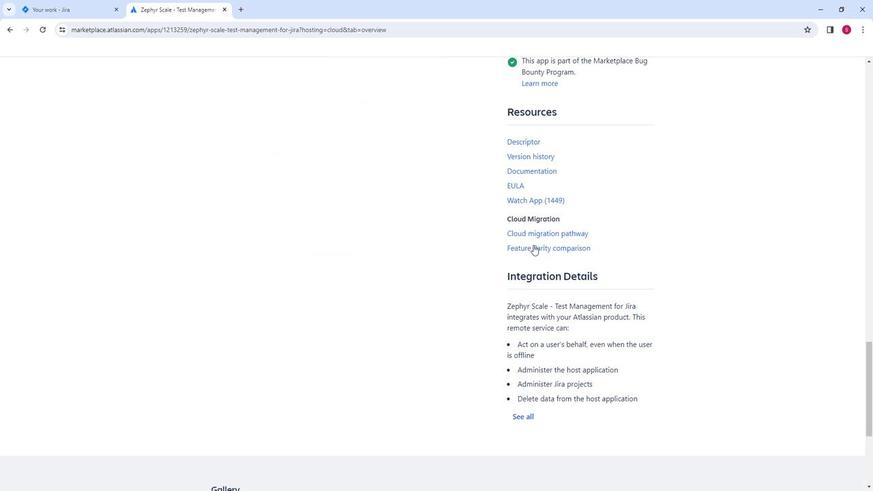
Action: Mouse scrolled (508, 251) with delta (0, 0)
Screenshot: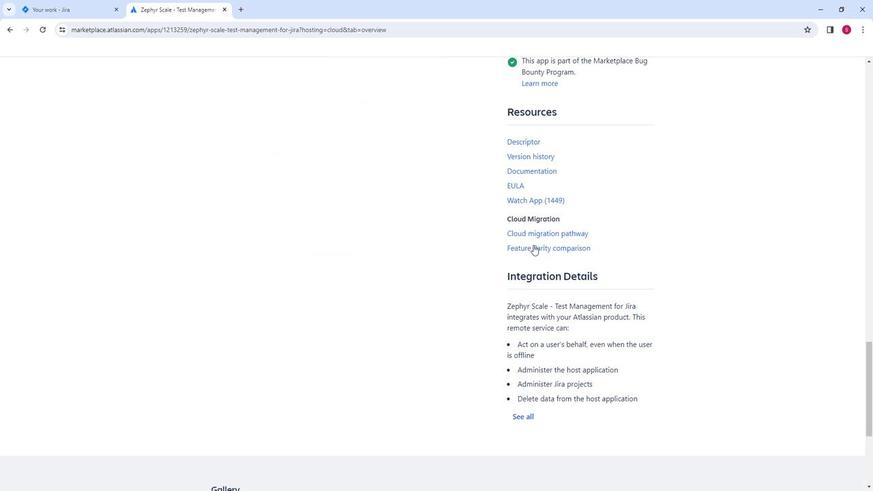 
Action: Mouse moved to (510, 261)
Screenshot: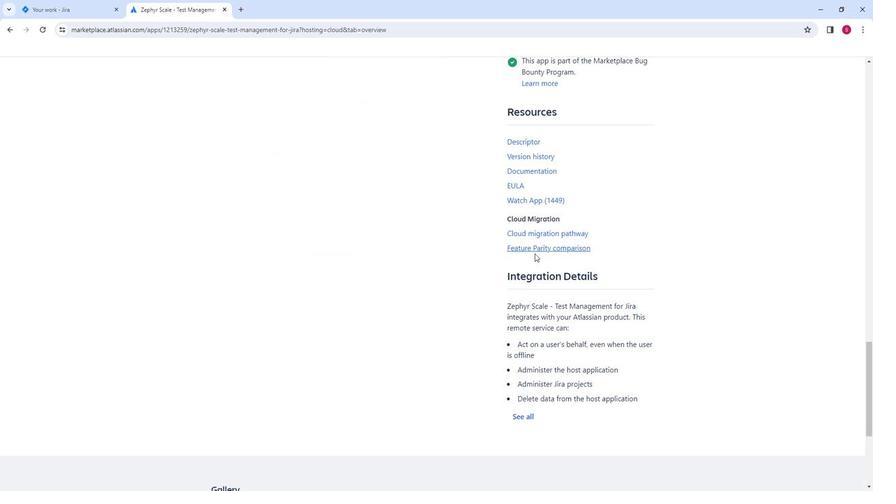 
Action: Mouse scrolled (510, 260) with delta (0, 0)
Screenshot: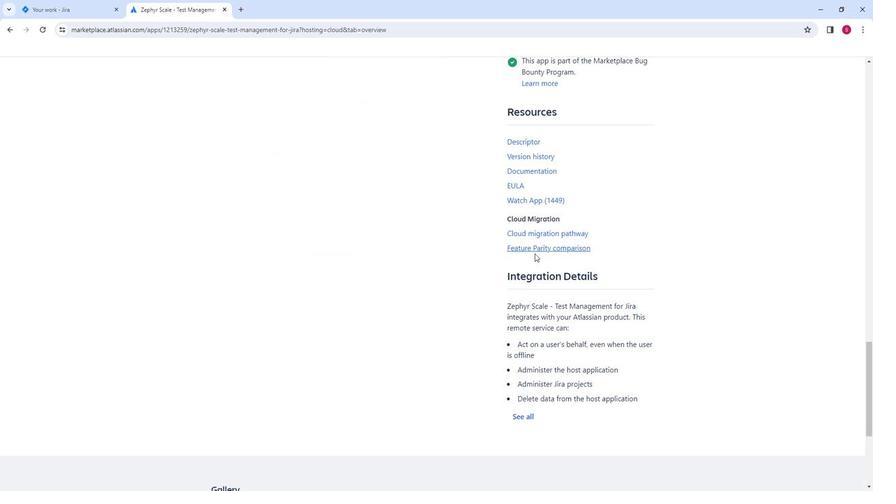 
Action: Mouse moved to (510, 266)
Screenshot: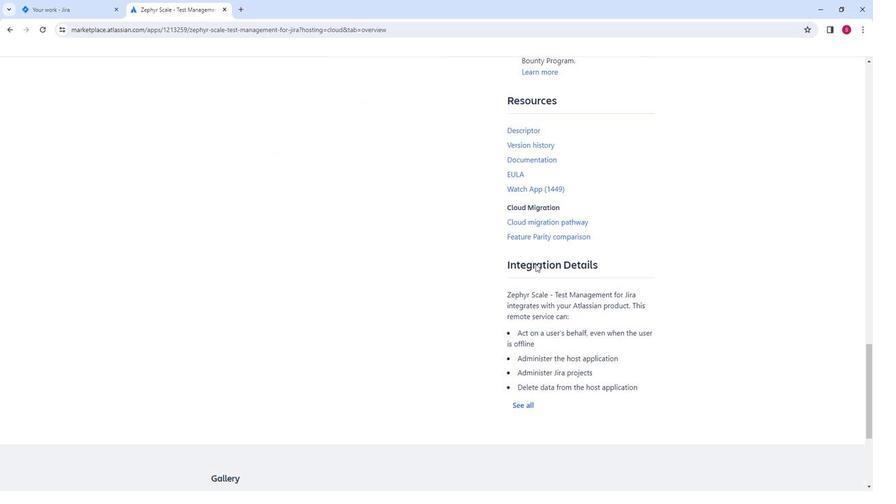 
Action: Mouse scrolled (510, 266) with delta (0, 0)
Screenshot: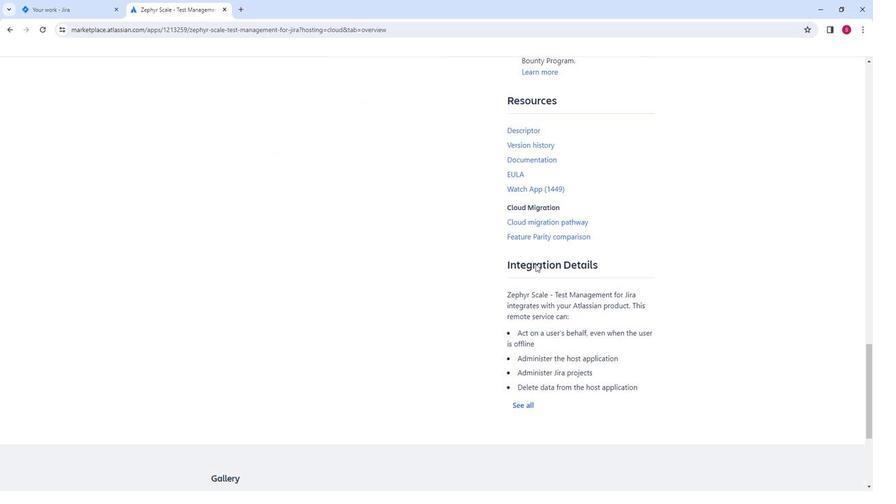 
Action: Mouse moved to (504, 274)
Screenshot: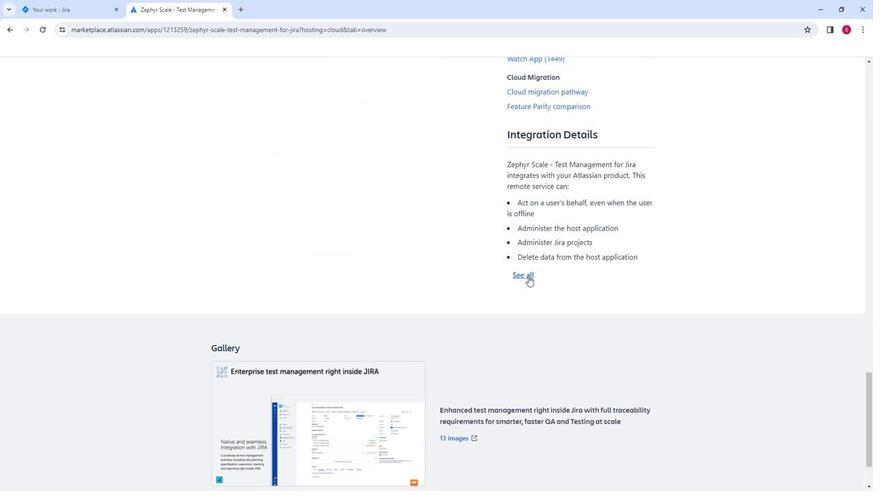 
Action: Mouse pressed left at (504, 274)
Screenshot: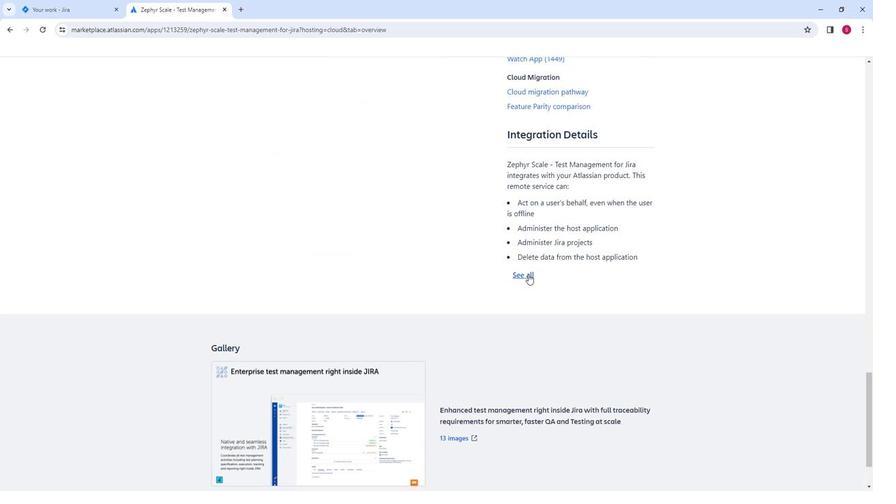 
Action: Mouse moved to (496, 286)
Screenshot: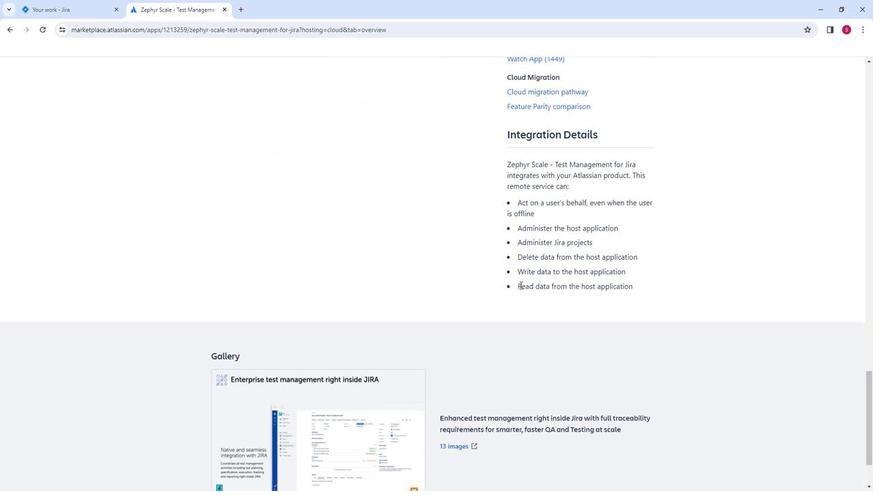 
Action: Mouse scrolled (496, 285) with delta (0, 0)
Screenshot: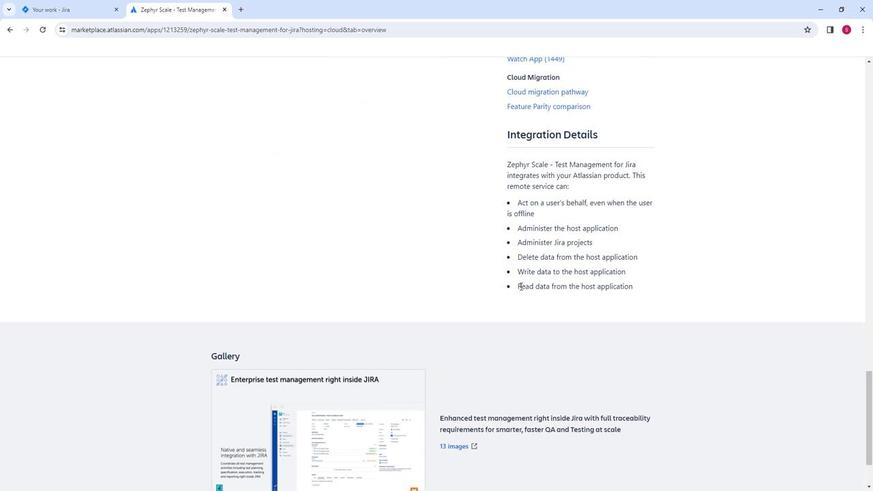 
Action: Mouse scrolled (496, 285) with delta (0, 0)
Screenshot: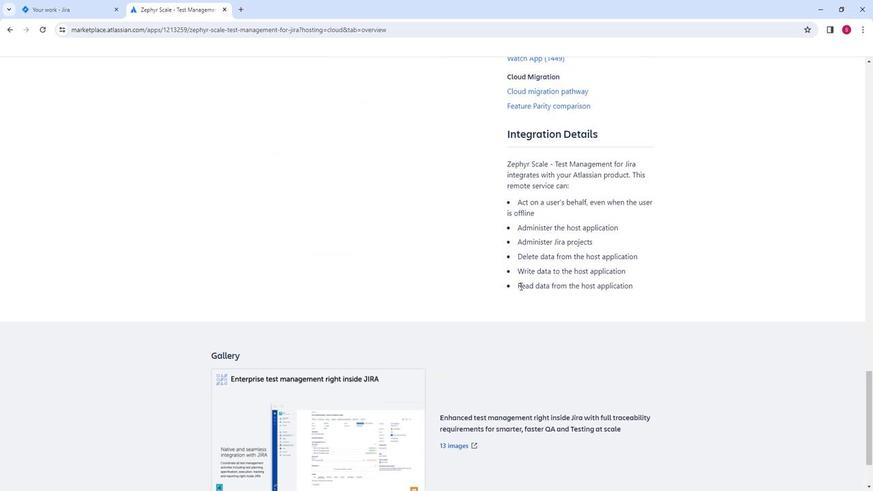 
Action: Mouse moved to (462, 298)
Screenshot: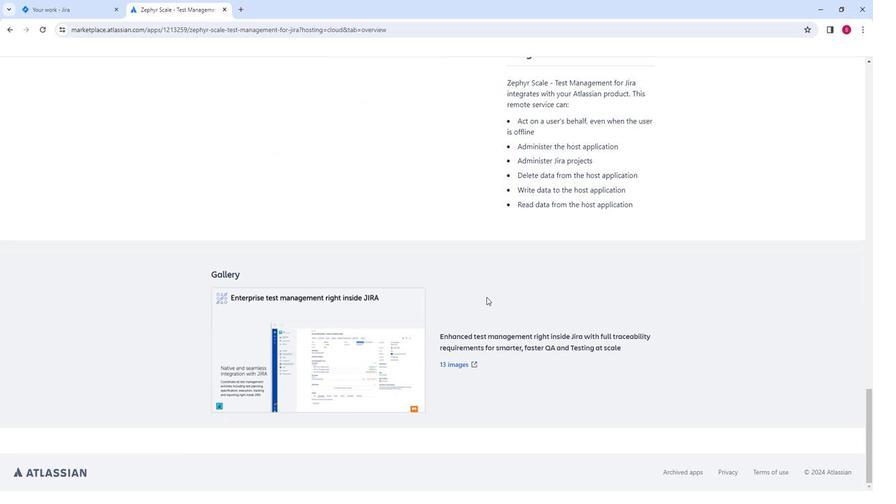 
Action: Mouse scrolled (462, 298) with delta (0, 0)
Screenshot: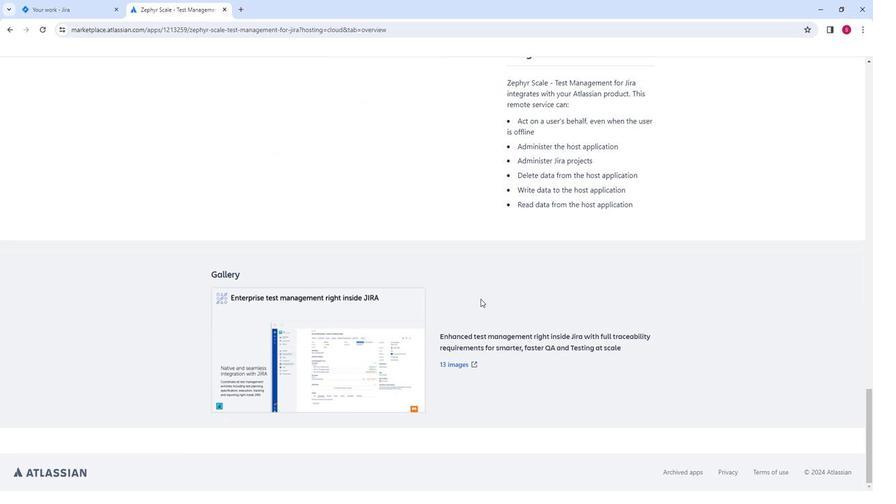 
Action: Mouse moved to (367, 304)
Screenshot: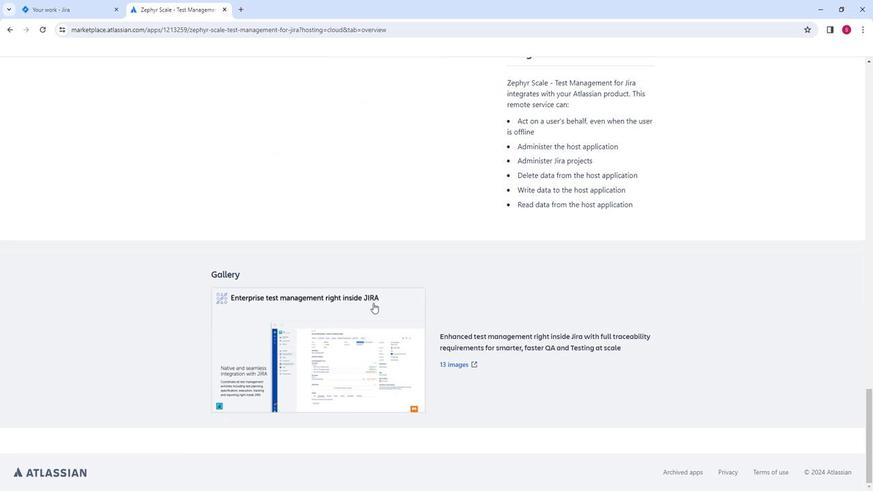 
Action: Mouse scrolled (367, 304) with delta (0, 0)
Screenshot: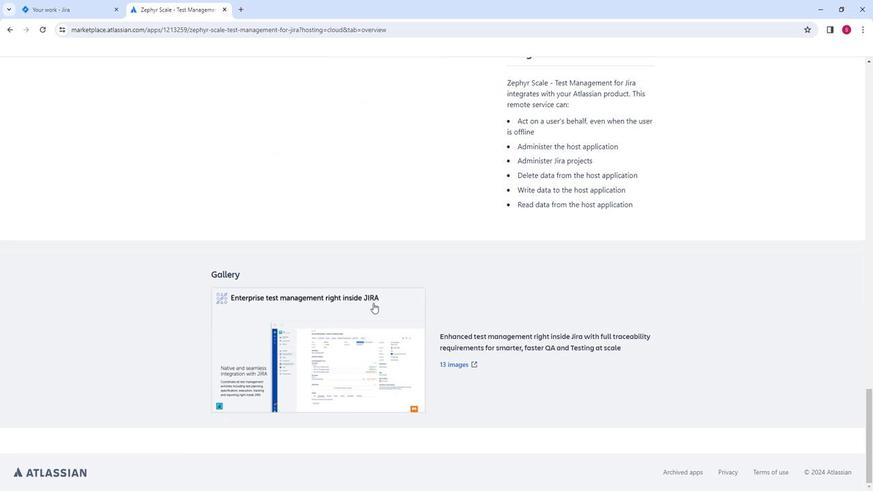 
Action: Mouse moved to (366, 306)
Screenshot: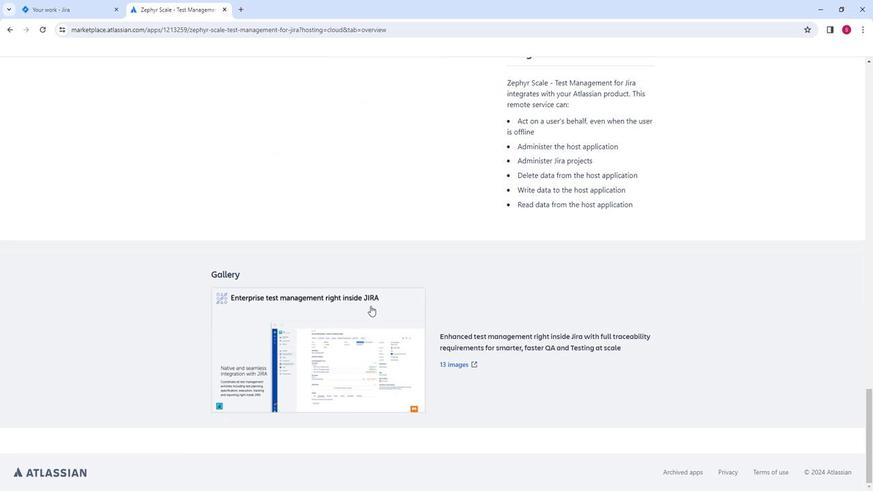 
Action: Mouse scrolled (366, 306) with delta (0, 0)
Screenshot: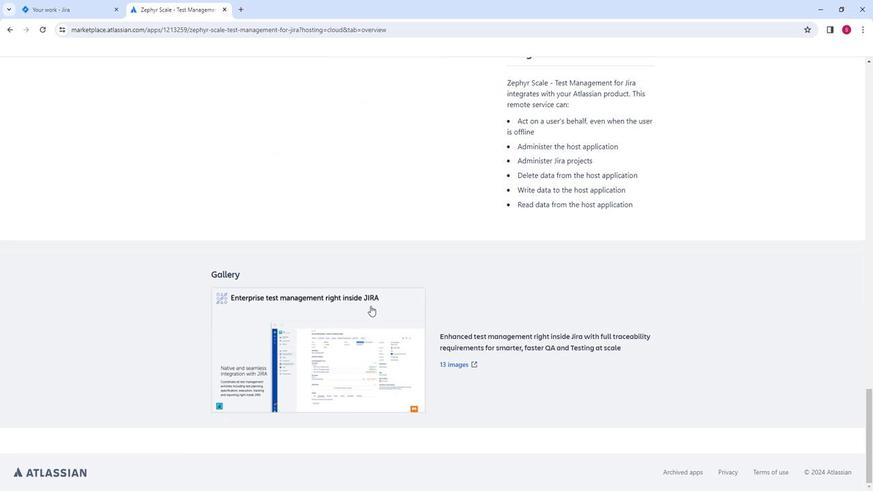 
Action: Mouse moved to (364, 313)
Screenshot: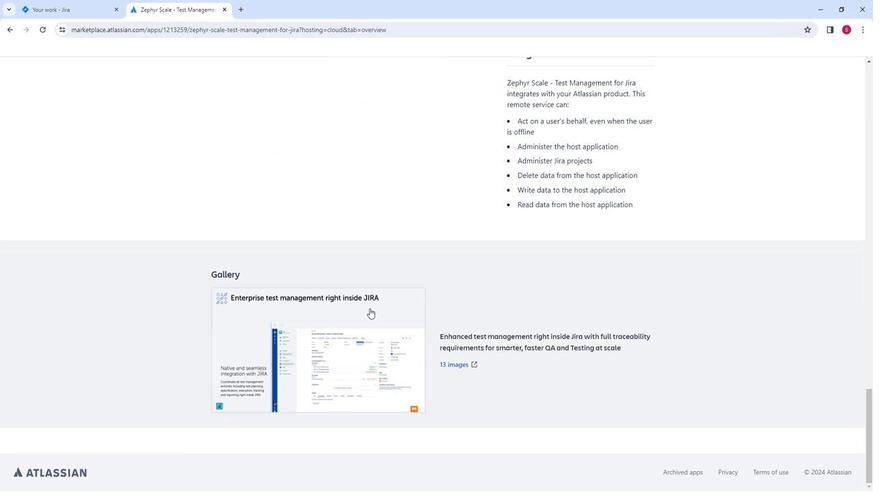 
Action: Mouse scrolled (364, 313) with delta (0, 0)
Screenshot: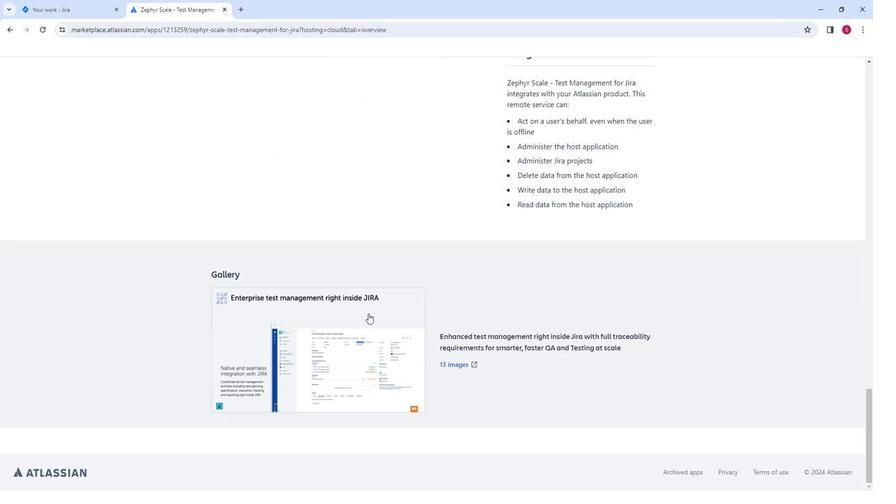 
Action: Mouse scrolled (364, 313) with delta (0, 0)
Screenshot: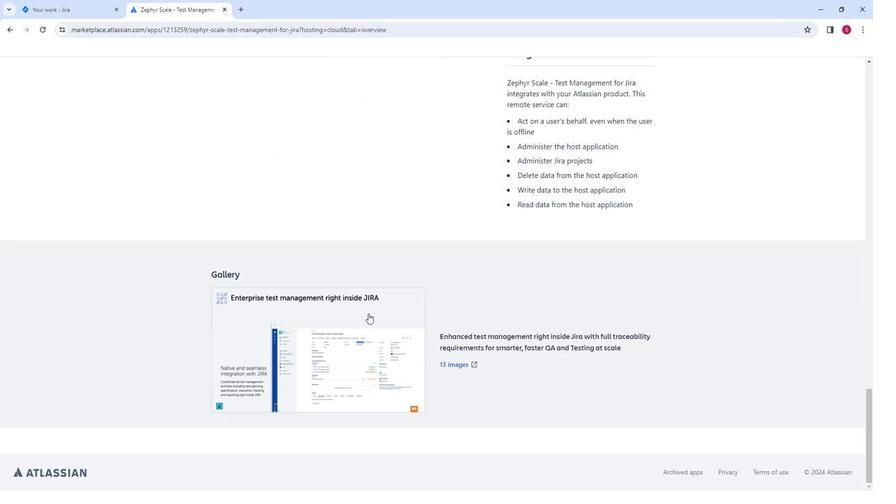 
Action: Mouse scrolled (364, 313) with delta (0, 0)
Screenshot: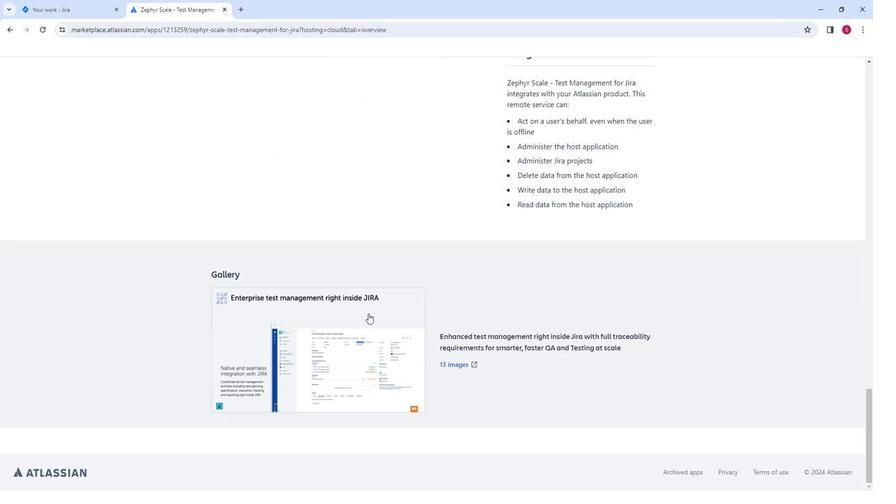 
Action: Mouse scrolled (364, 313) with delta (0, 0)
Screenshot: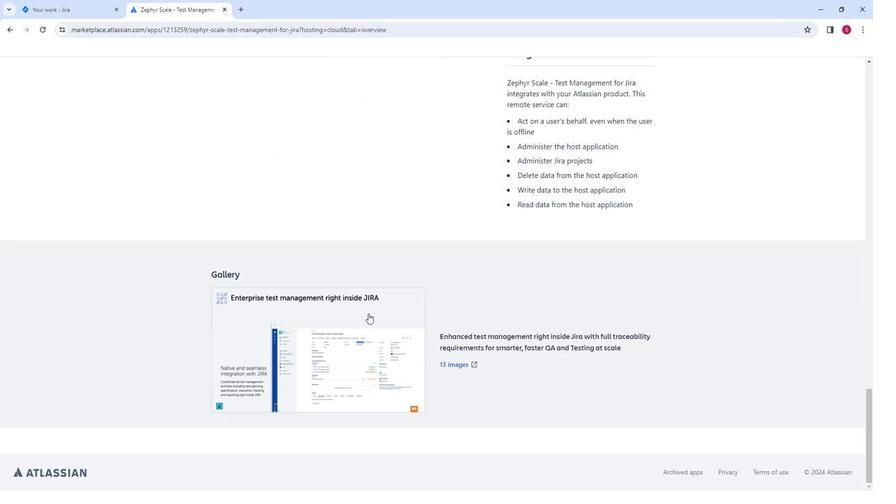 
Action: Mouse scrolled (364, 313) with delta (0, 0)
Screenshot: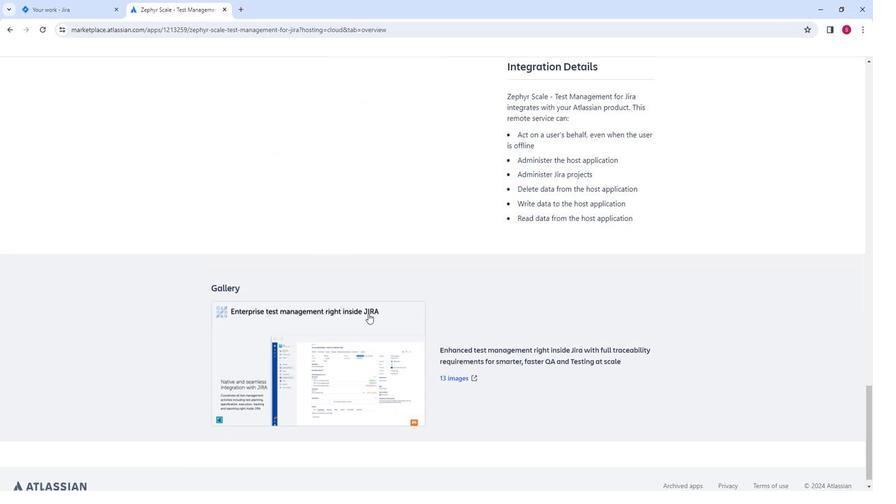 
Action: Mouse scrolled (364, 313) with delta (0, 0)
Screenshot: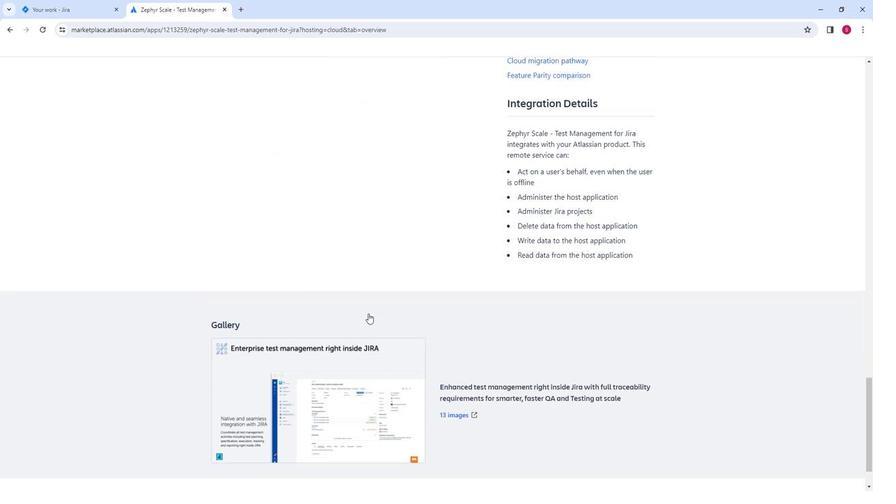 
Action: Mouse scrolled (364, 313) with delta (0, 0)
Screenshot: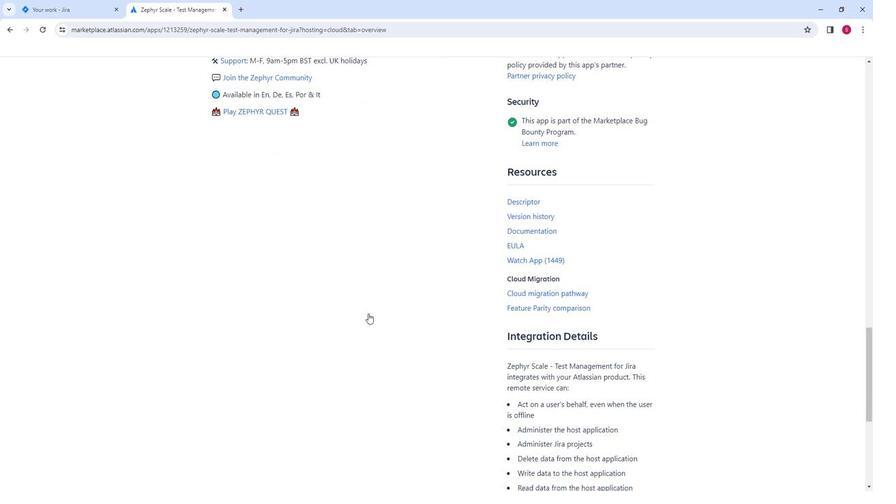 
Action: Mouse scrolled (364, 313) with delta (0, 0)
Screenshot: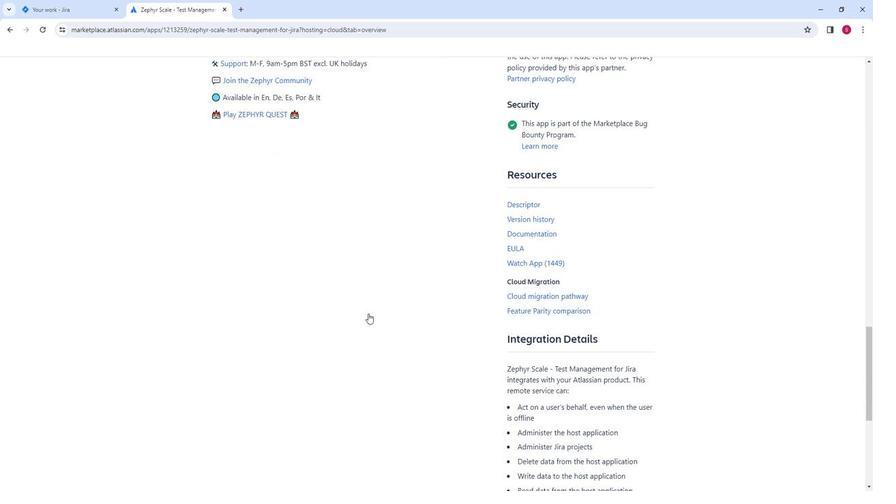 
Action: Mouse scrolled (364, 313) with delta (0, 0)
Screenshot: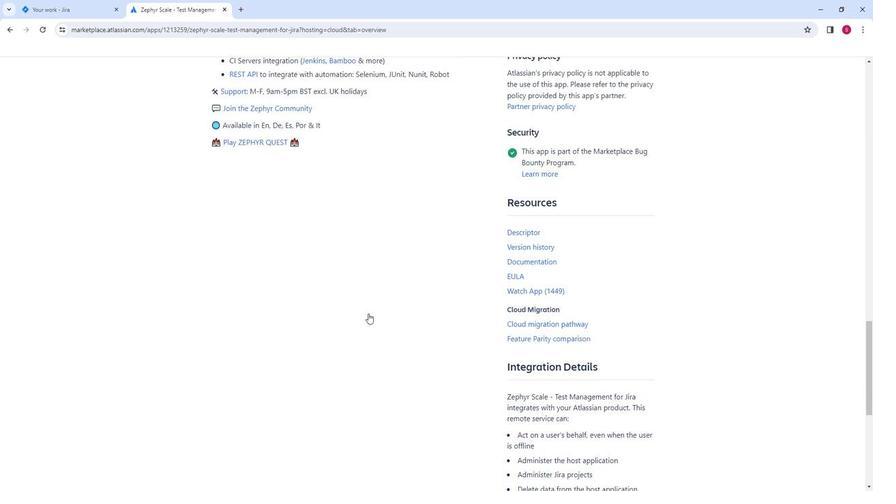 
Action: Mouse scrolled (364, 313) with delta (0, 0)
Screenshot: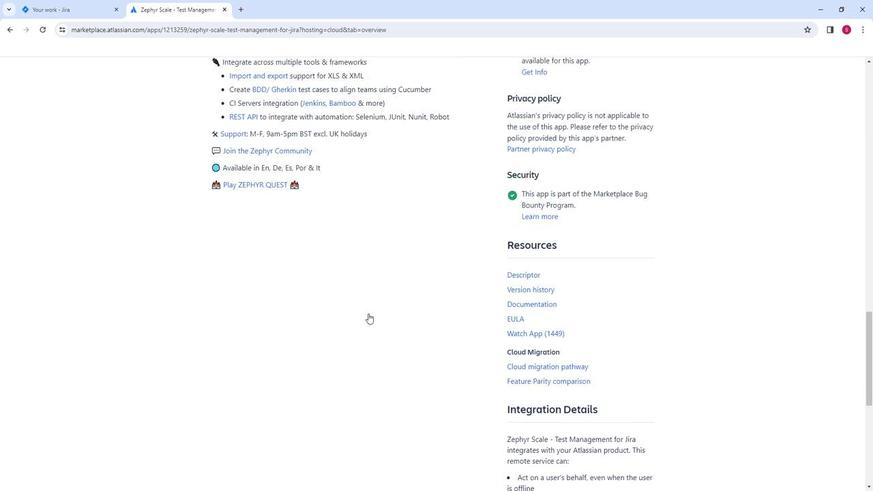 
Action: Mouse scrolled (364, 313) with delta (0, 0)
Screenshot: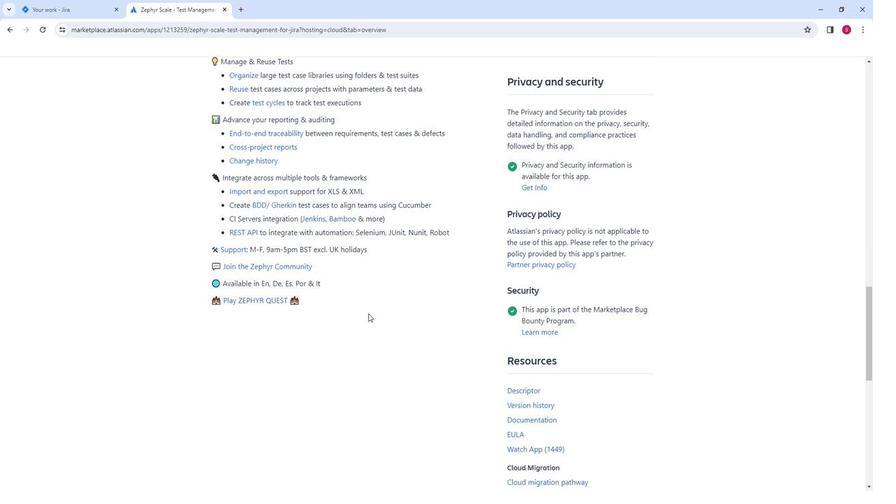 
Action: Mouse scrolled (364, 313) with delta (0, 0)
Screenshot: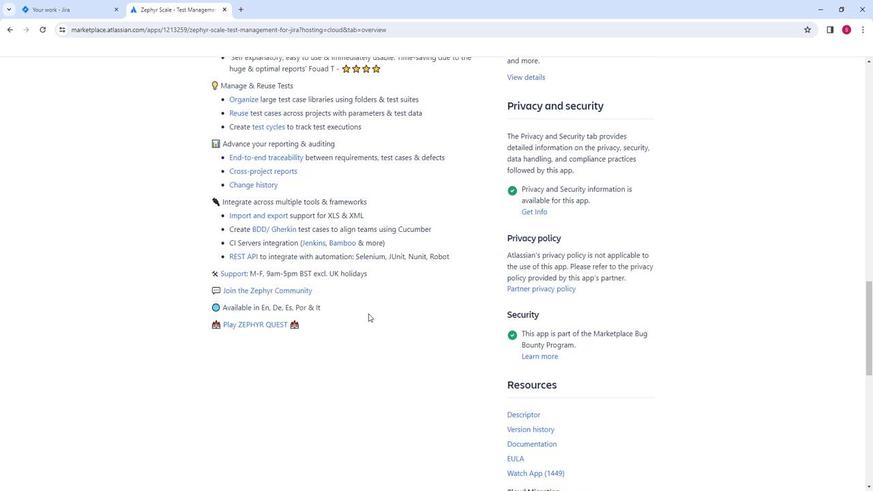 
Action: Mouse scrolled (364, 313) with delta (0, 0)
Screenshot: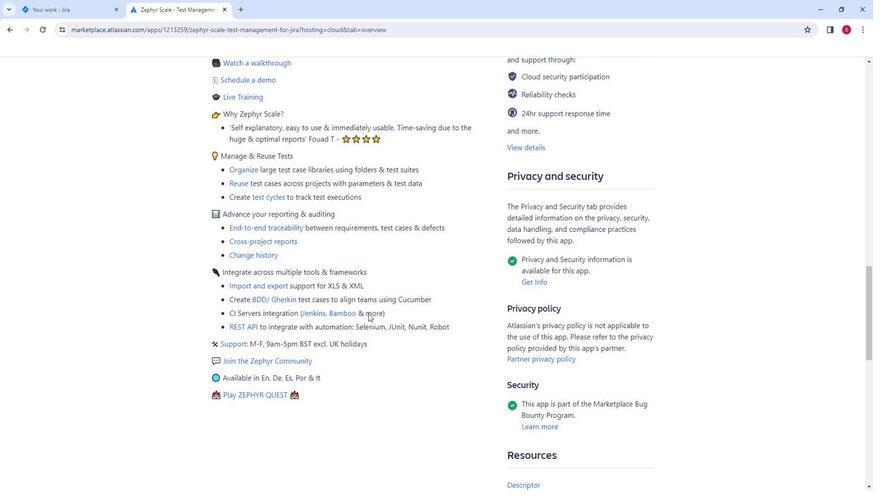 
Action: Mouse scrolled (364, 313) with delta (0, 0)
Screenshot: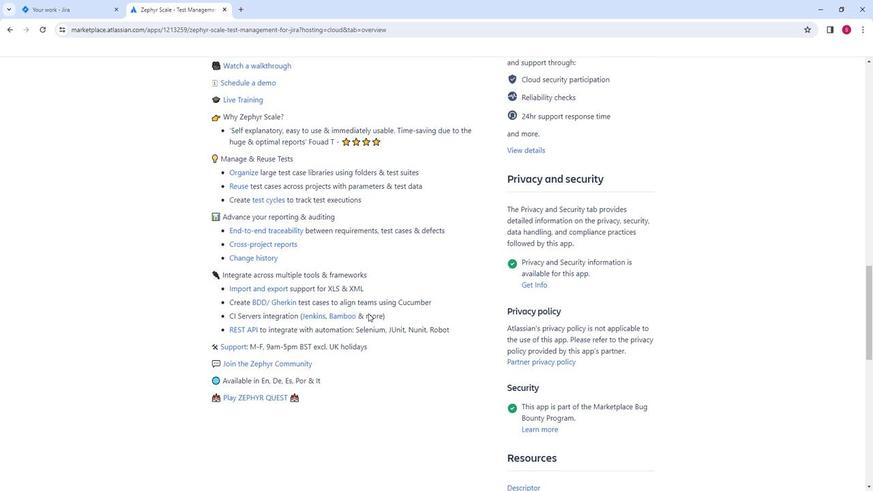 
Action: Mouse scrolled (364, 313) with delta (0, 0)
Screenshot: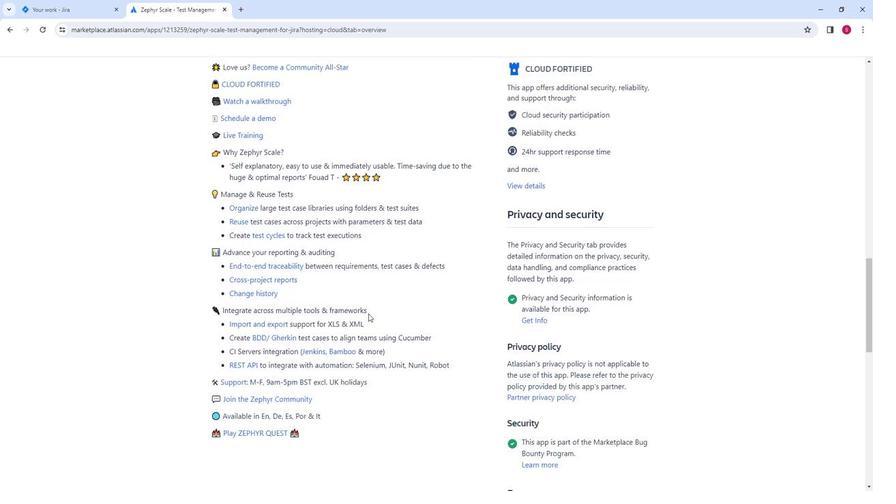 
Action: Mouse scrolled (364, 313) with delta (0, 0)
Screenshot: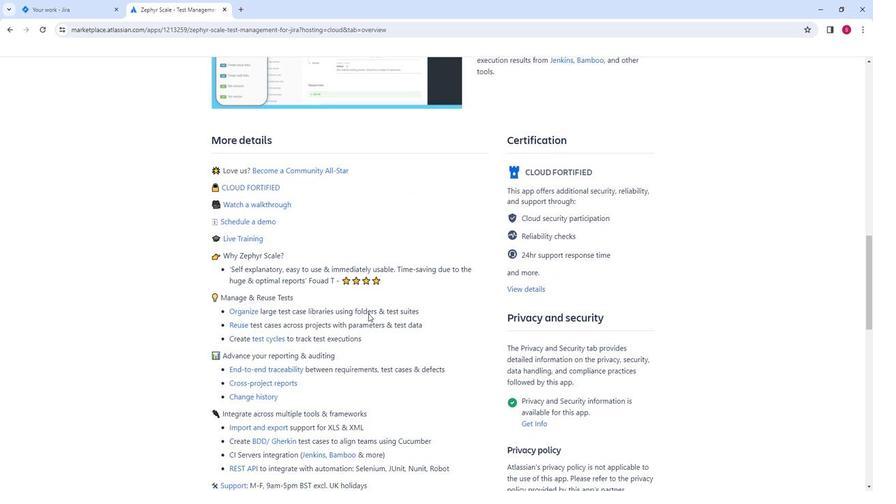 
Action: Mouse moved to (347, 326)
Screenshot: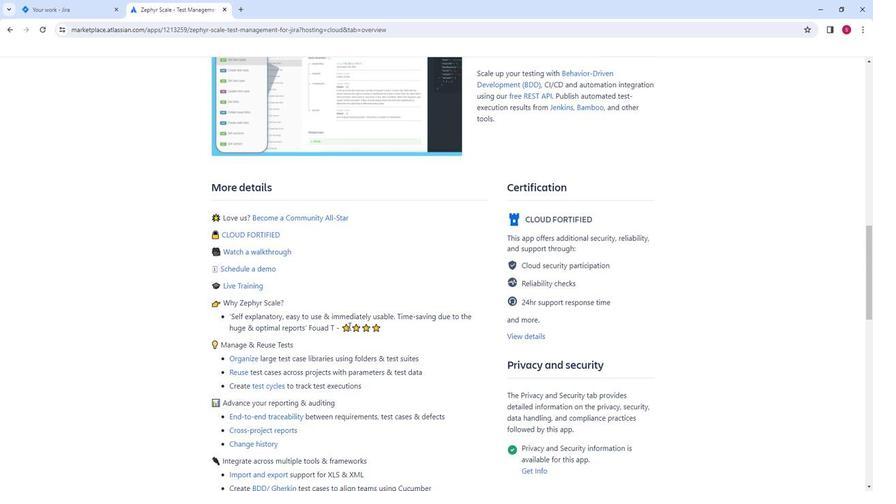 
Action: Mouse scrolled (347, 326) with delta (0, 0)
Screenshot: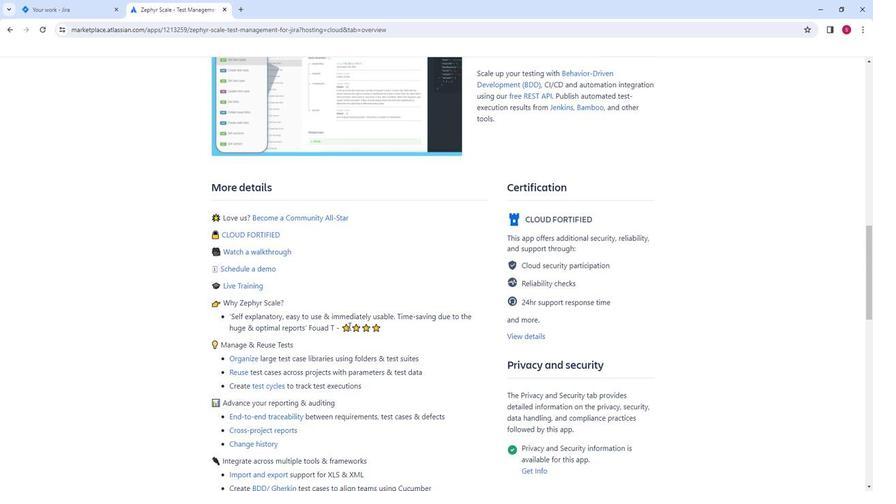 
Action: Mouse moved to (347, 330)
Screenshot: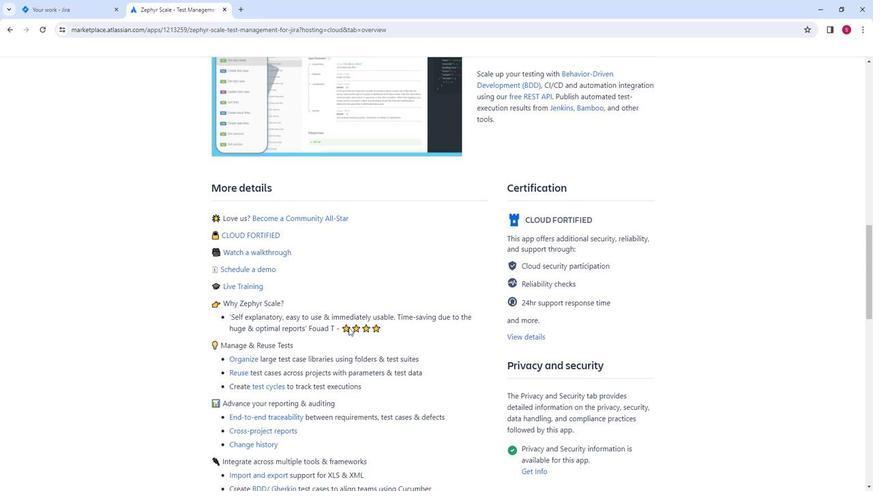 
Action: Mouse scrolled (347, 331) with delta (0, 0)
Screenshot: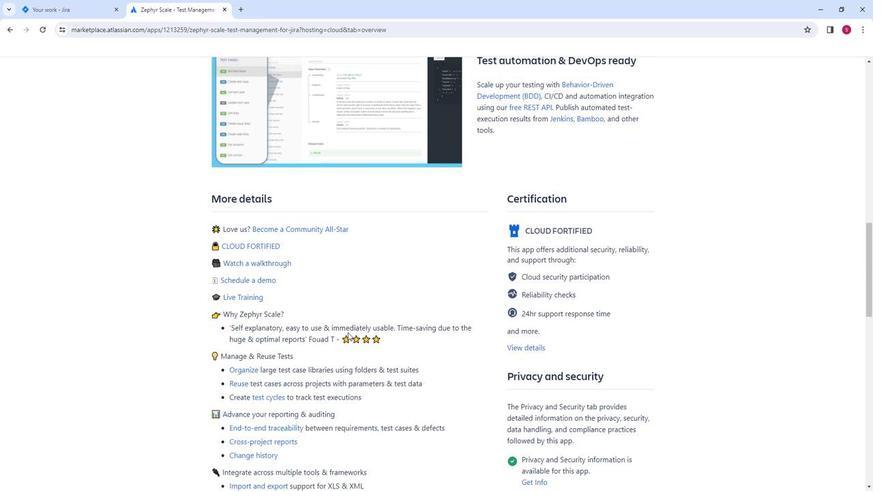 
Action: Mouse moved to (353, 335)
Screenshot: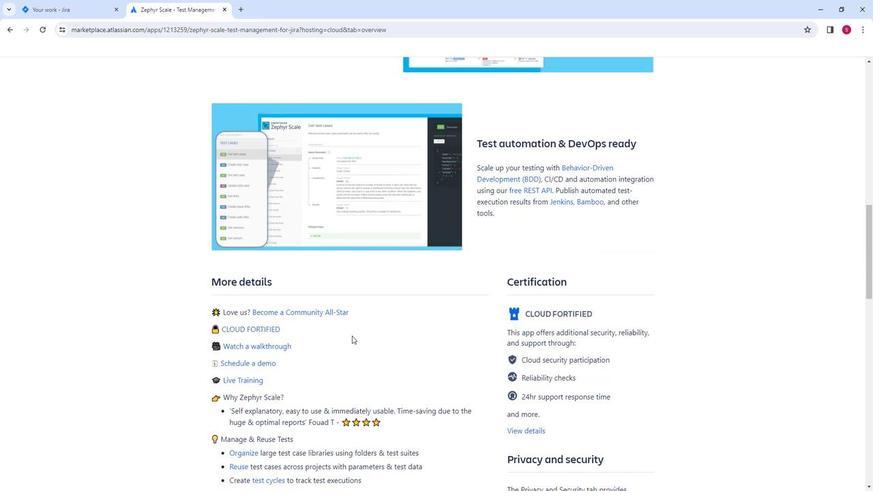 
Action: Mouse scrolled (353, 335) with delta (0, 0)
Screenshot: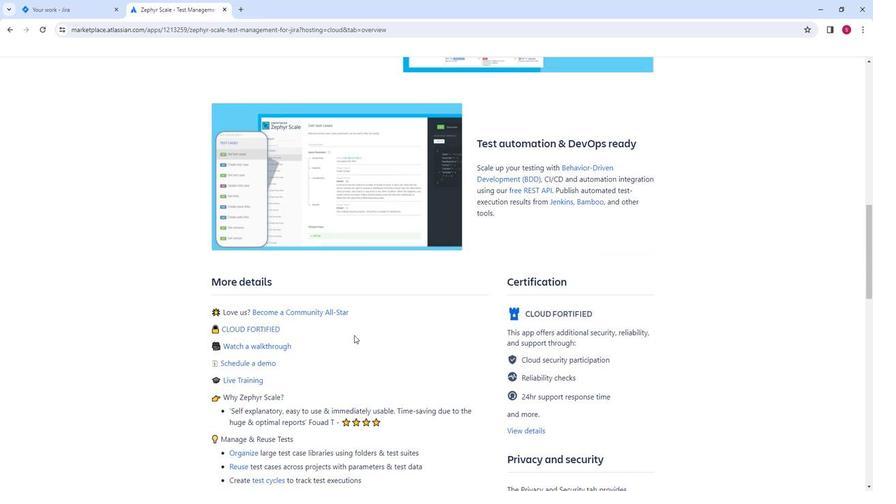 
Action: Mouse moved to (353, 335)
Screenshot: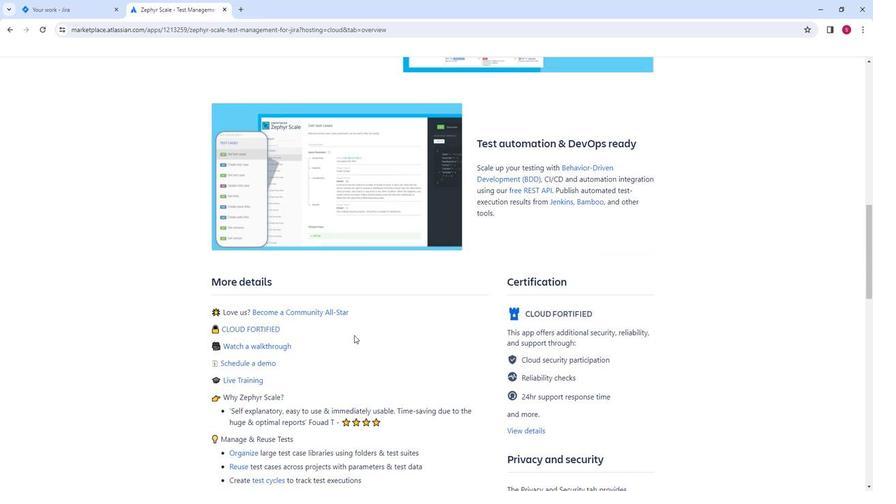 
Action: Mouse scrolled (353, 335) with delta (0, 0)
Screenshot: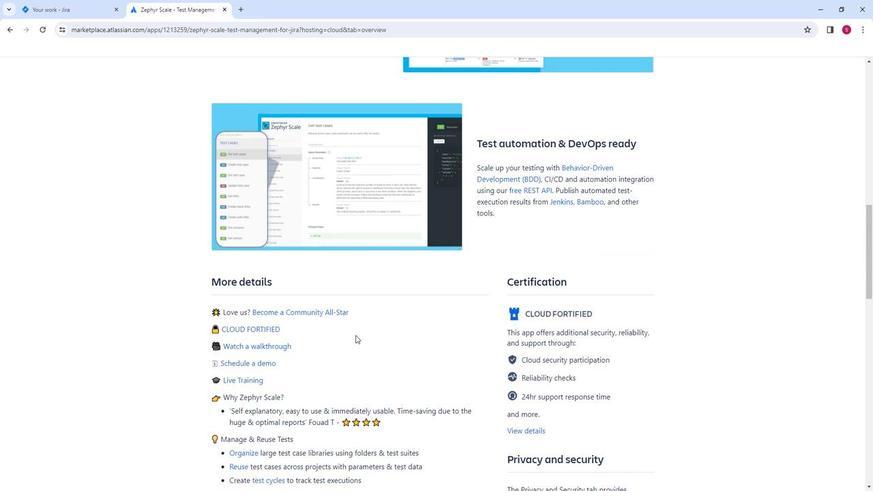 
Action: Mouse scrolled (353, 335) with delta (0, 0)
Screenshot: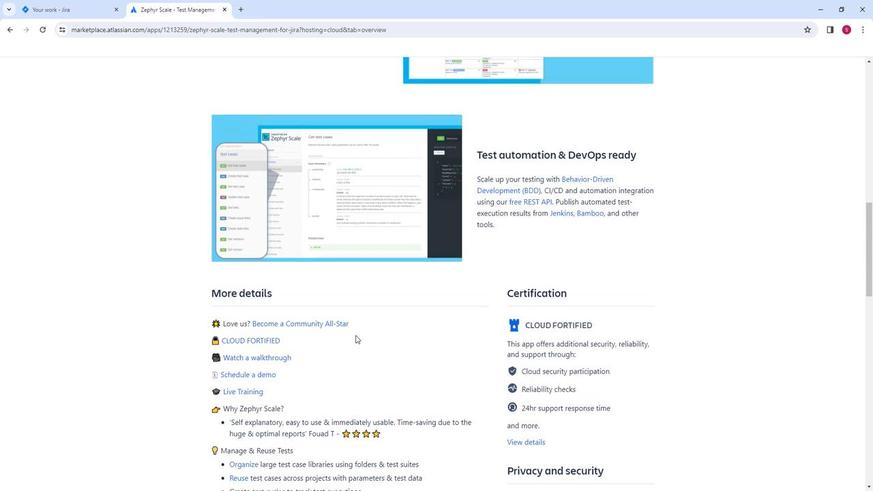 
Action: Mouse moved to (364, 336)
Screenshot: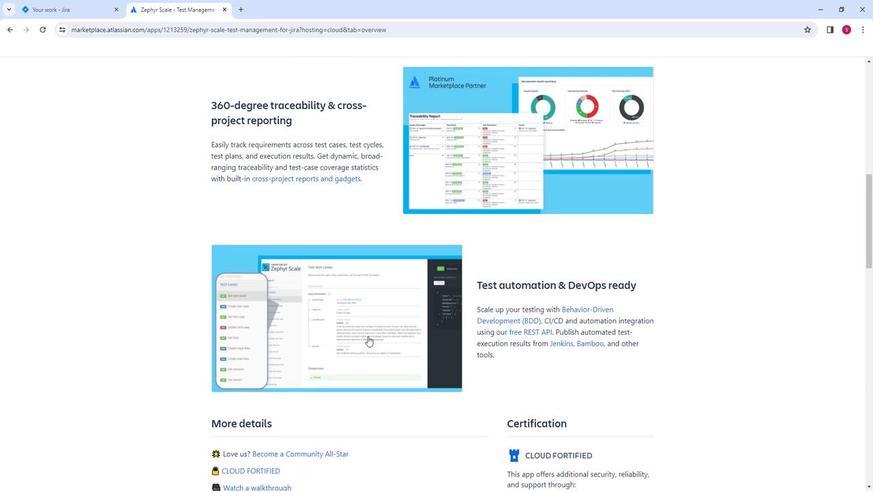 
Action: Mouse scrolled (364, 336) with delta (0, 0)
Screenshot: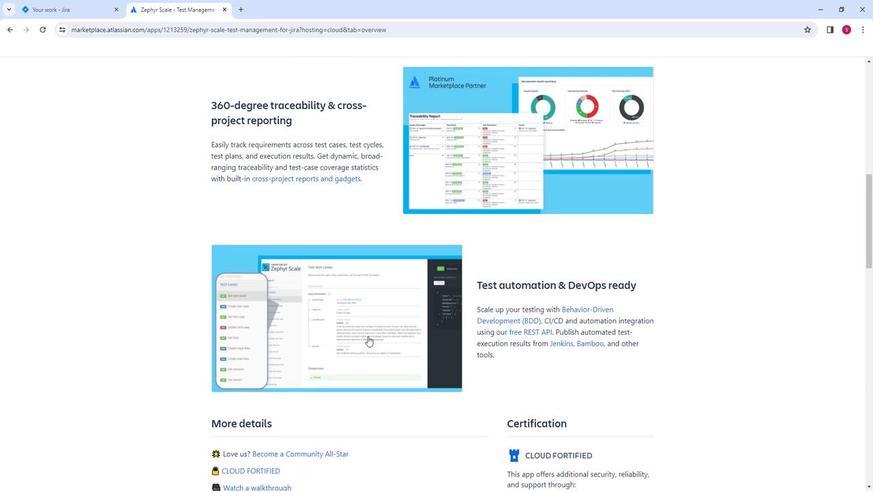 
Action: Mouse moved to (365, 336)
Screenshot: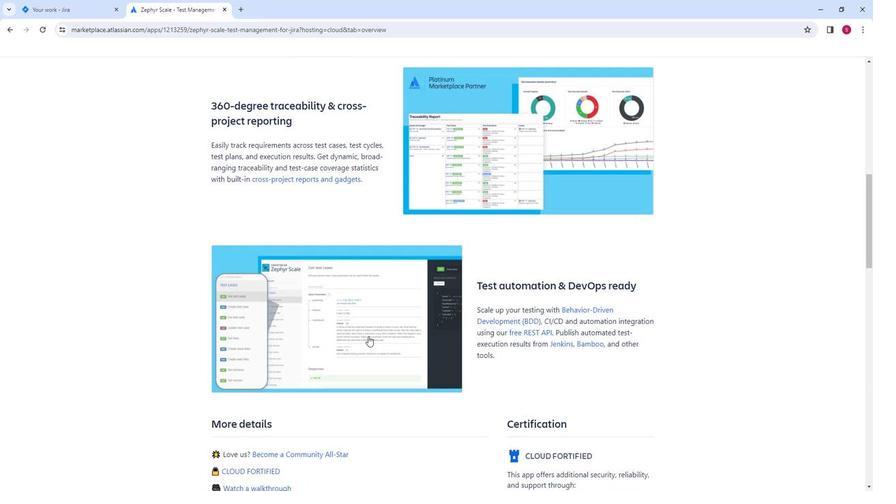 
Action: Mouse scrolled (365, 337) with delta (0, 0)
Screenshot: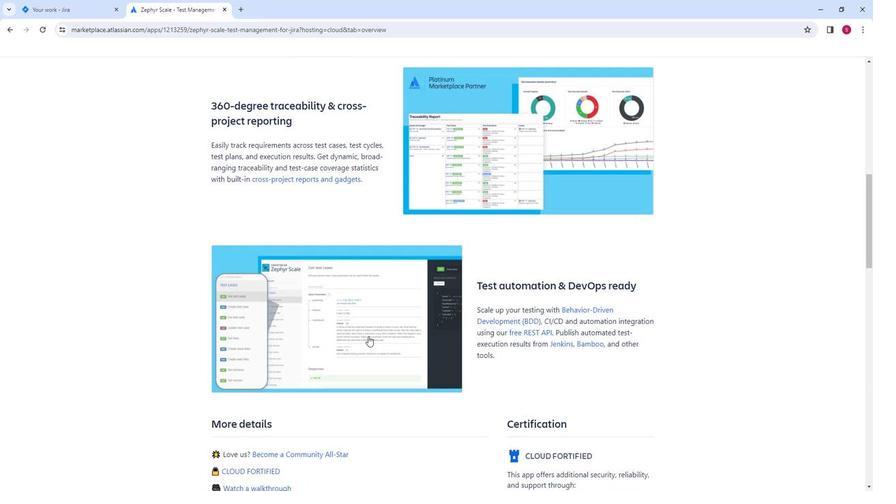 
Action: Mouse moved to (368, 339)
Screenshot: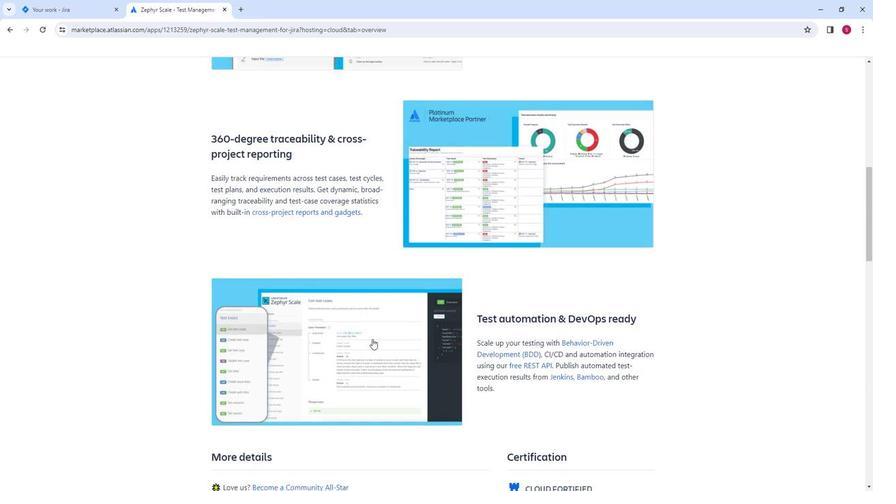 
Action: Mouse scrolled (368, 339) with delta (0, 0)
Screenshot: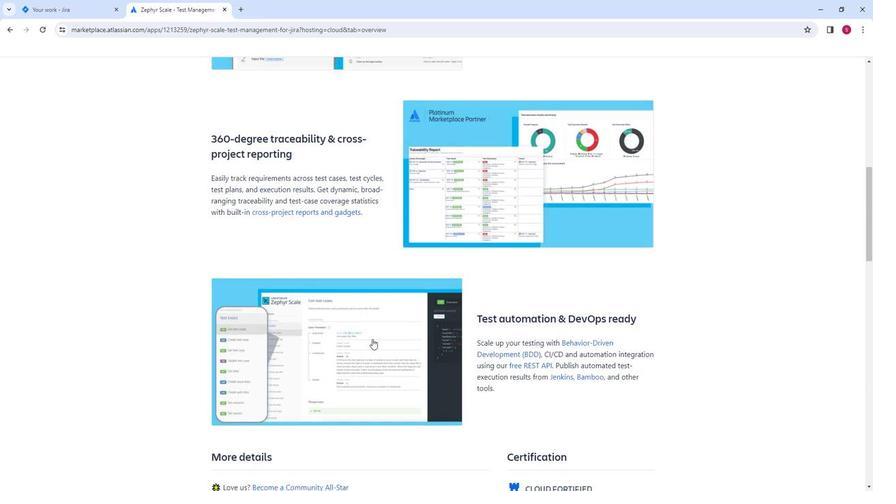 
Action: Mouse moved to (369, 339)
Screenshot: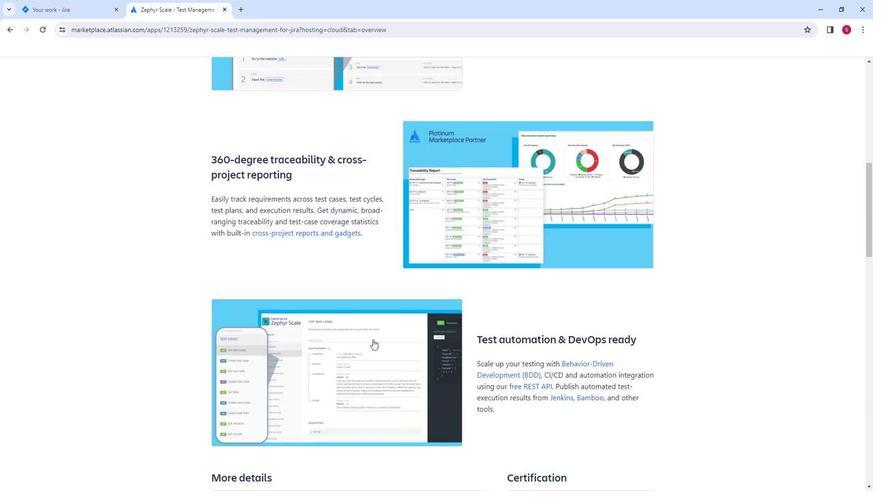 
Action: Mouse scrolled (369, 340) with delta (0, 0)
Screenshot: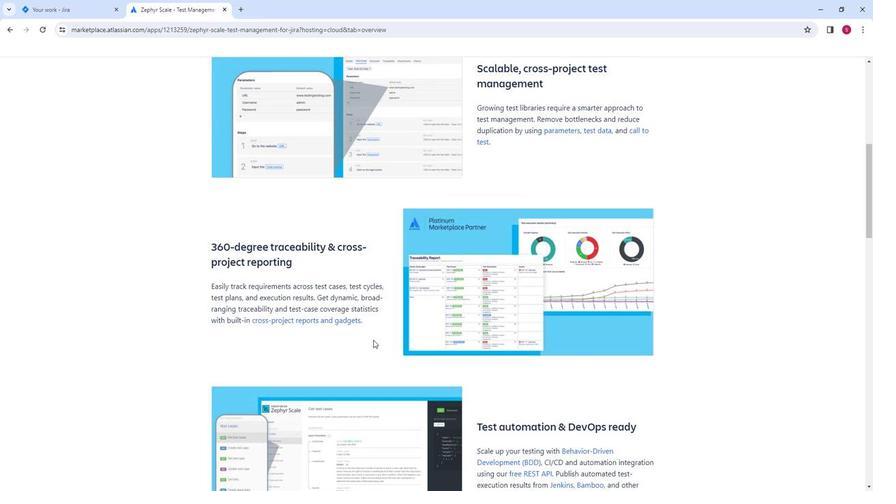 
Action: Mouse scrolled (369, 340) with delta (0, 0)
Screenshot: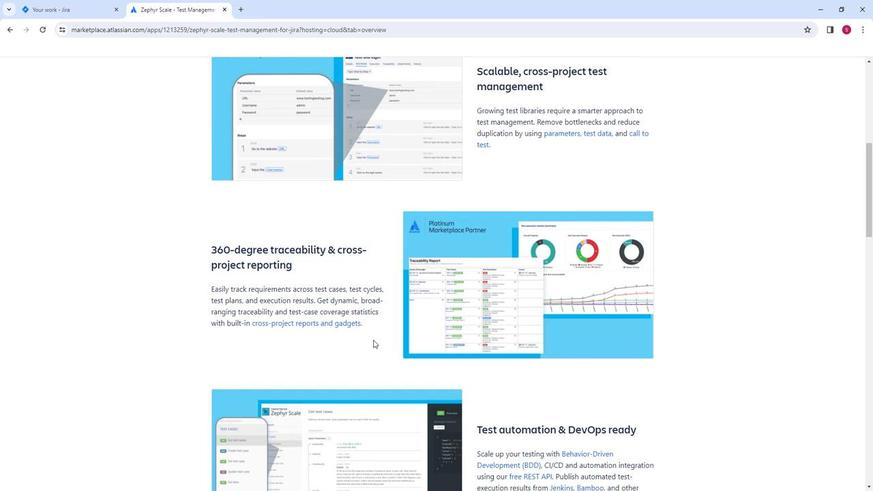 
Action: Mouse moved to (370, 340)
Screenshot: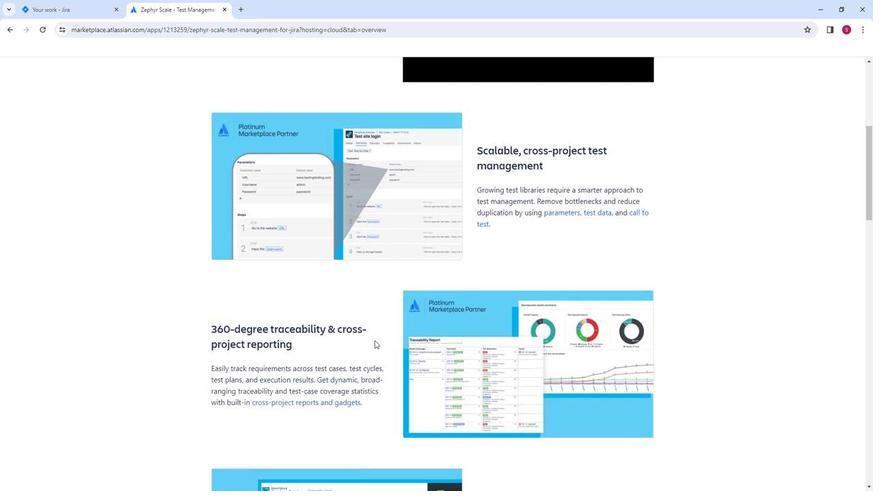 
Action: Mouse scrolled (370, 341) with delta (0, 0)
Screenshot: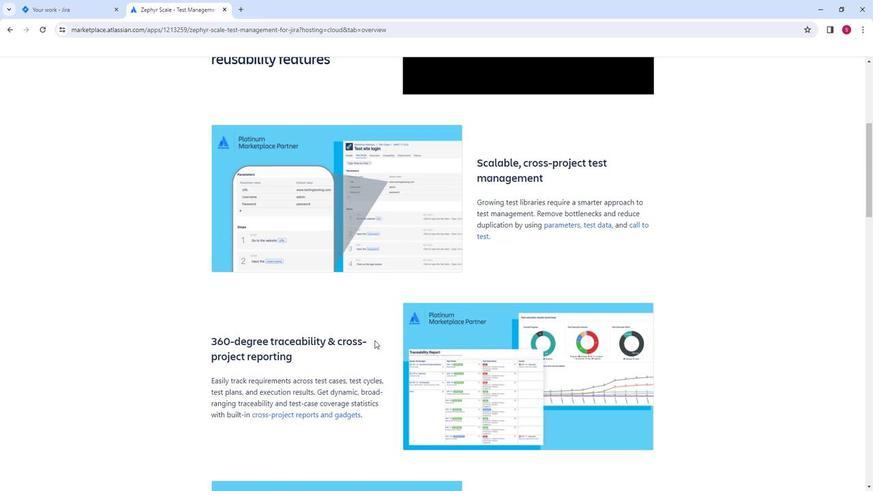
Action: Mouse scrolled (370, 341) with delta (0, 0)
Screenshot: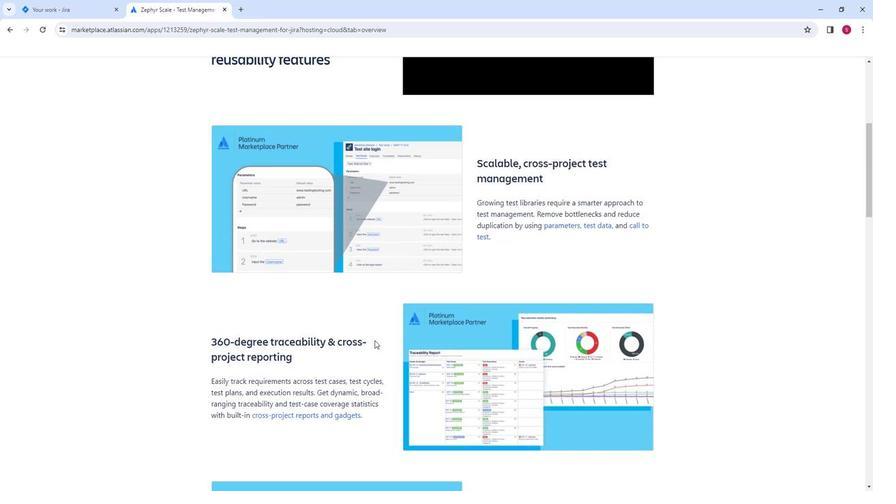 
Action: Mouse scrolled (370, 341) with delta (0, 0)
Screenshot: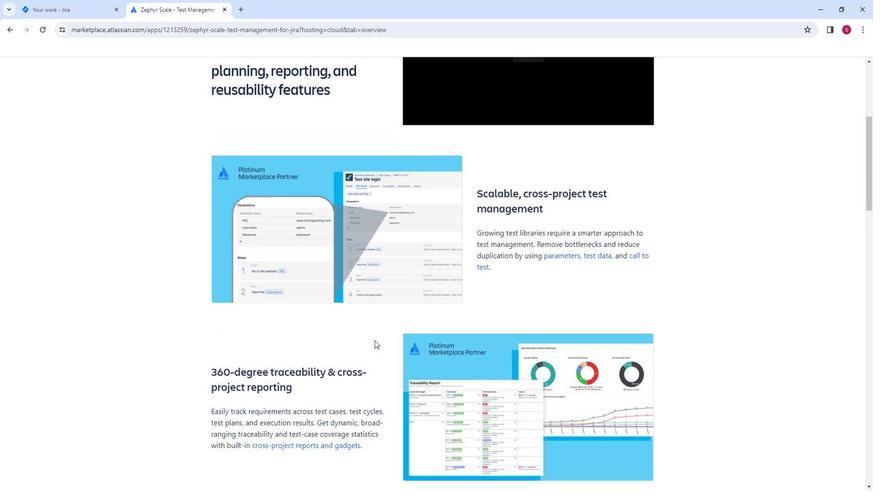 
Action: Mouse scrolled (370, 341) with delta (0, 0)
Screenshot: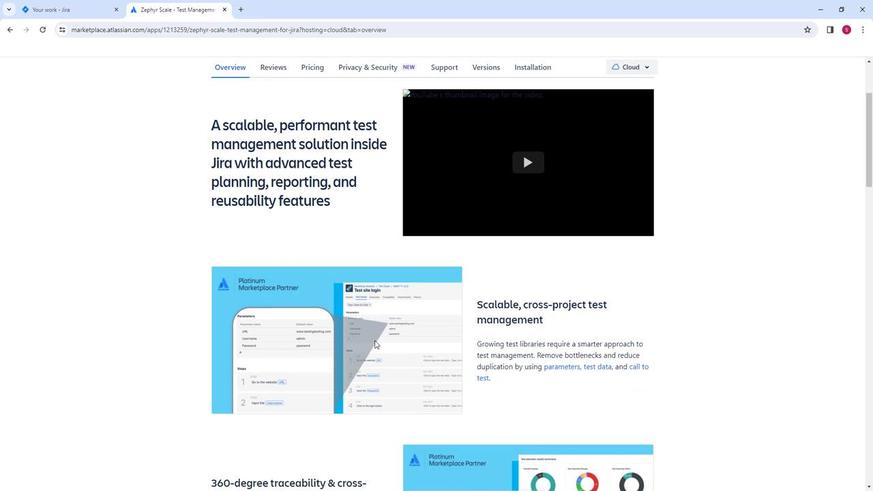 
Action: Mouse scrolled (370, 341) with delta (0, 0)
Screenshot: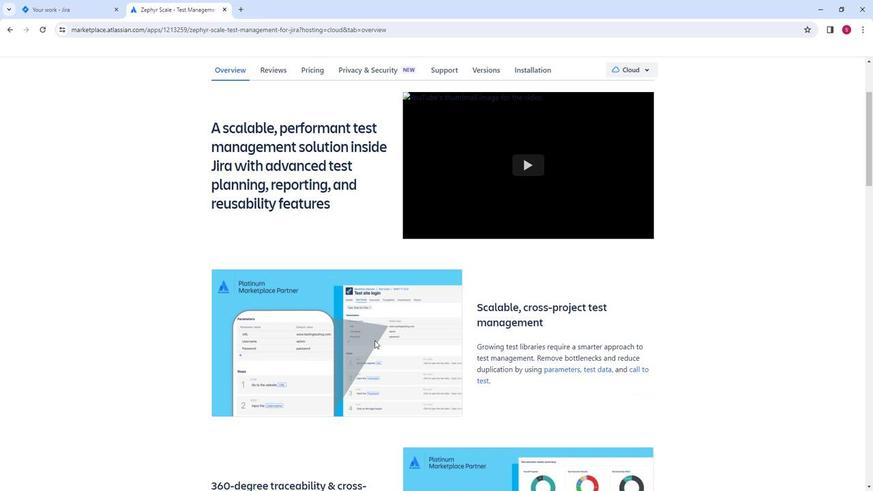 
Action: Mouse scrolled (370, 341) with delta (0, 0)
Screenshot: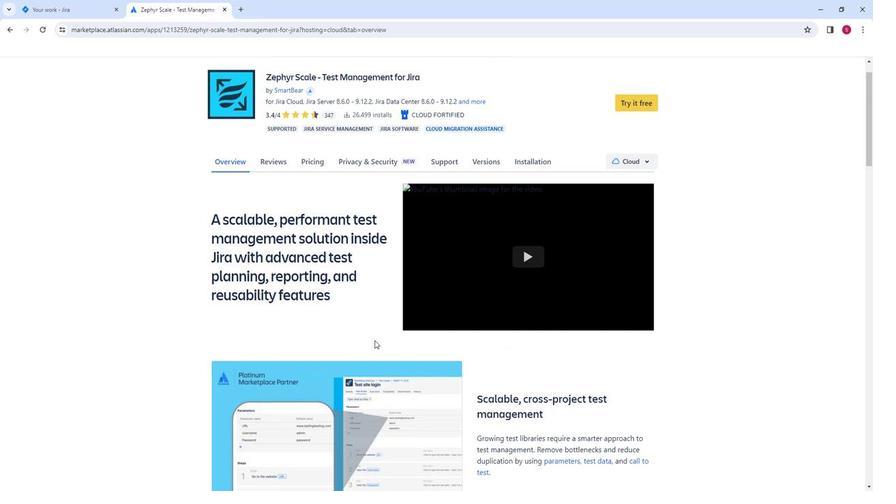 
Action: Mouse scrolled (370, 341) with delta (0, 0)
Screenshot: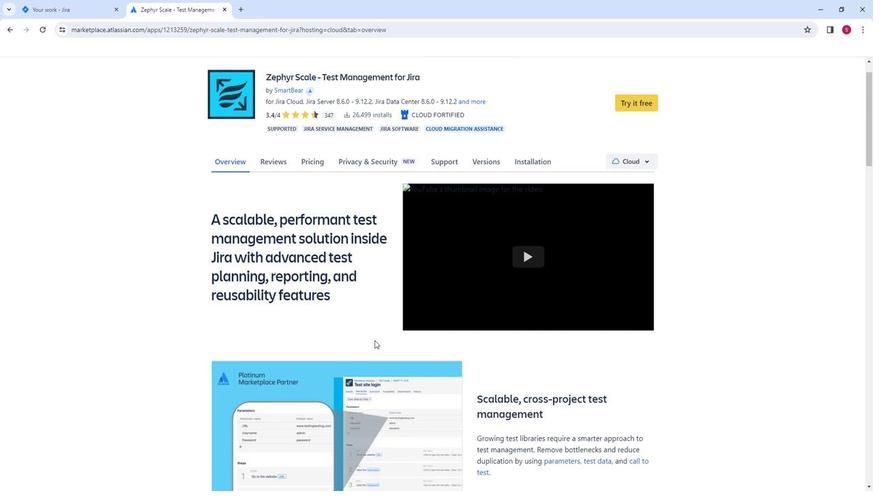 
Action: Mouse moved to (370, 341)
Screenshot: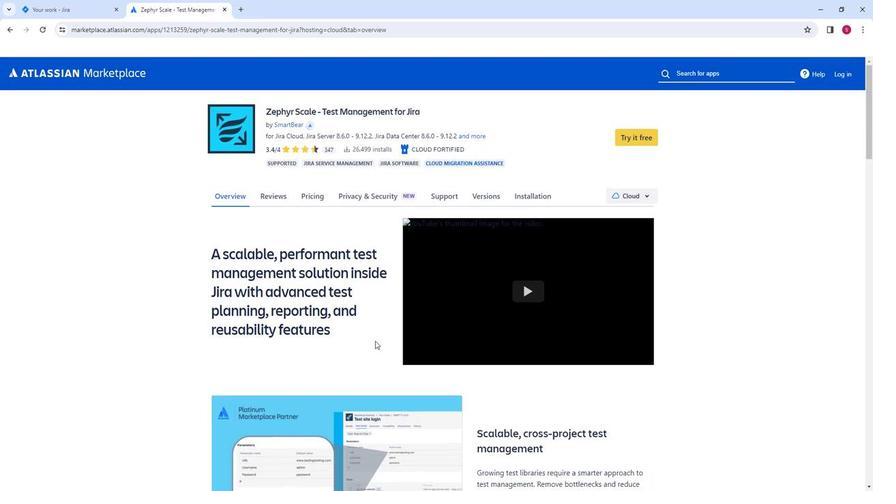 
Action: Mouse scrolled (370, 341) with delta (0, 0)
Screenshot: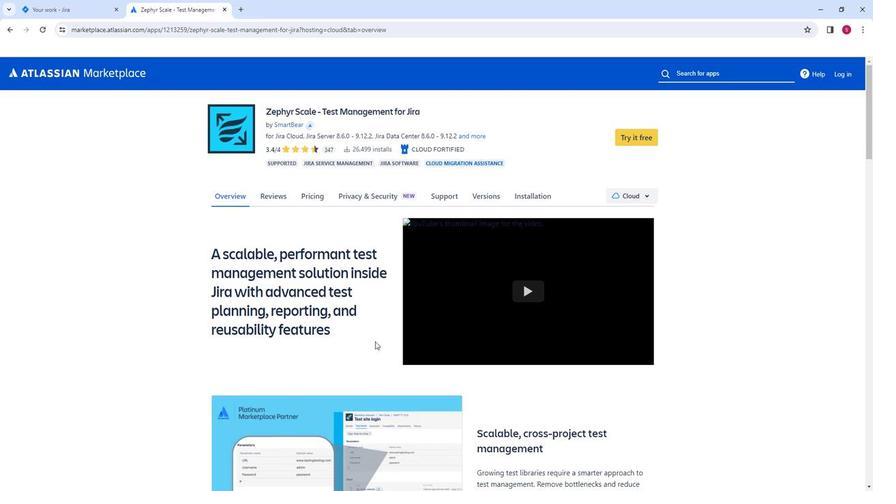 
Action: Mouse scrolled (370, 341) with delta (0, 0)
Screenshot: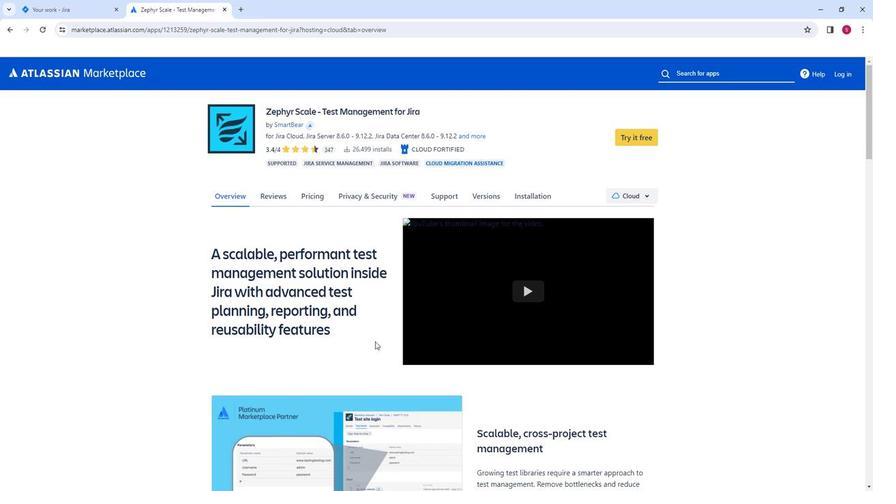 
Action: Mouse moved to (596, 133)
Screenshot: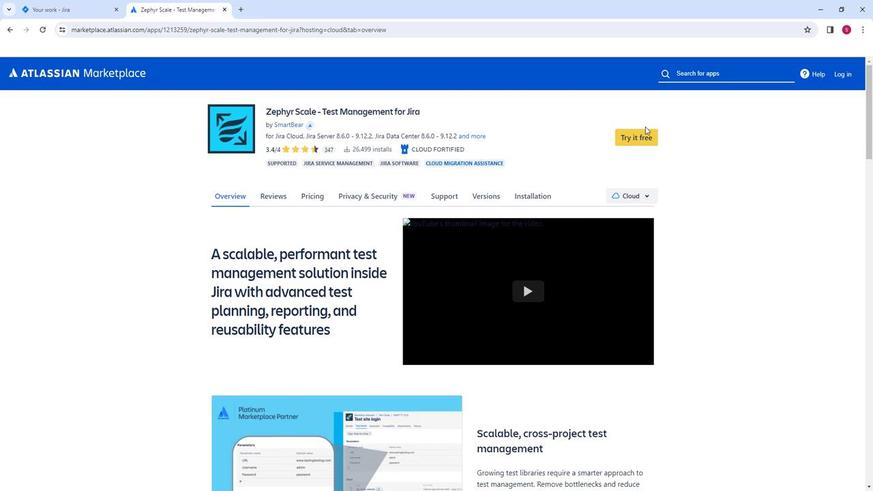 
Action: Mouse pressed left at (596, 133)
Screenshot: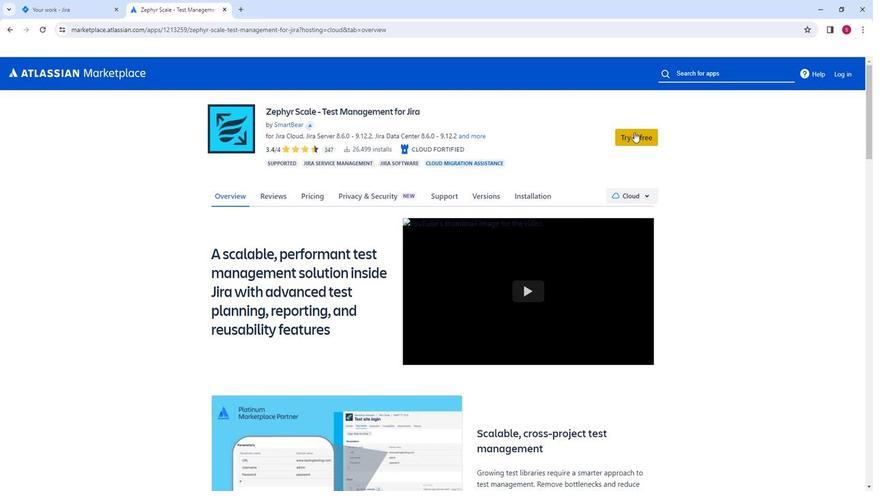 
Action: Mouse moved to (374, 242)
Screenshot: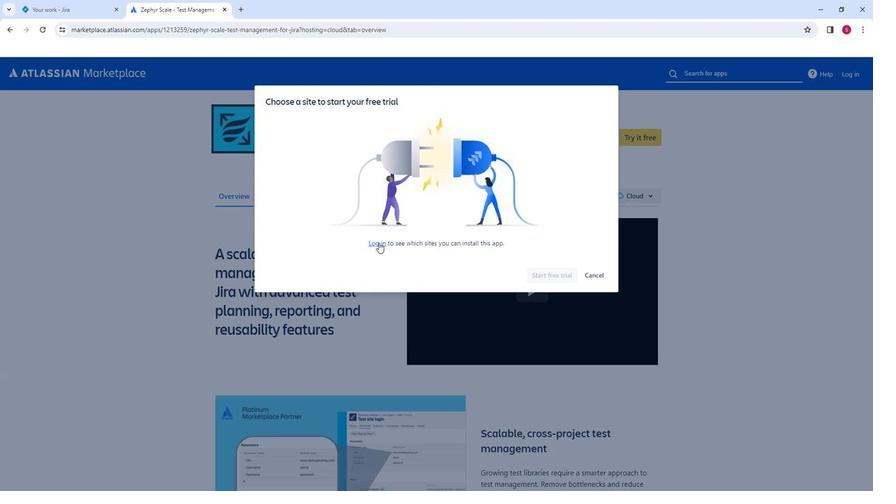 
Action: Mouse pressed left at (374, 242)
Screenshot: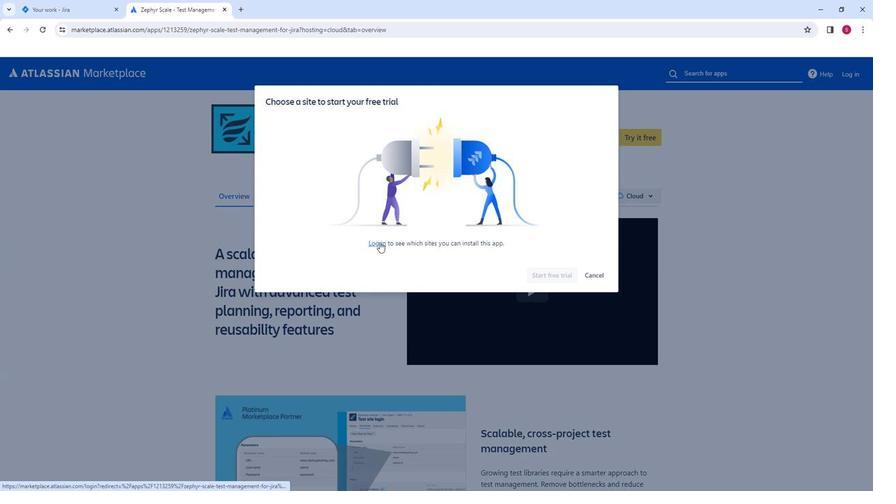 
Action: Mouse moved to (386, 260)
Screenshot: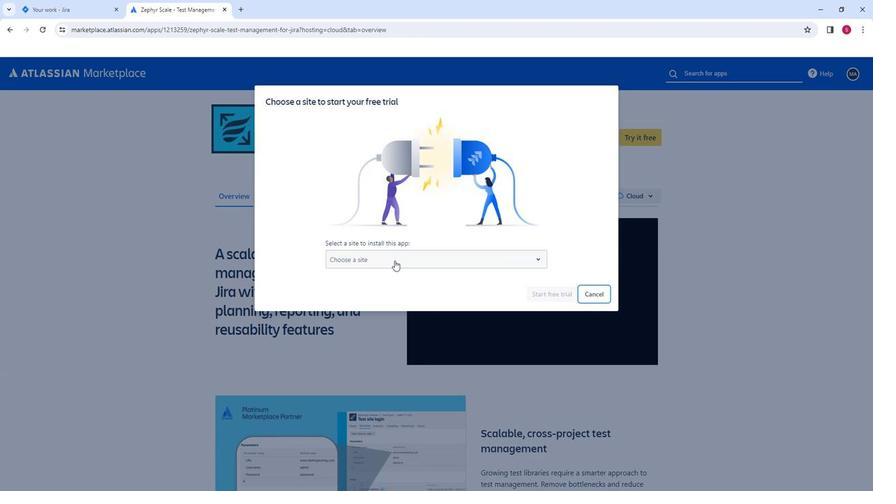 
Action: Mouse pressed left at (386, 260)
Screenshot: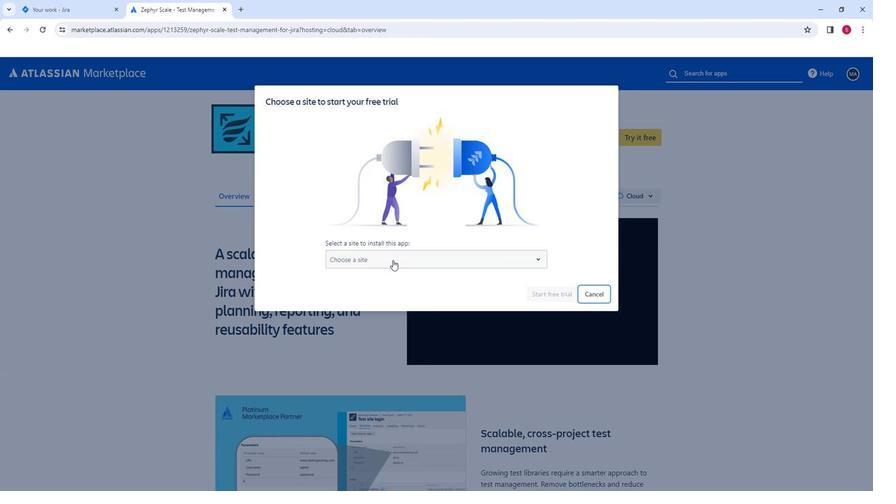 
Action: Mouse moved to (379, 282)
Screenshot: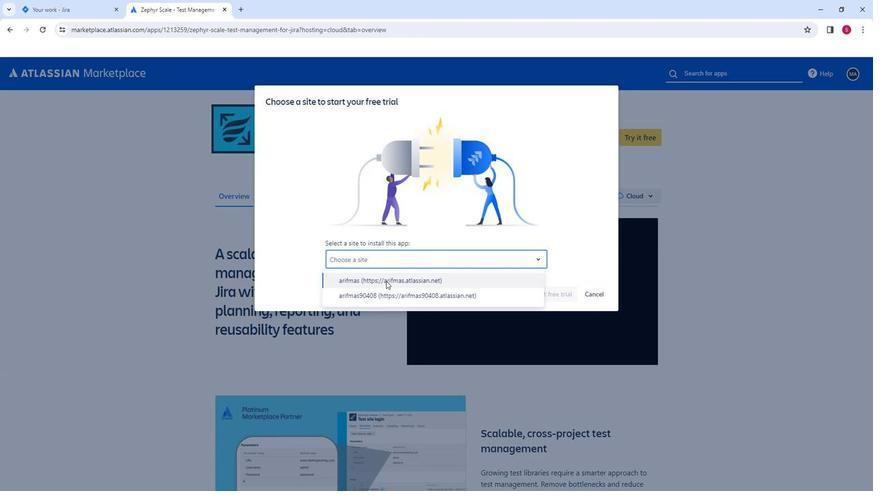 
Action: Mouse pressed left at (379, 282)
Screenshot: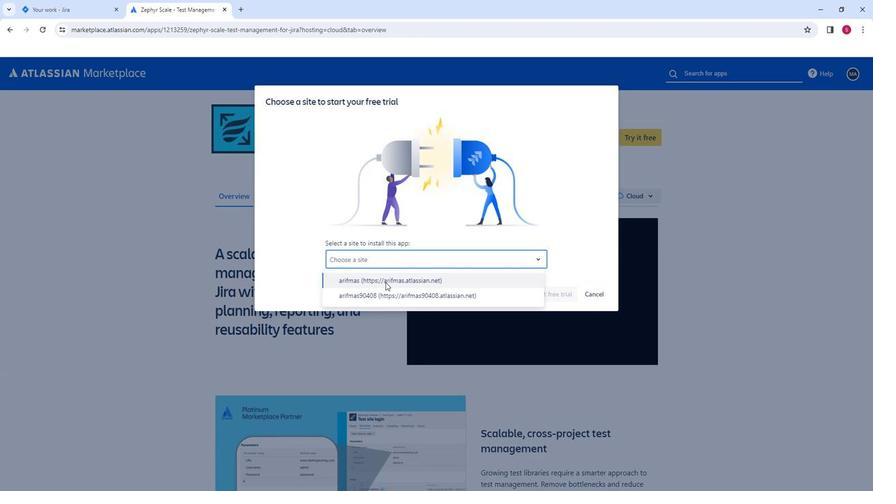 
Action: Mouse moved to (522, 341)
Screenshot: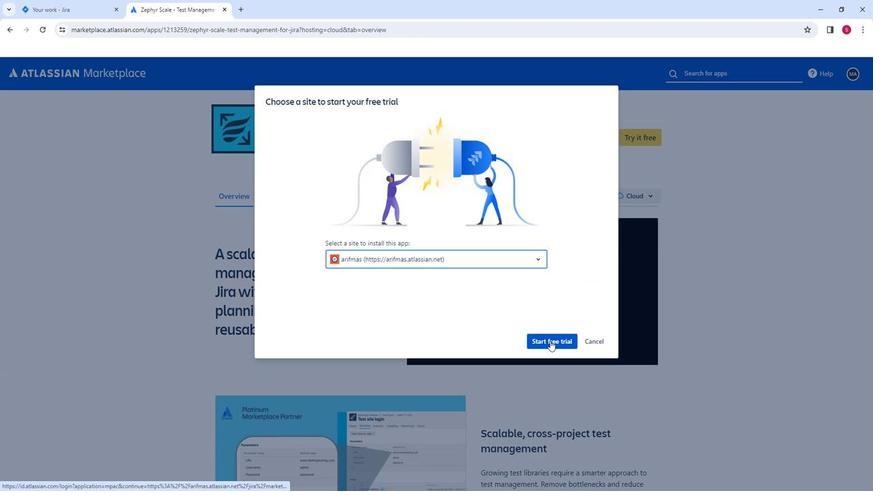 
Action: Mouse pressed left at (522, 341)
Screenshot: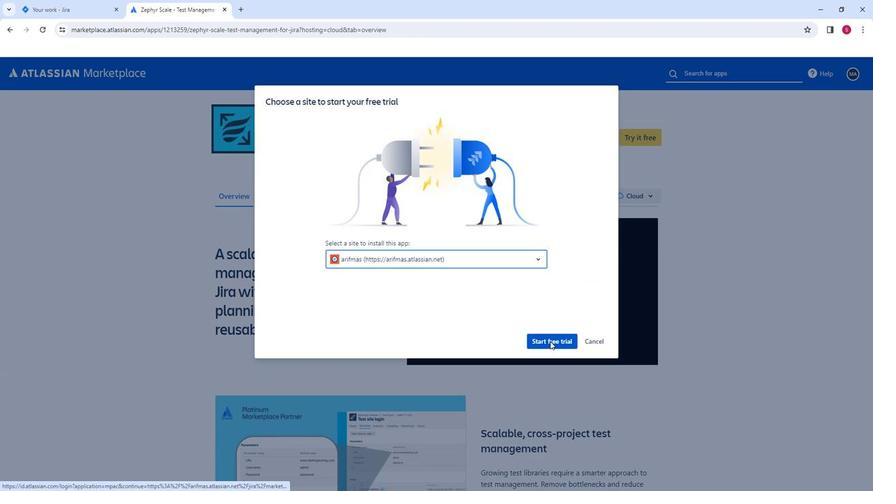 
Action: Mouse moved to (521, 330)
Screenshot: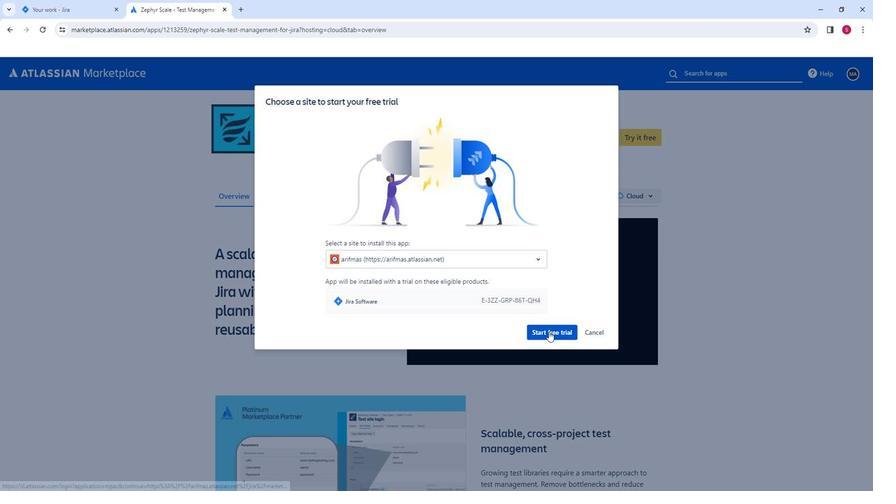 
Action: Mouse pressed left at (521, 330)
Screenshot: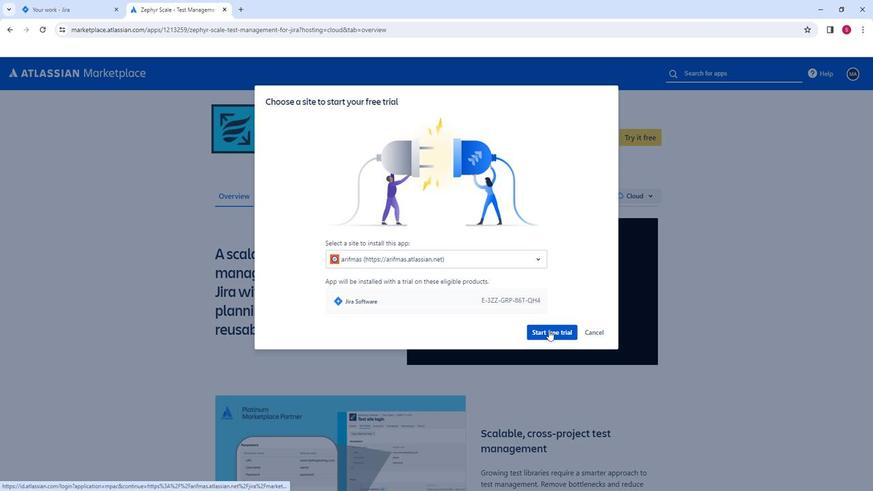 
Action: Mouse moved to (535, 362)
Screenshot: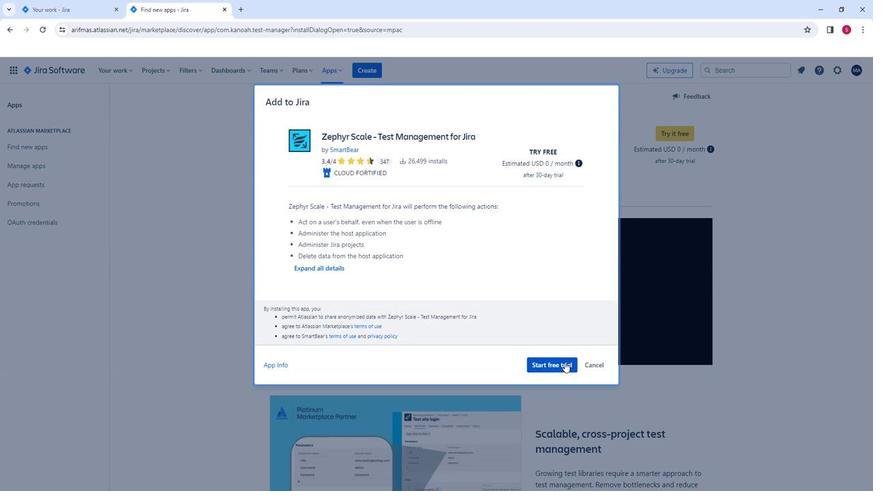
Action: Mouse pressed left at (535, 362)
Screenshot: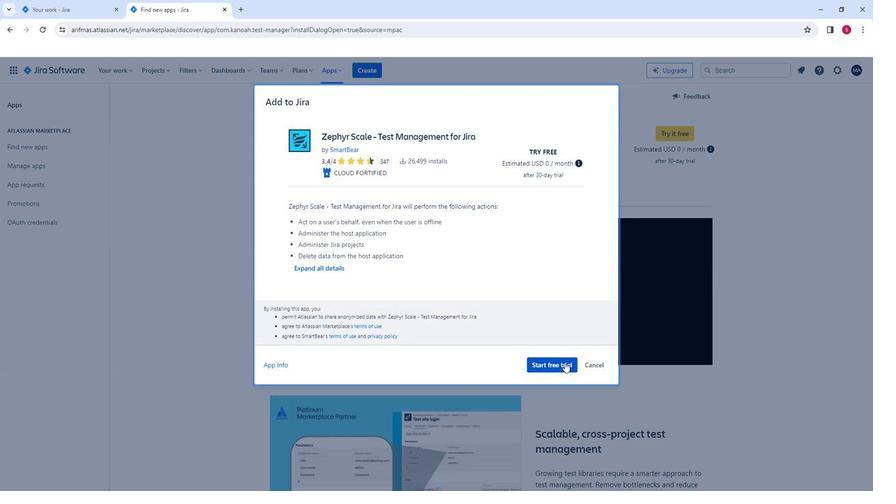 
Action: Mouse moved to (62, 150)
Screenshot: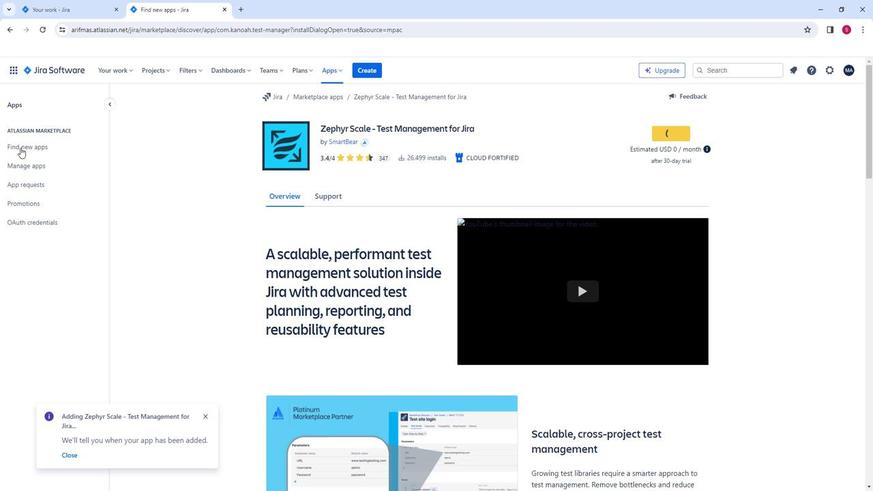 
Action: Mouse pressed left at (62, 150)
Screenshot: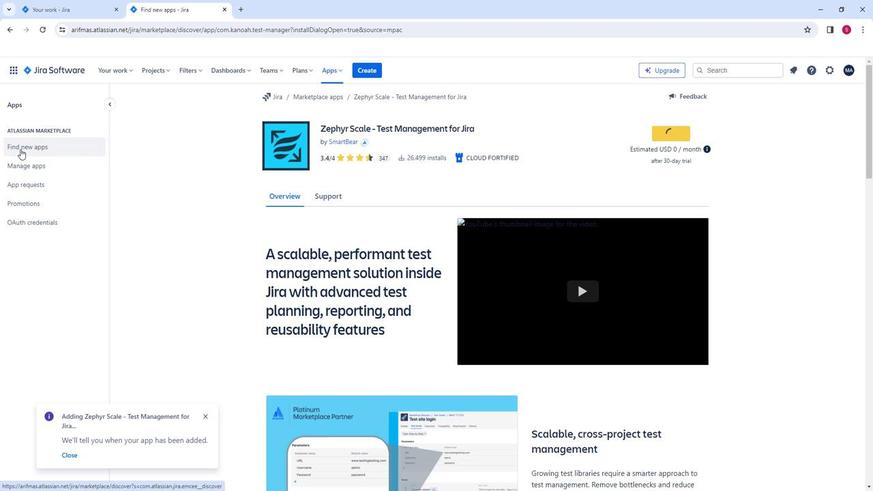 
Action: Key pressed face<Key.enter>
Screenshot: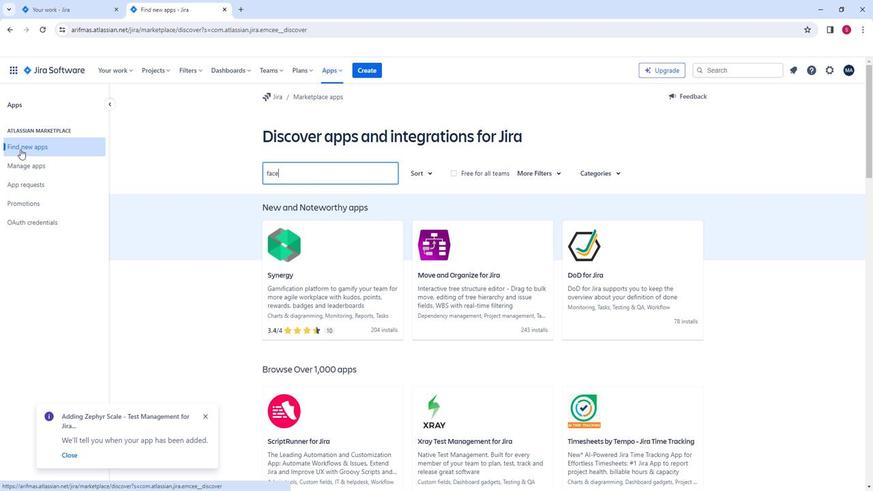 
Action: Mouse moved to (337, 253)
Screenshot: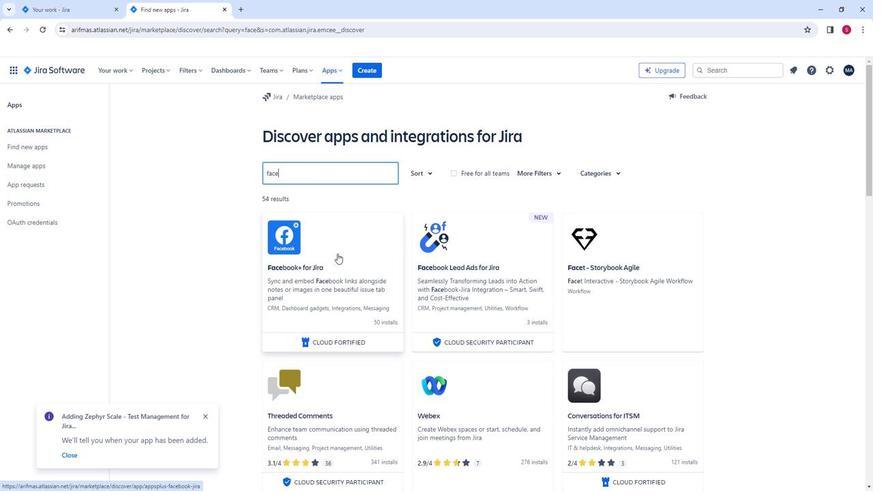
Action: Mouse pressed left at (337, 253)
Screenshot: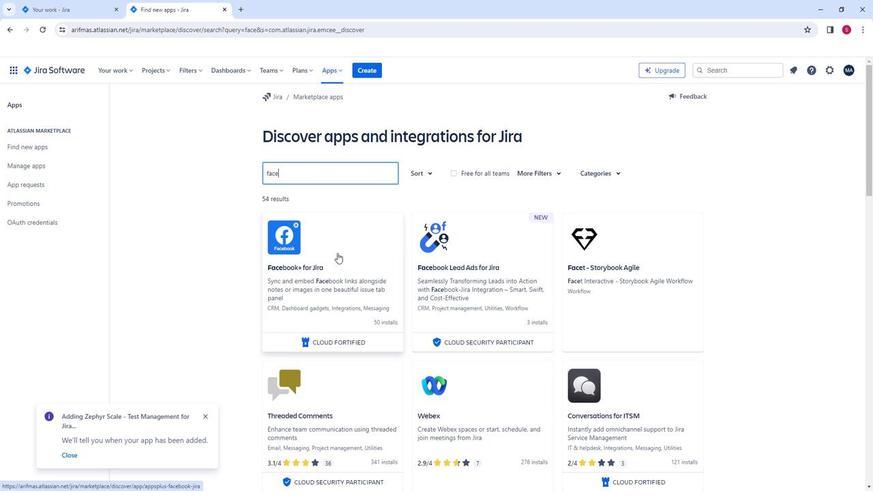
Action: Mouse moved to (374, 295)
Screenshot: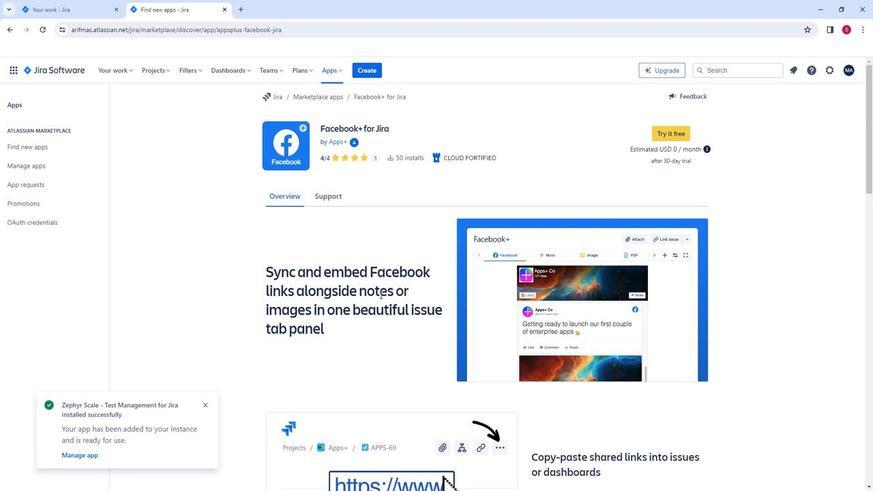 
Action: Mouse scrolled (374, 294) with delta (0, 0)
Screenshot: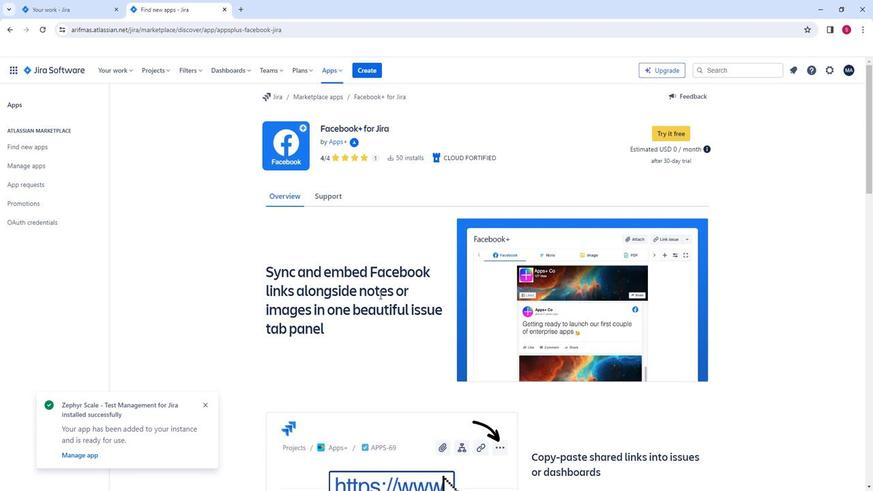 
Action: Mouse scrolled (374, 294) with delta (0, 0)
Screenshot: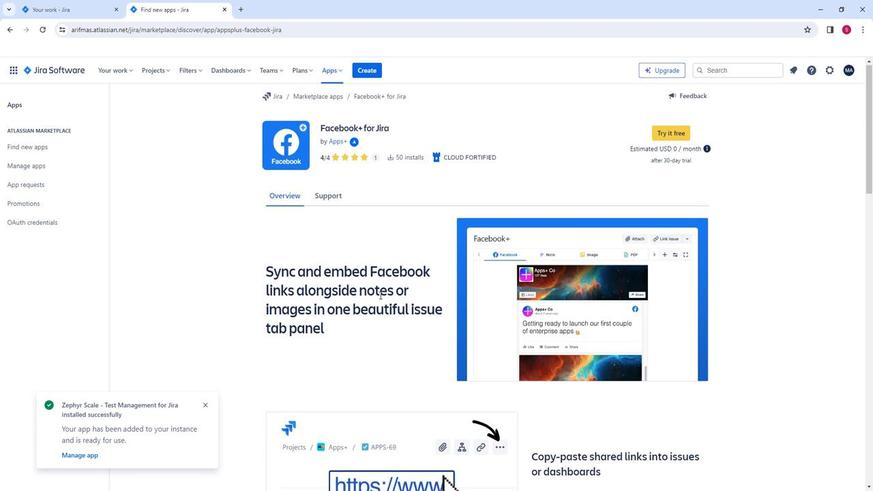 
Action: Mouse moved to (362, 296)
Screenshot: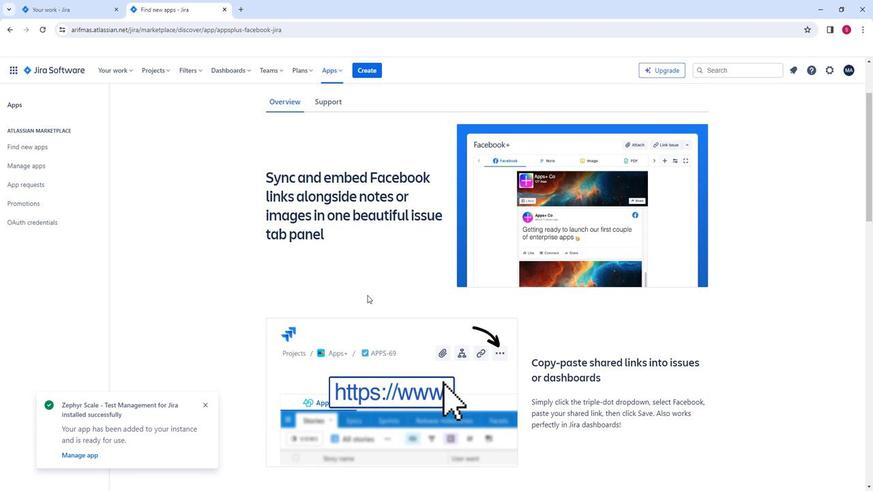 
Action: Mouse scrolled (362, 296) with delta (0, 0)
Screenshot: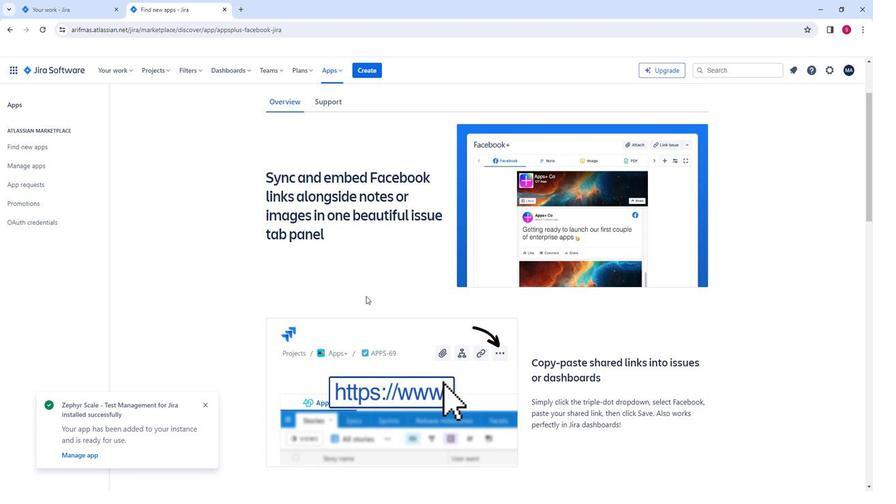 
Action: Mouse moved to (361, 296)
Screenshot: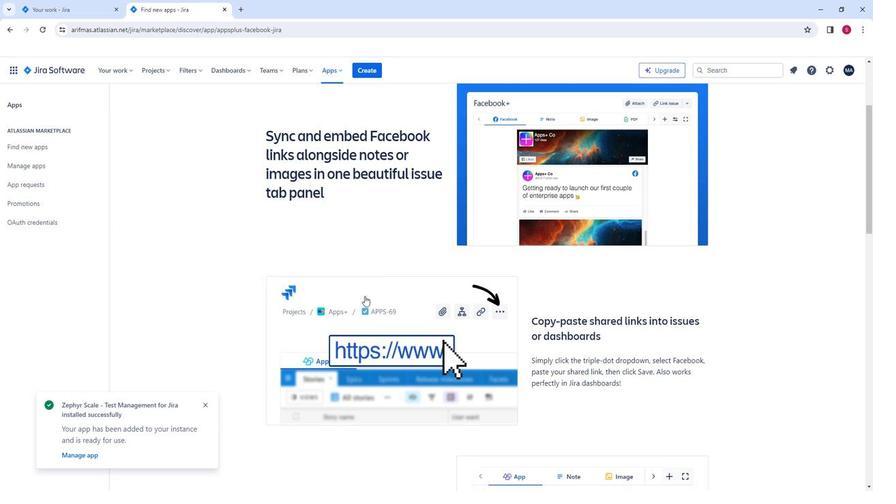 
Action: Mouse scrolled (361, 296) with delta (0, 0)
Screenshot: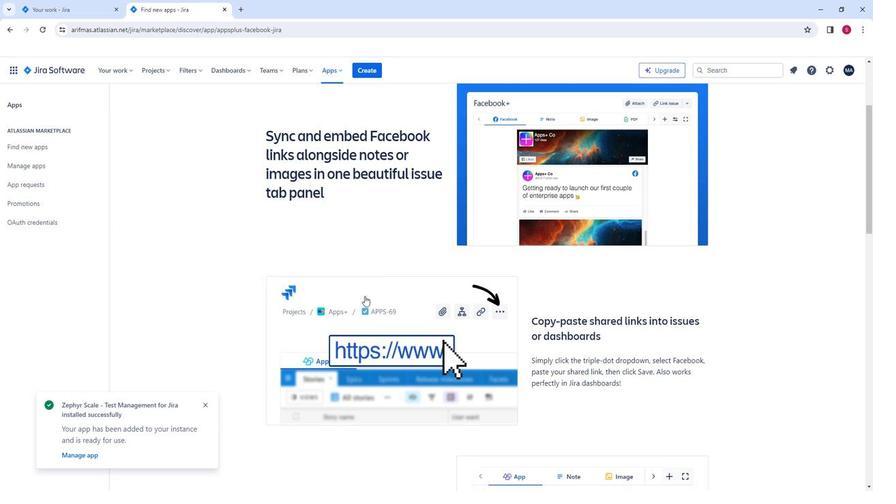 
Action: Mouse moved to (360, 296)
Screenshot: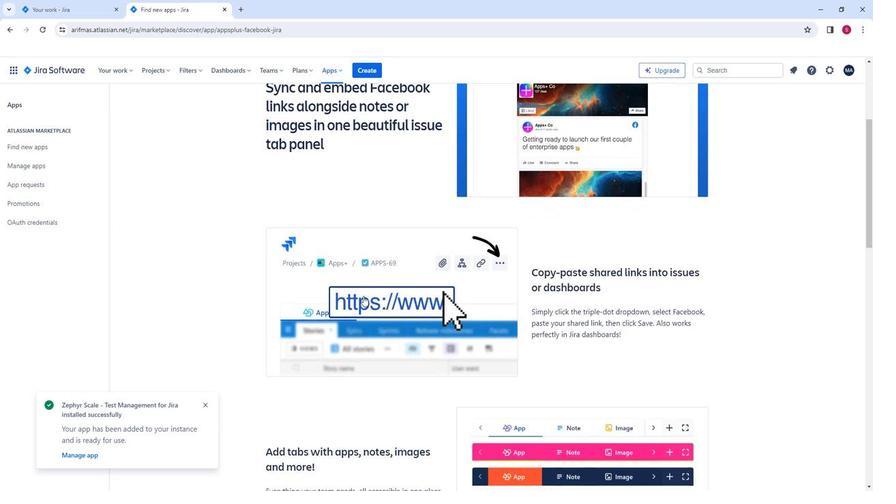 
Action: Mouse scrolled (360, 296) with delta (0, 0)
Screenshot: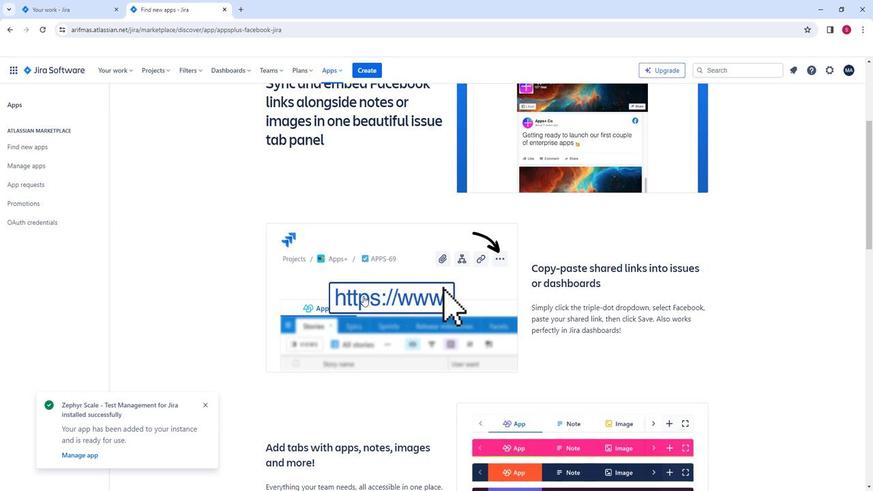 
Action: Mouse scrolled (360, 296) with delta (0, 0)
Screenshot: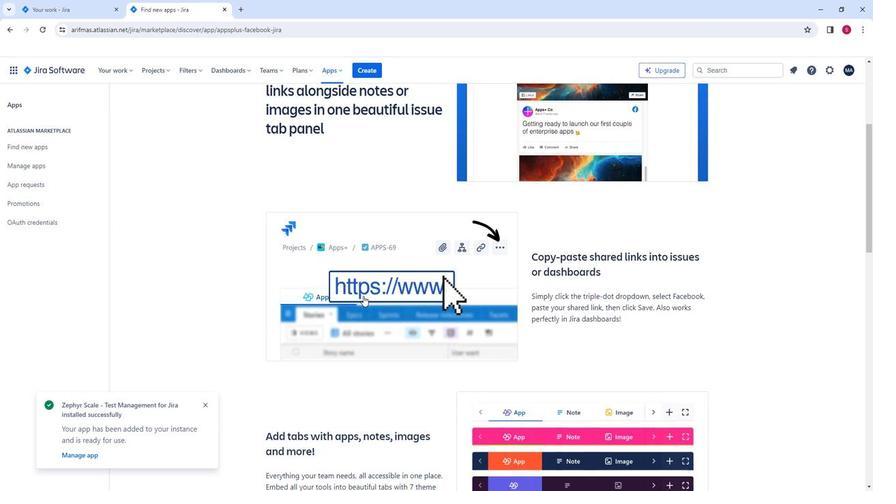 
Action: Mouse moved to (341, 309)
Screenshot: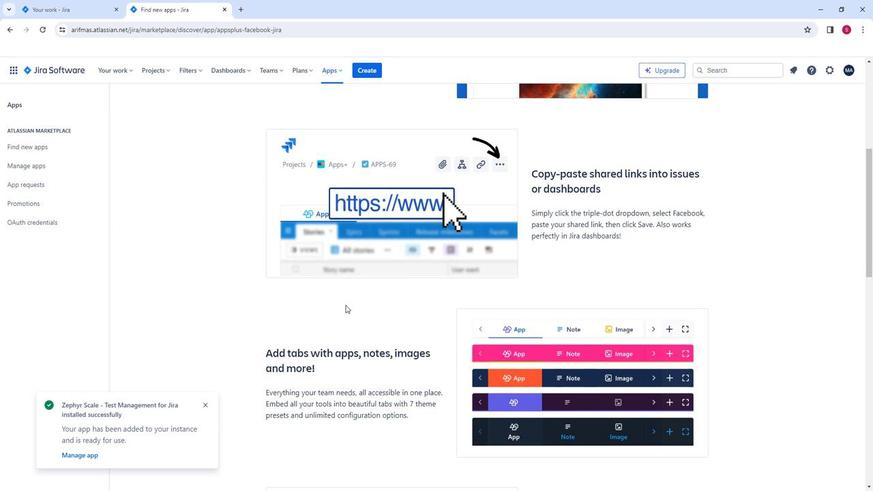 
Action: Mouse scrolled (341, 308) with delta (0, 0)
Screenshot: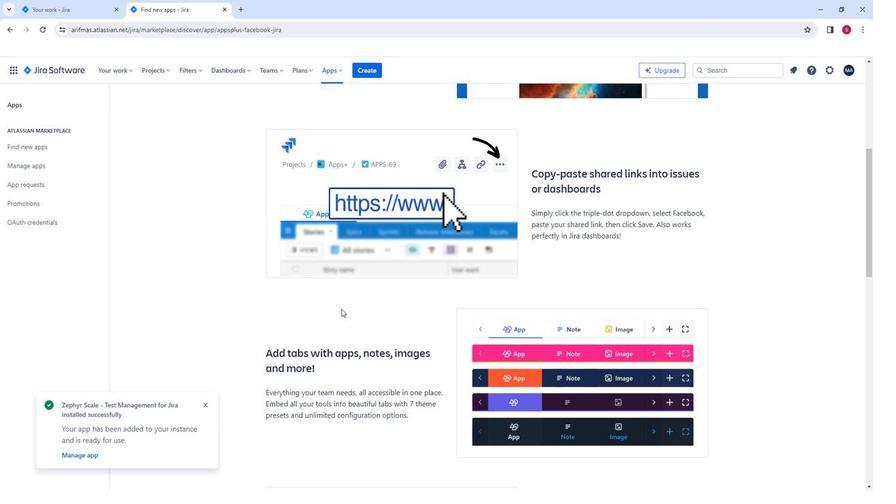 
Action: Mouse scrolled (341, 308) with delta (0, 0)
